 Task: Research Airbnb accommodation in Chaupimarca, Peru from 8th November, 2023 to 19th November, 2023 for 1 adult. Place can be shared room with 1  bedroom having 1 bed and 1 bathroom. Property type can be hotel.
Action: Mouse moved to (476, 244)
Screenshot: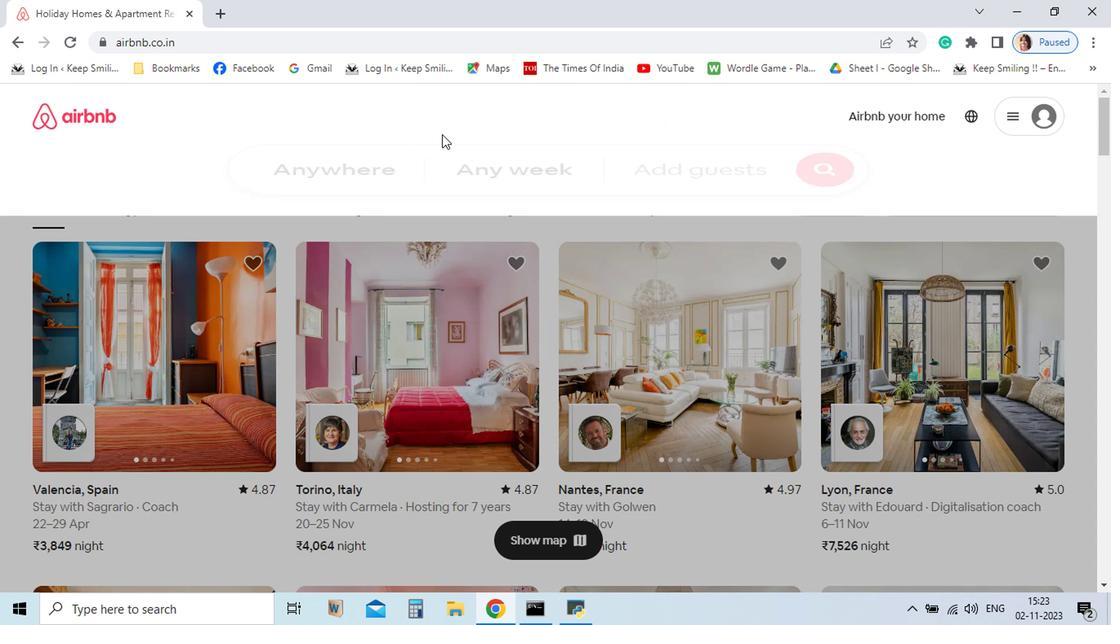 
Action: Mouse pressed left at (476, 244)
Screenshot: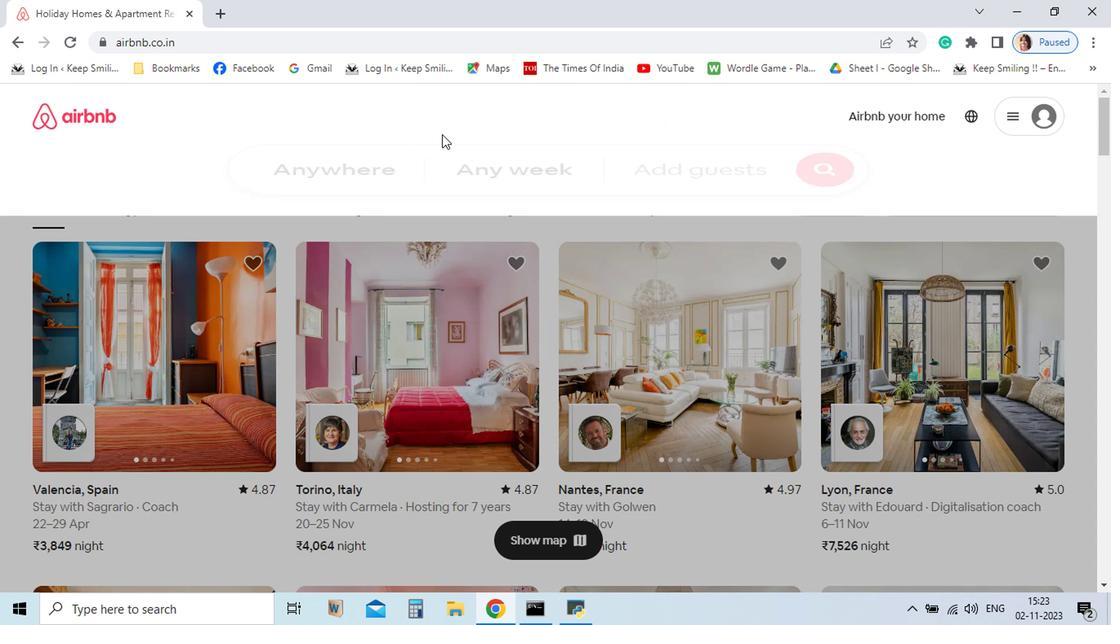 
Action: Mouse moved to (380, 295)
Screenshot: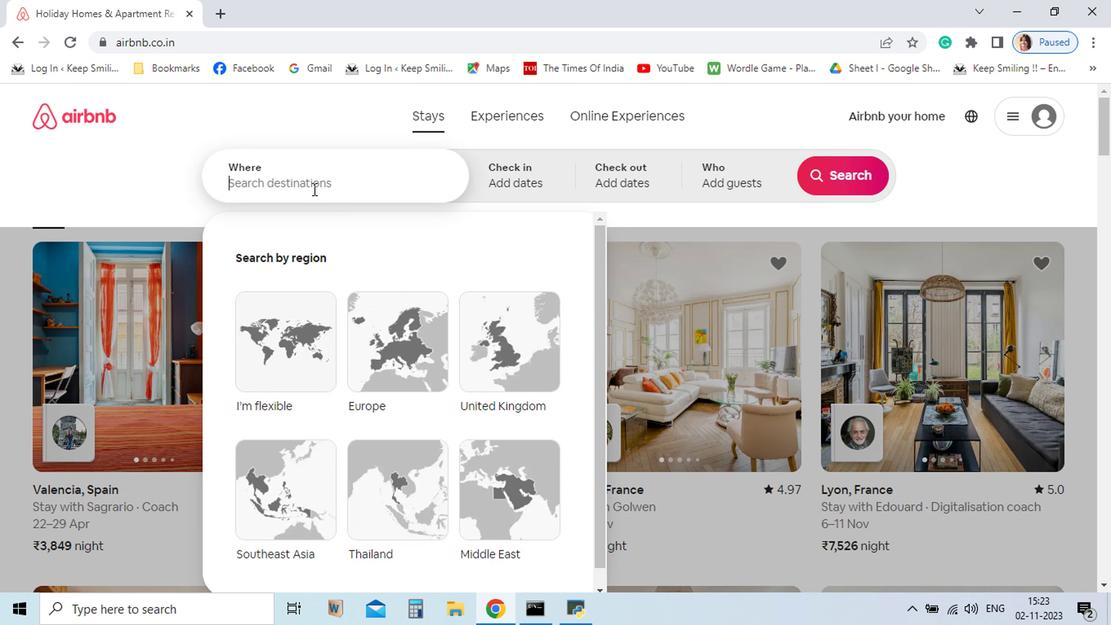 
Action: Mouse pressed left at (380, 295)
Screenshot: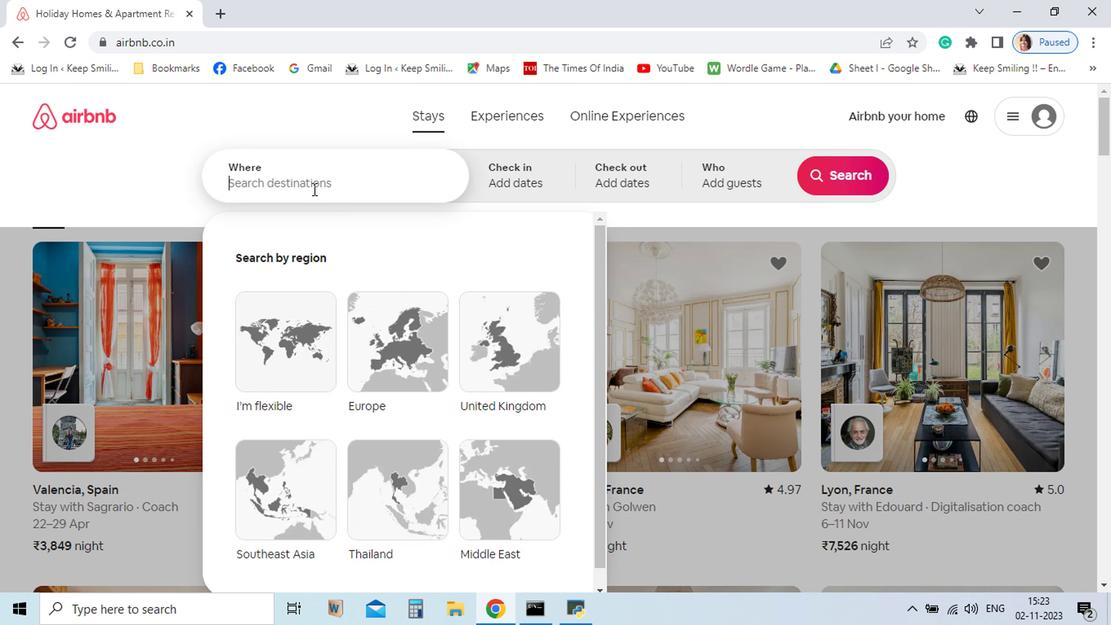 
Action: Mouse moved to (380, 292)
Screenshot: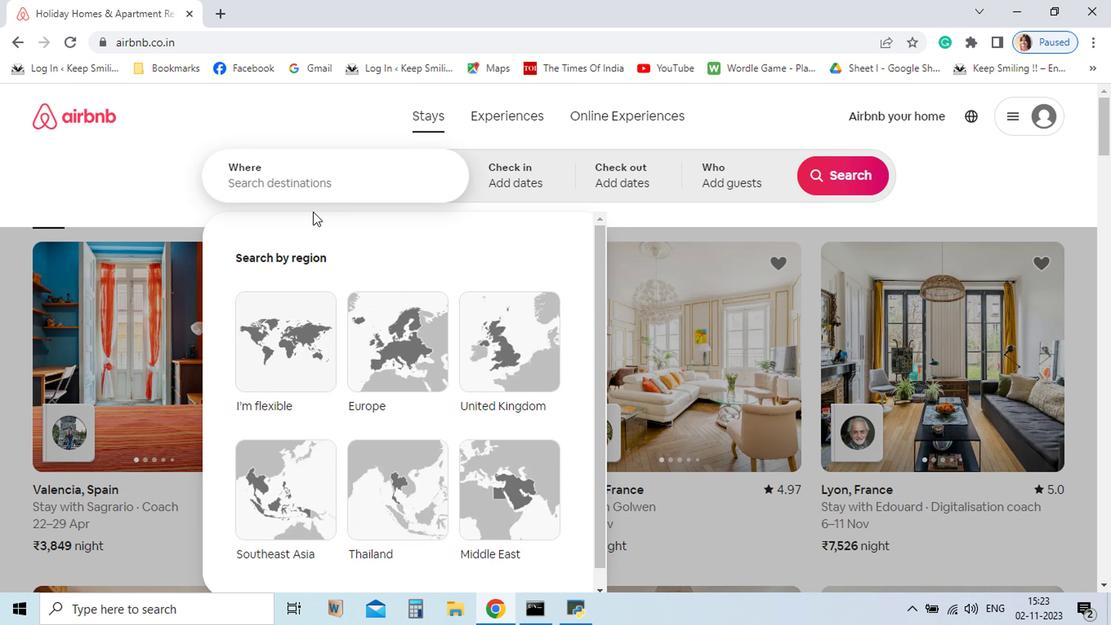 
Action: Mouse pressed left at (380, 292)
Screenshot: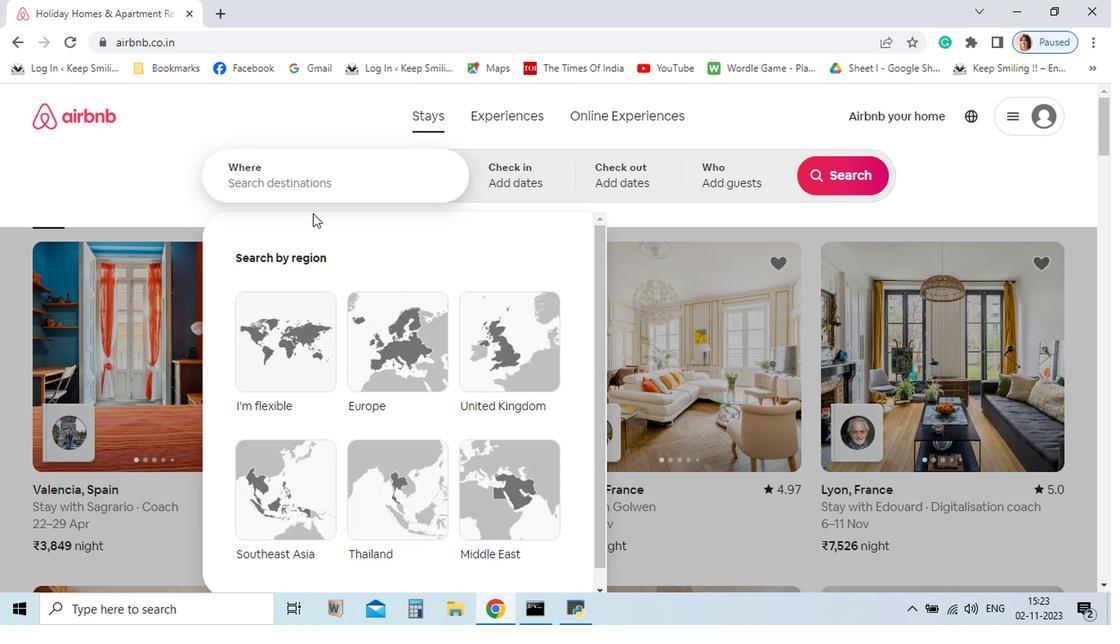 
Action: Mouse moved to (380, 310)
Screenshot: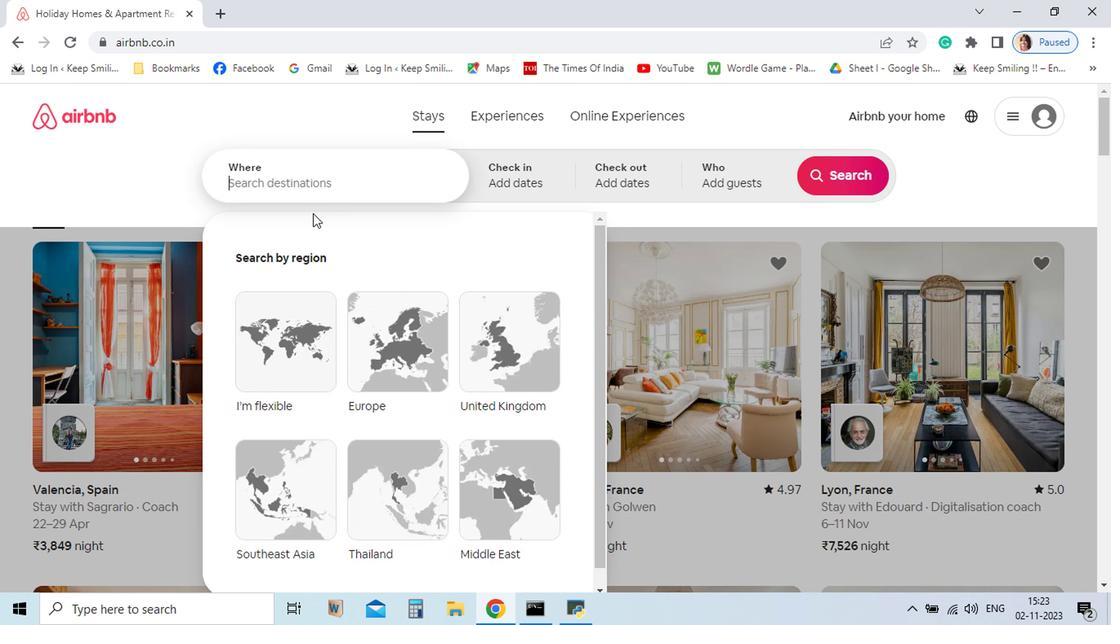
Action: Key pressed <Key.shift>Chaupimarca,<Key.space><Key.shift_r>Peru
Screenshot: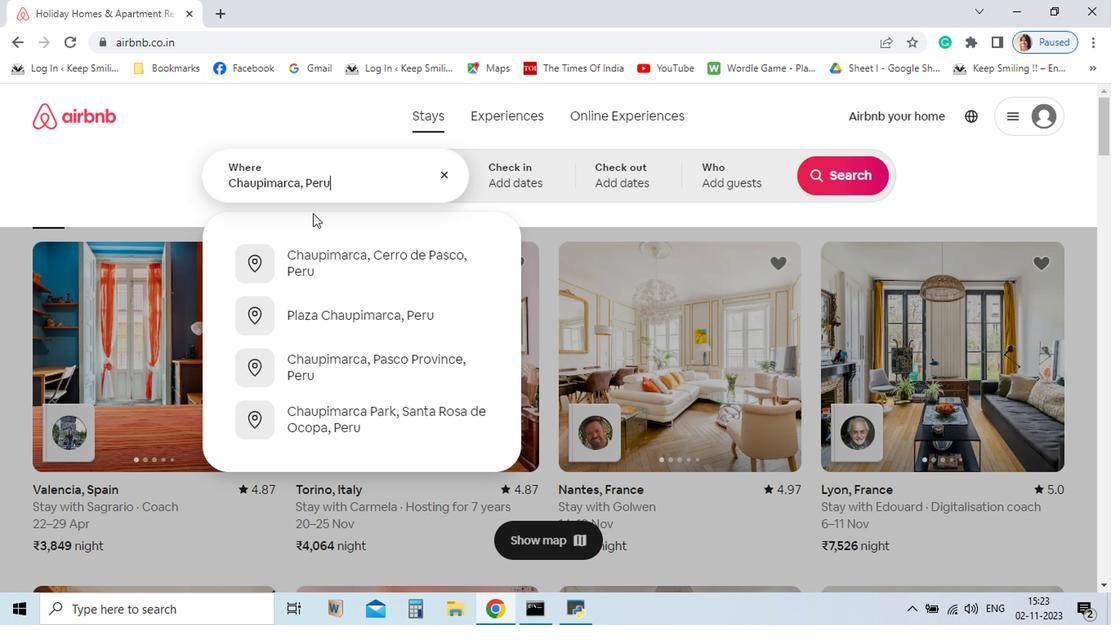 
Action: Mouse moved to (381, 315)
Screenshot: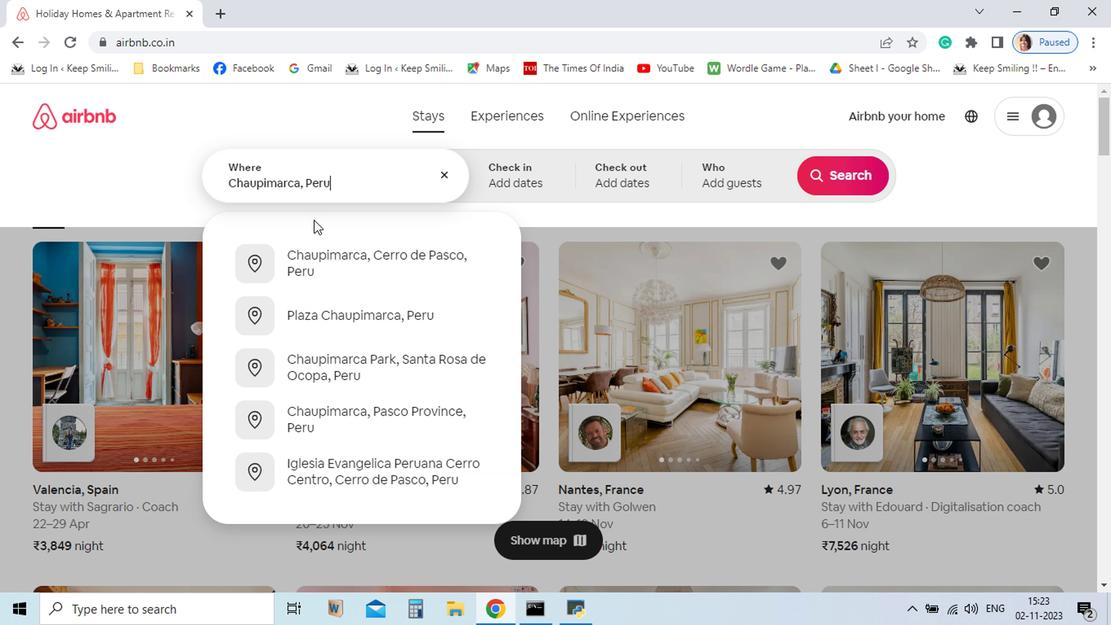 
Action: Key pressed <Key.enter>
Screenshot: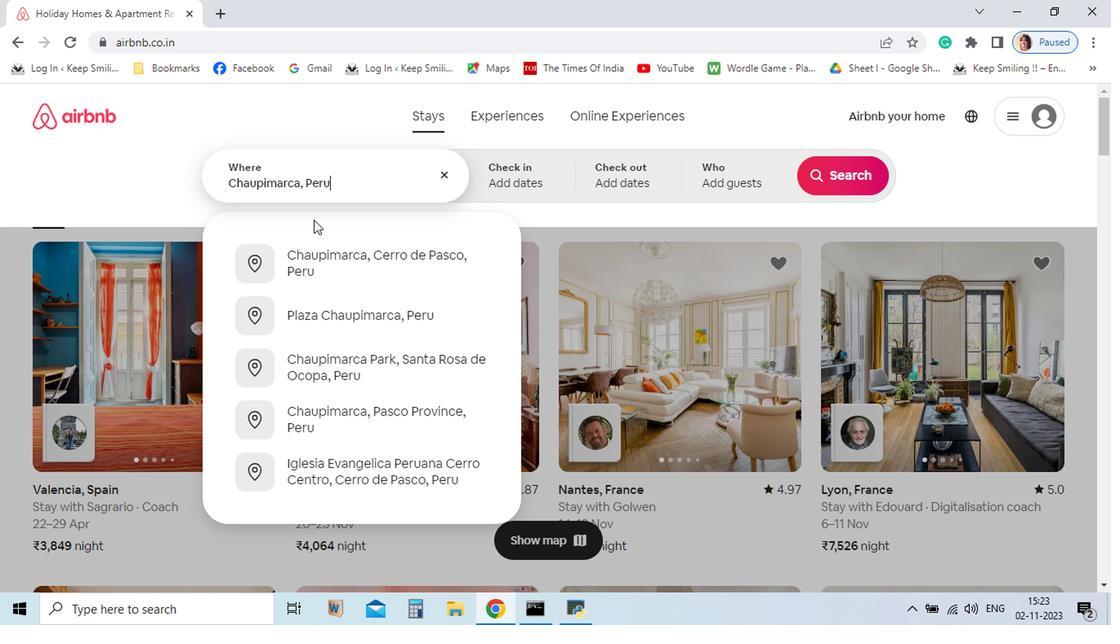 
Action: Mouse moved to (437, 453)
Screenshot: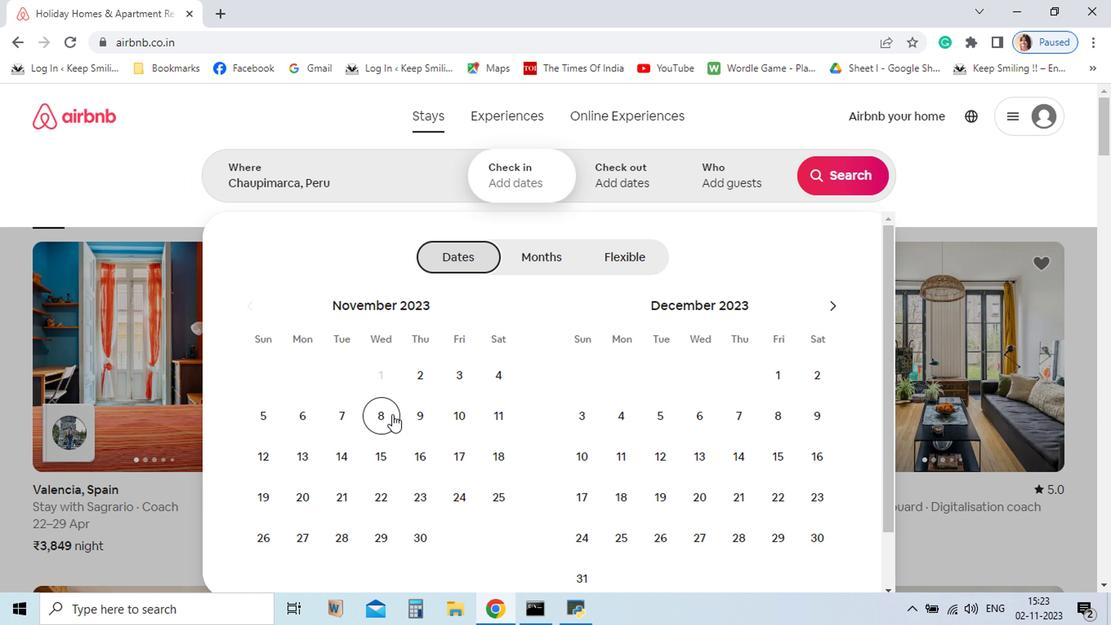 
Action: Mouse pressed left at (437, 453)
Screenshot: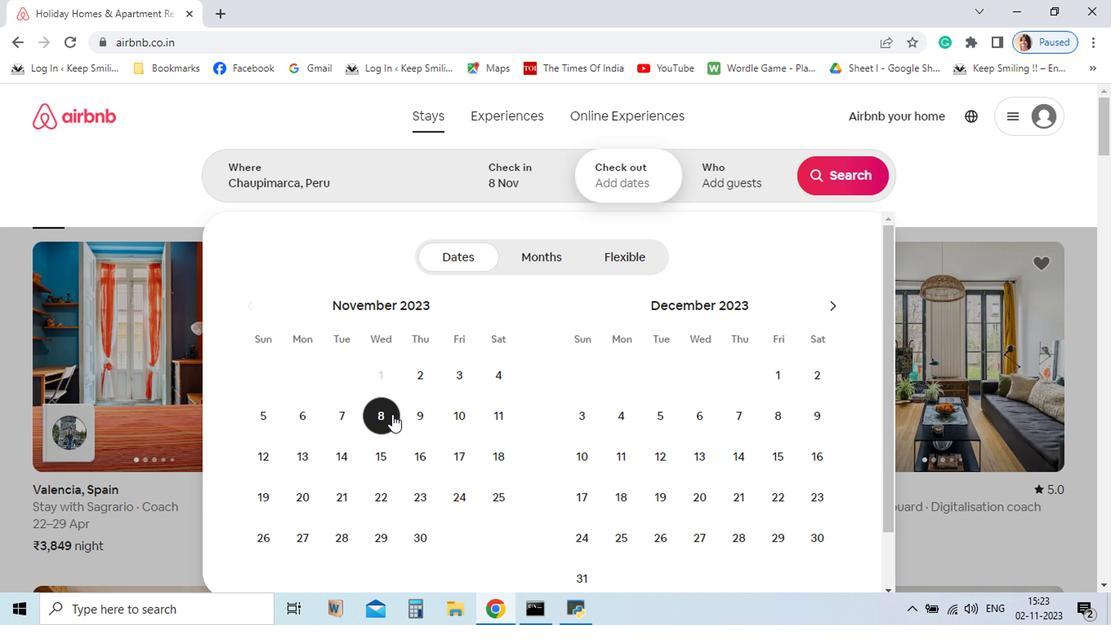 
Action: Mouse moved to (347, 514)
Screenshot: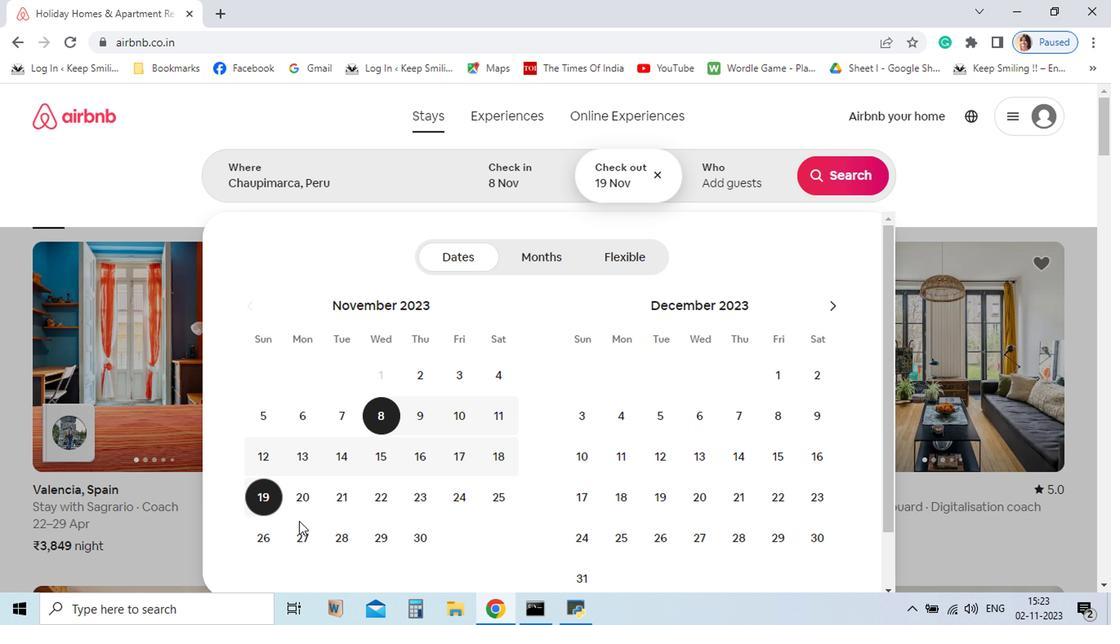 
Action: Mouse pressed left at (347, 514)
Screenshot: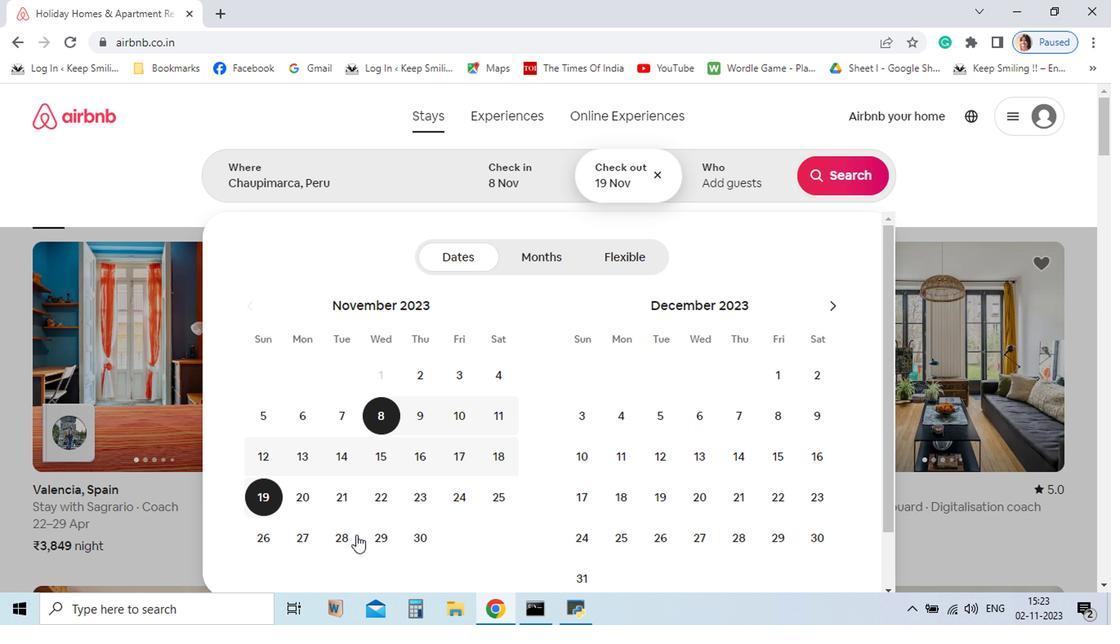 
Action: Mouse moved to (688, 291)
Screenshot: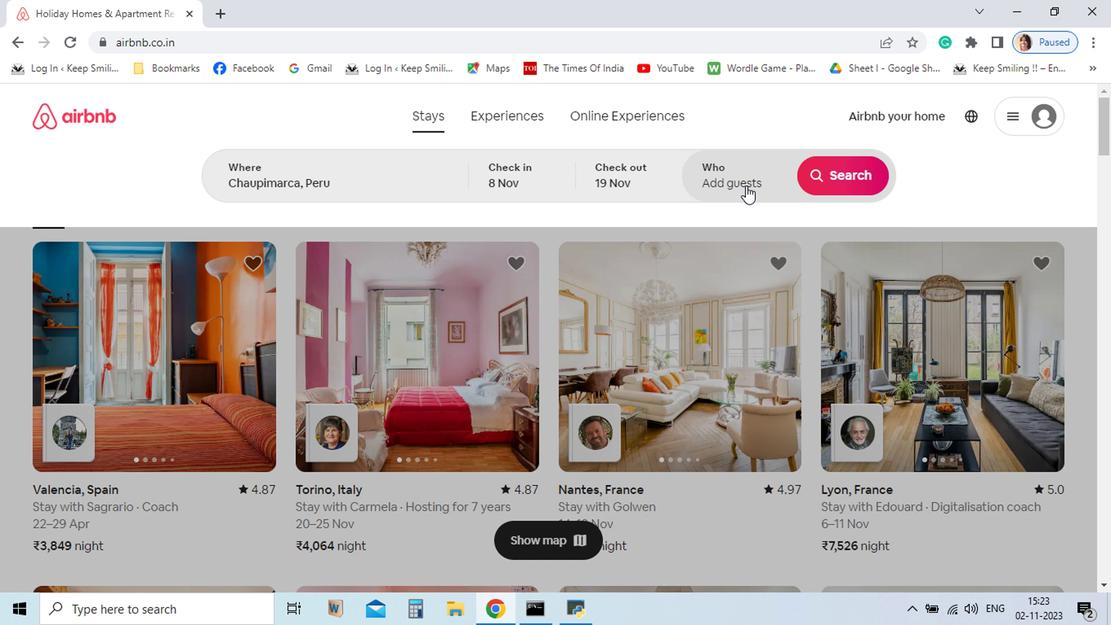 
Action: Mouse pressed left at (688, 291)
Screenshot: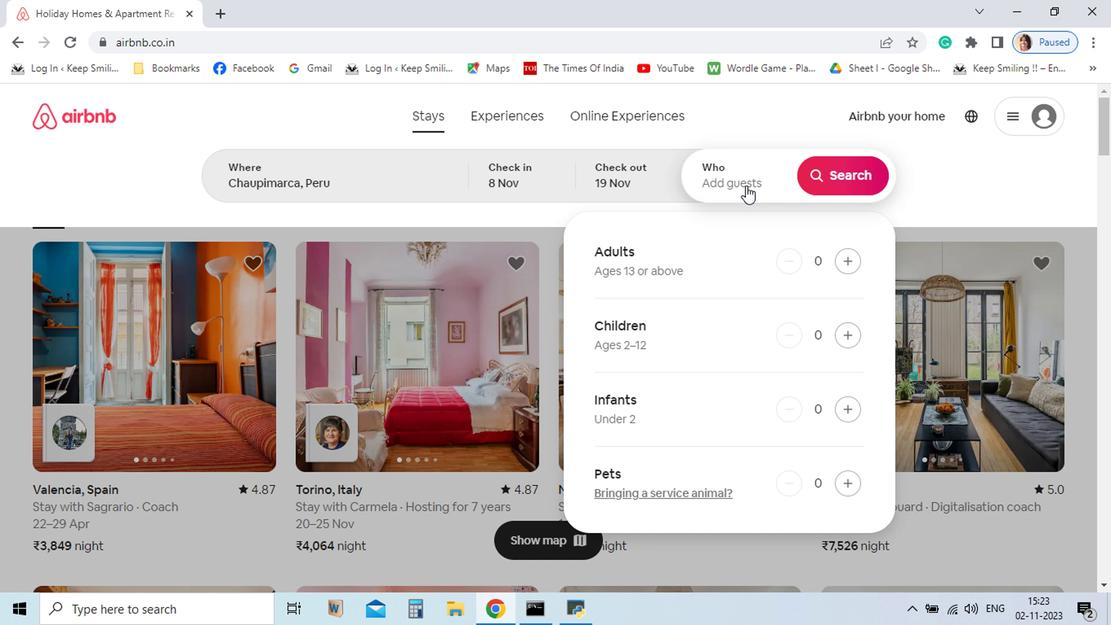 
Action: Mouse moved to (760, 340)
Screenshot: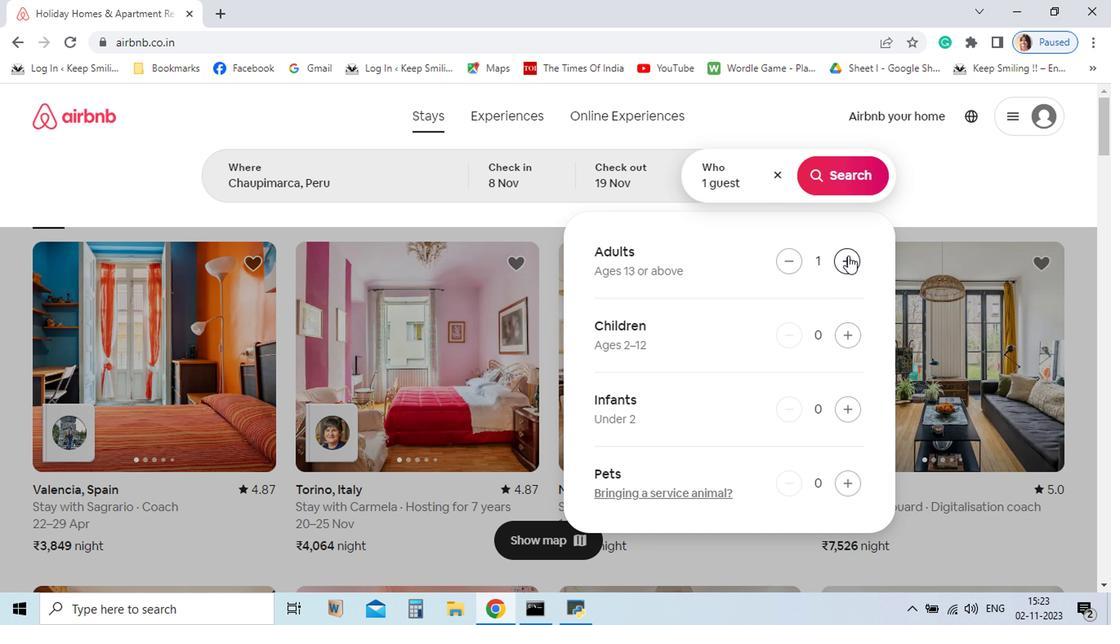 
Action: Mouse pressed left at (760, 340)
Screenshot: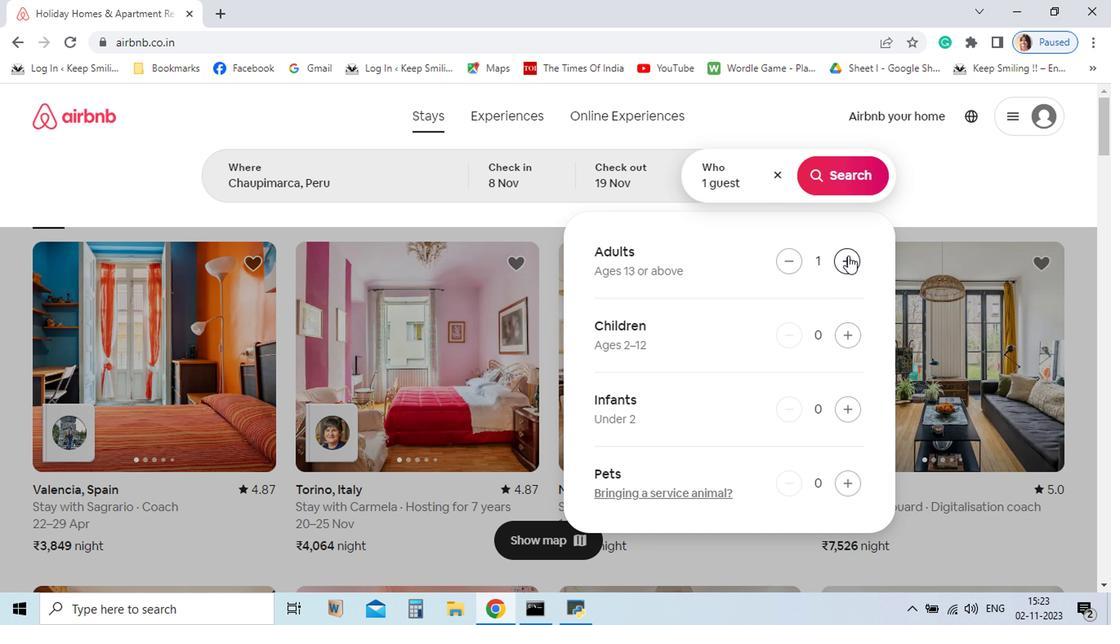 
Action: Mouse moved to (750, 281)
Screenshot: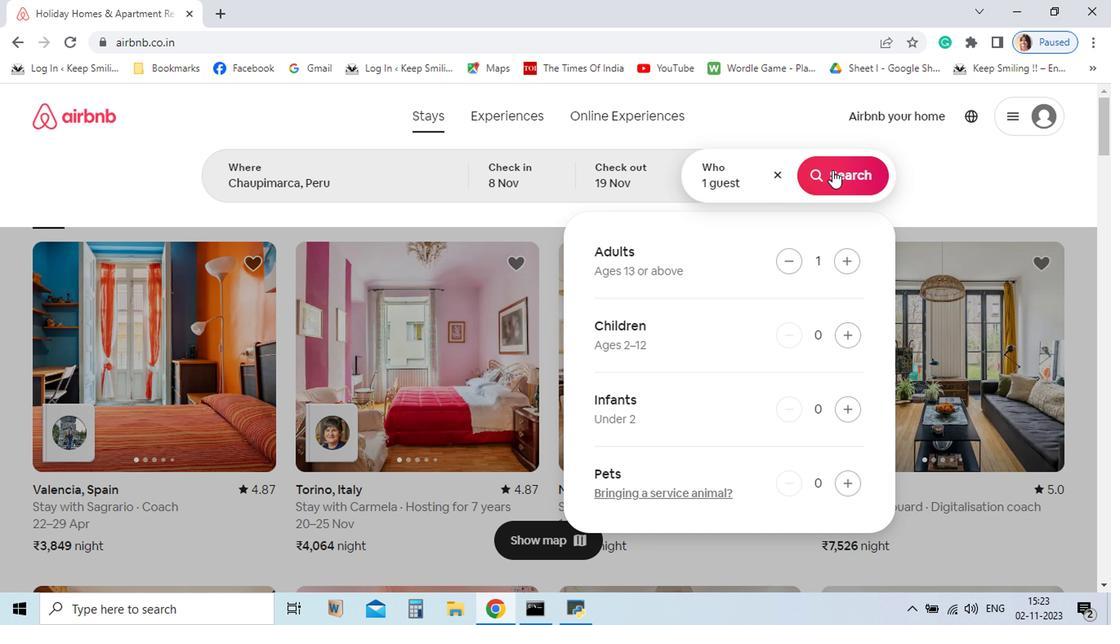 
Action: Mouse pressed left at (750, 281)
Screenshot: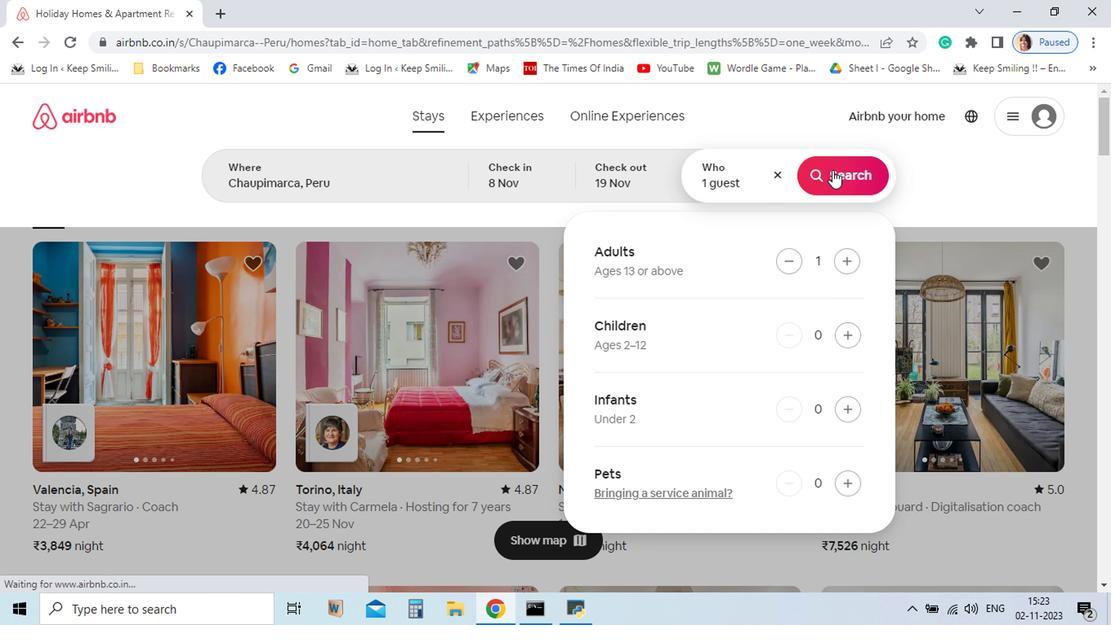 
Action: Mouse moved to (748, 280)
Screenshot: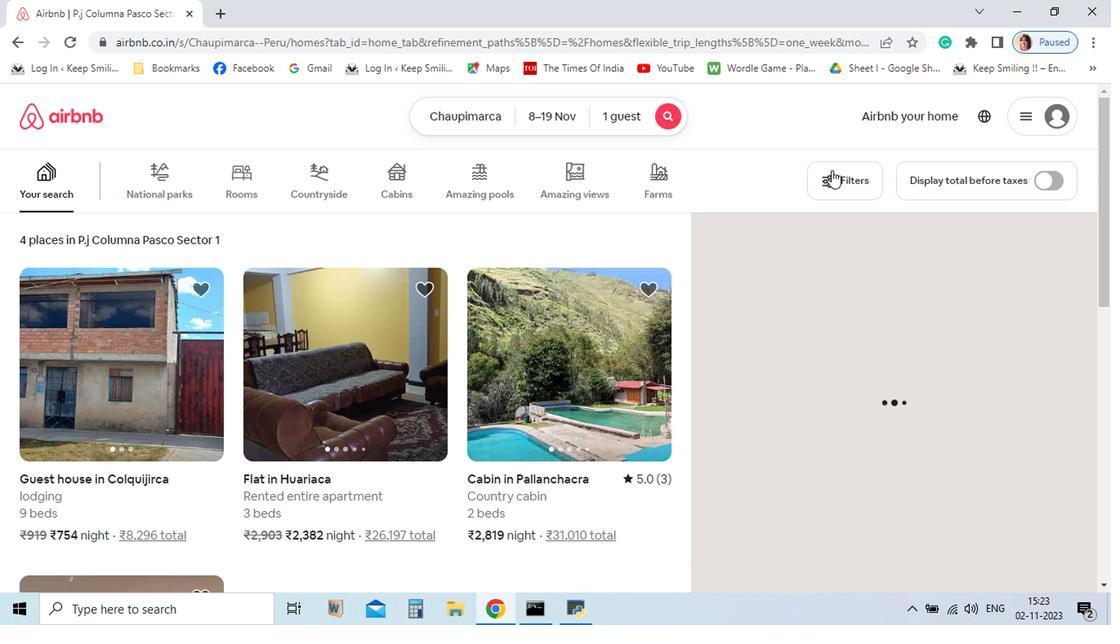 
Action: Mouse pressed left at (748, 280)
Screenshot: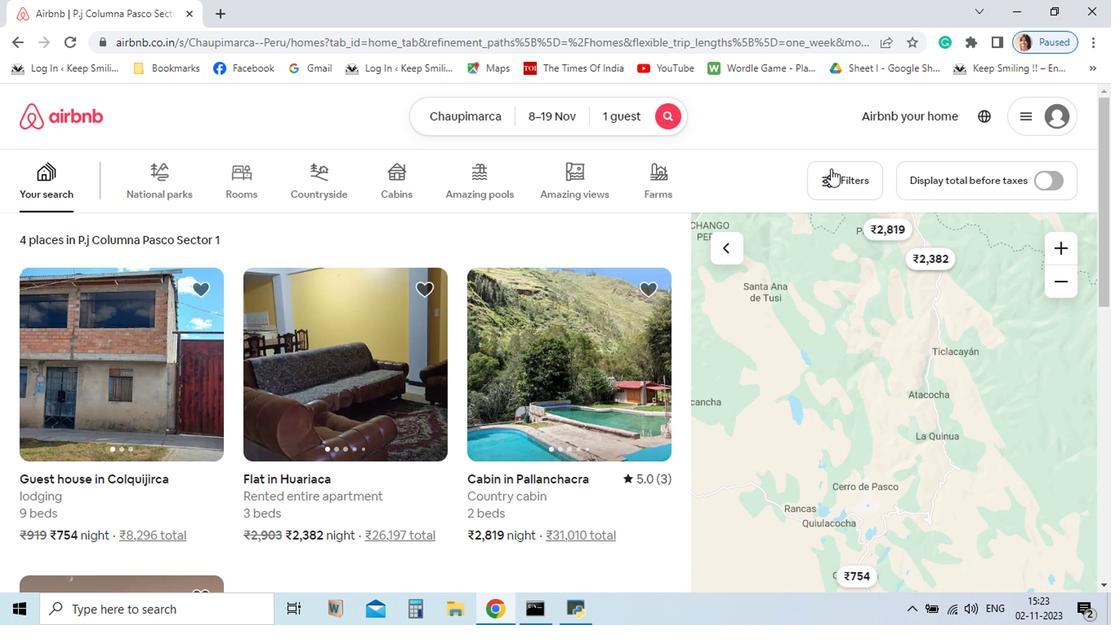 
Action: Mouse moved to (775, 311)
Screenshot: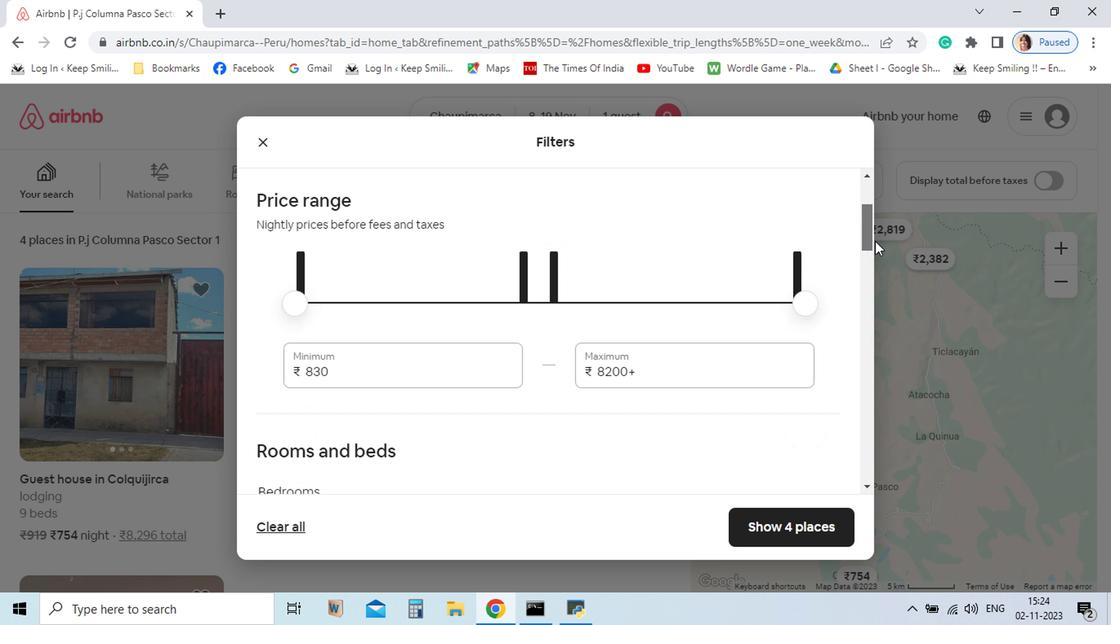 
Action: Mouse pressed left at (775, 311)
Screenshot: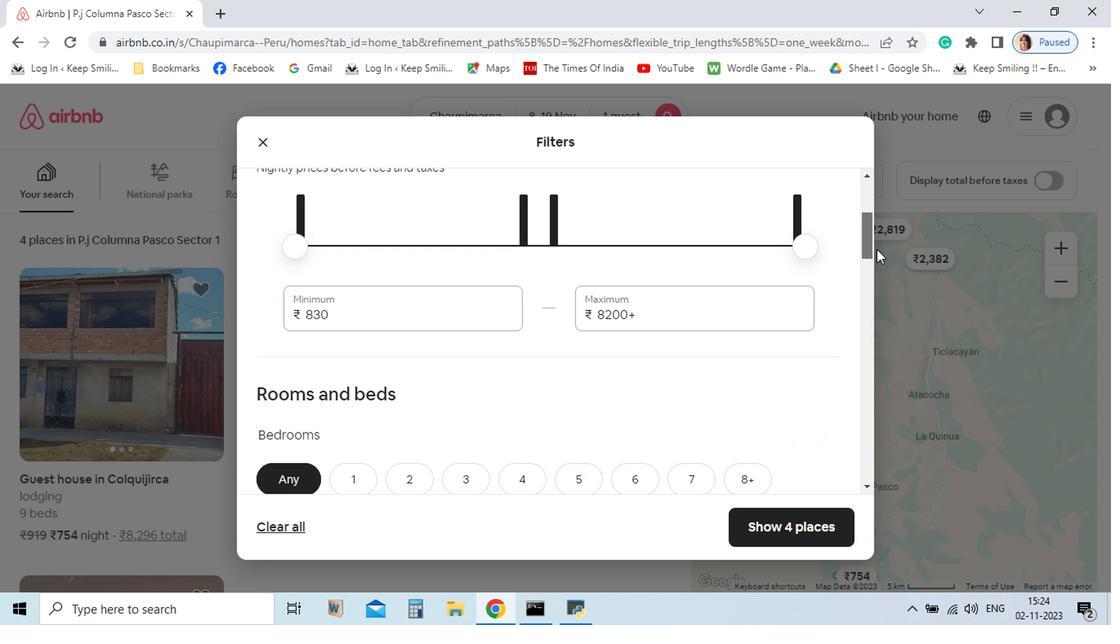 
Action: Mouse moved to (409, 398)
Screenshot: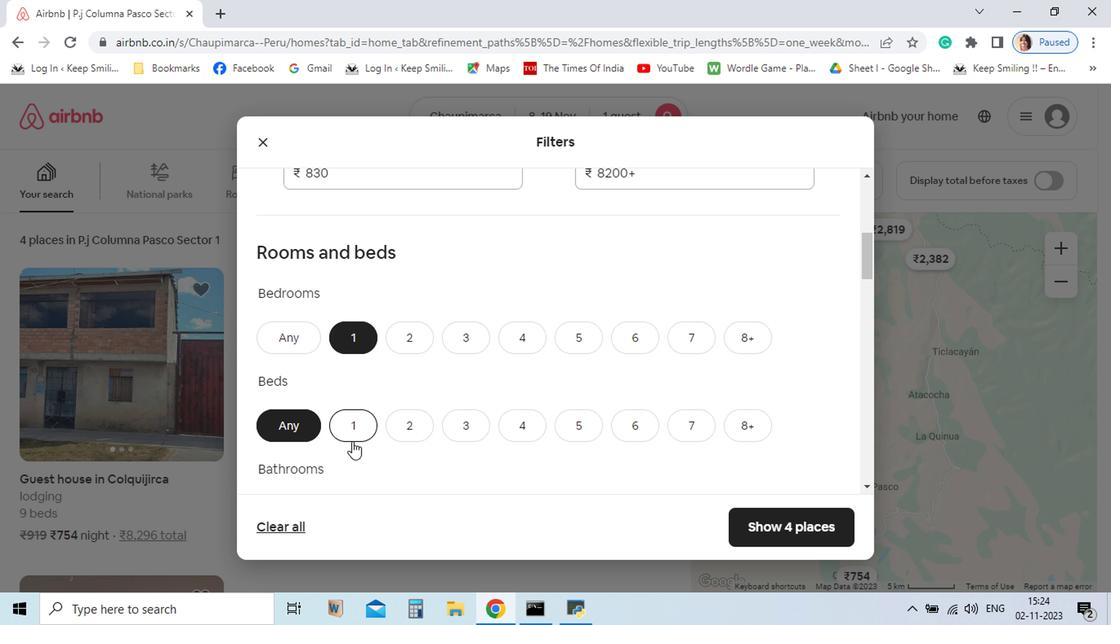 
Action: Mouse pressed left at (409, 398)
Screenshot: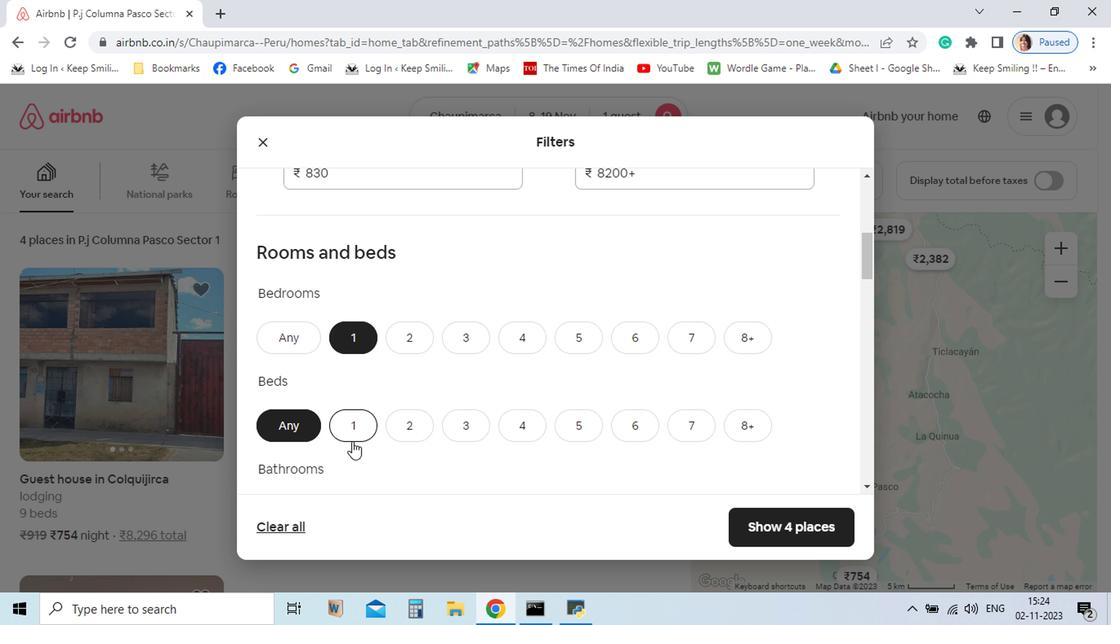 
Action: Mouse moved to (408, 467)
Screenshot: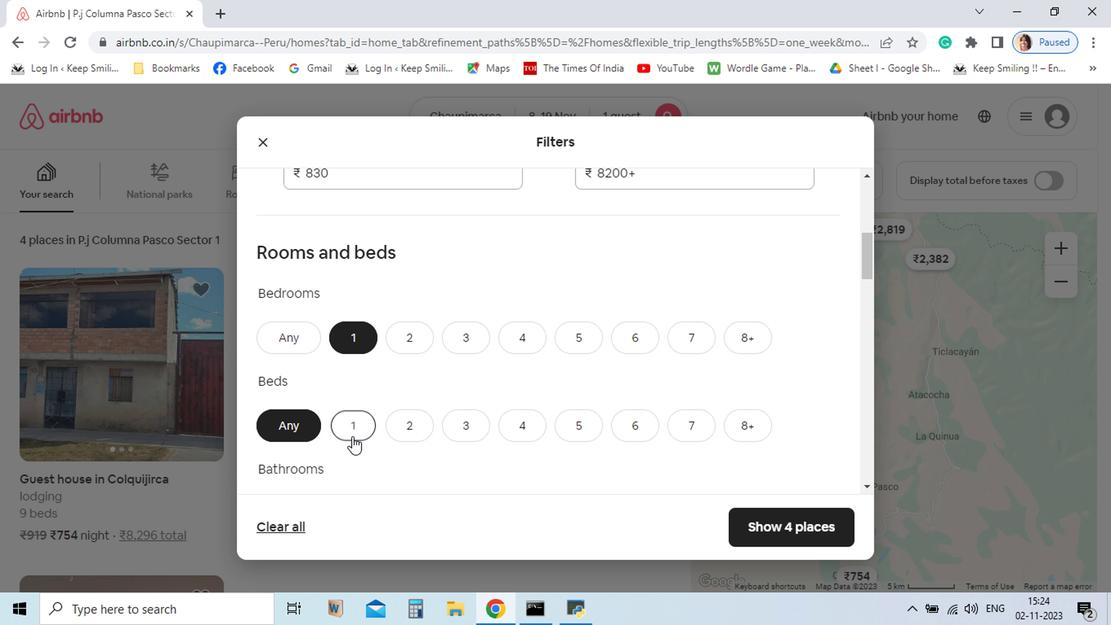 
Action: Mouse pressed left at (408, 467)
Screenshot: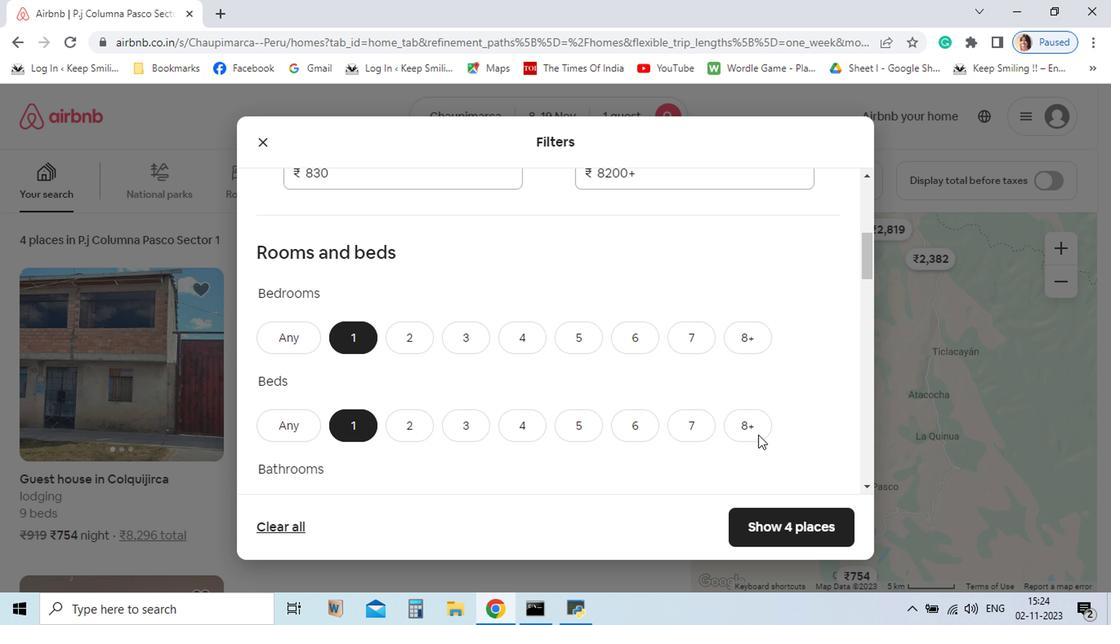 
Action: Mouse moved to (772, 353)
Screenshot: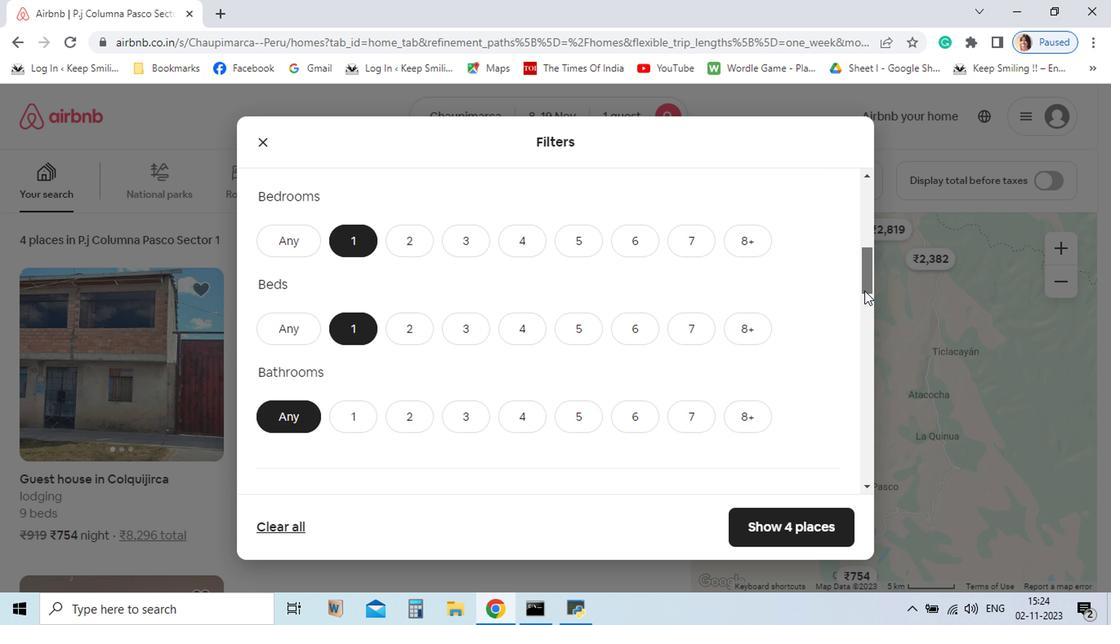 
Action: Mouse pressed left at (772, 353)
Screenshot: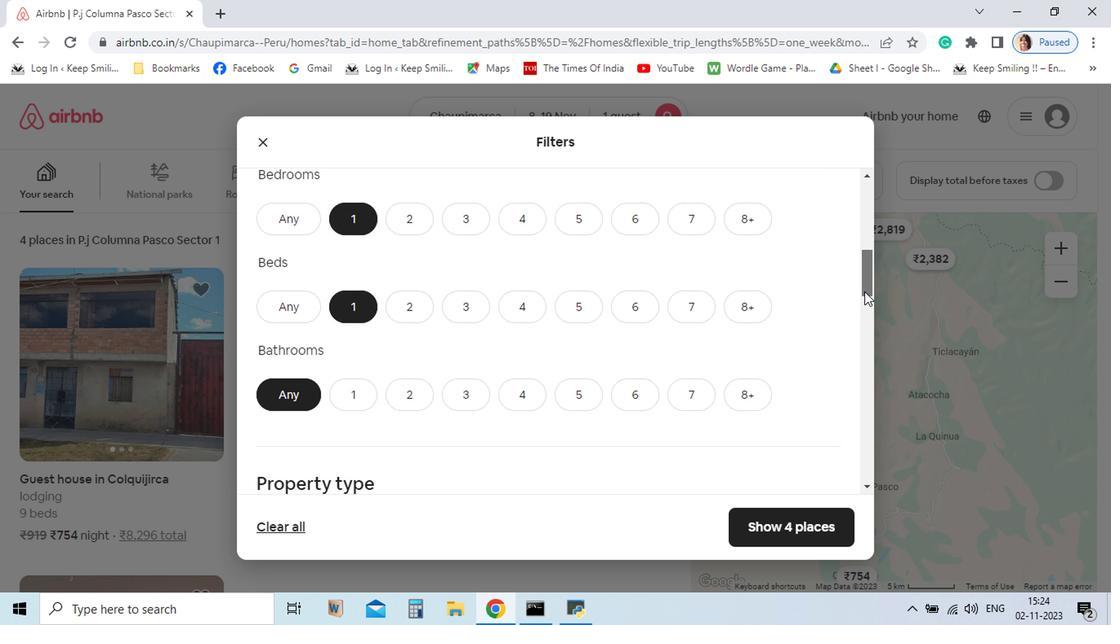 
Action: Mouse moved to (410, 435)
Screenshot: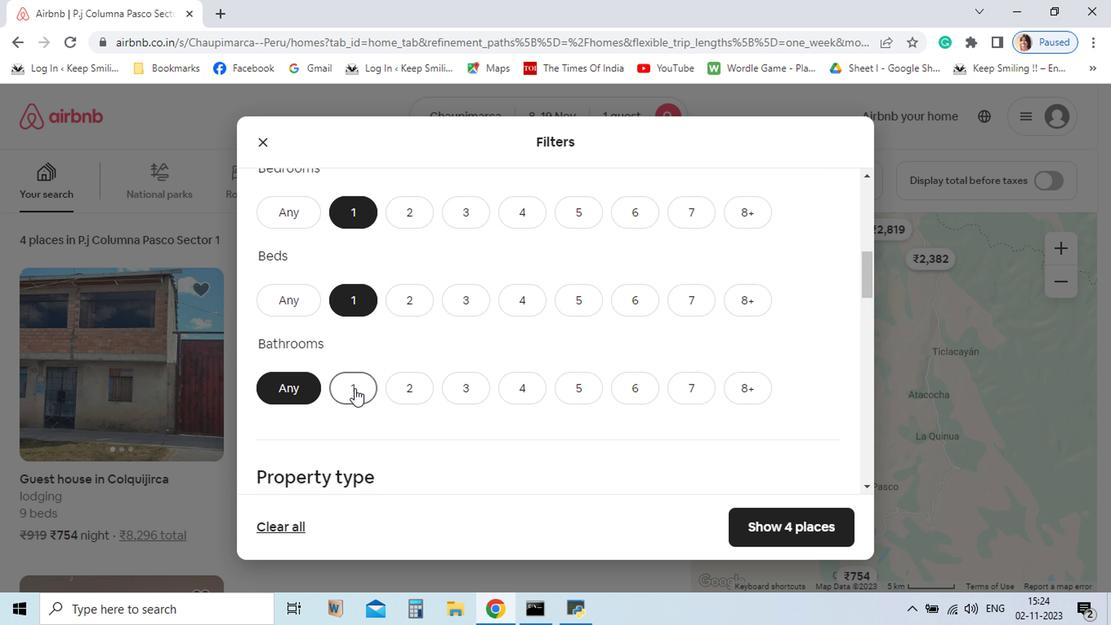 
Action: Mouse pressed left at (410, 435)
Screenshot: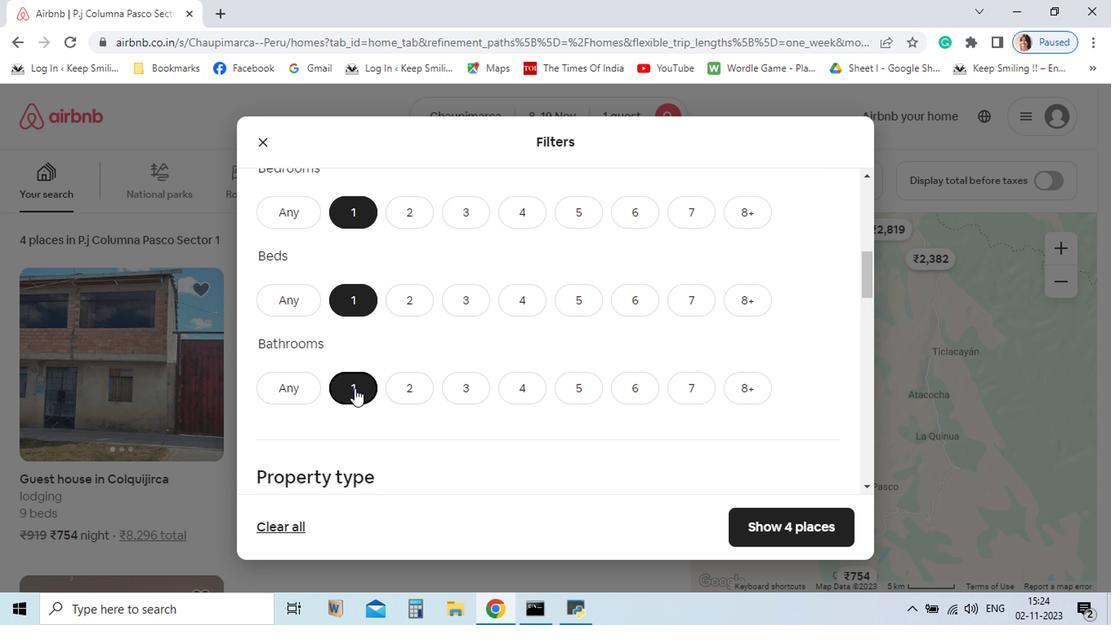 
Action: Mouse moved to (774, 358)
Screenshot: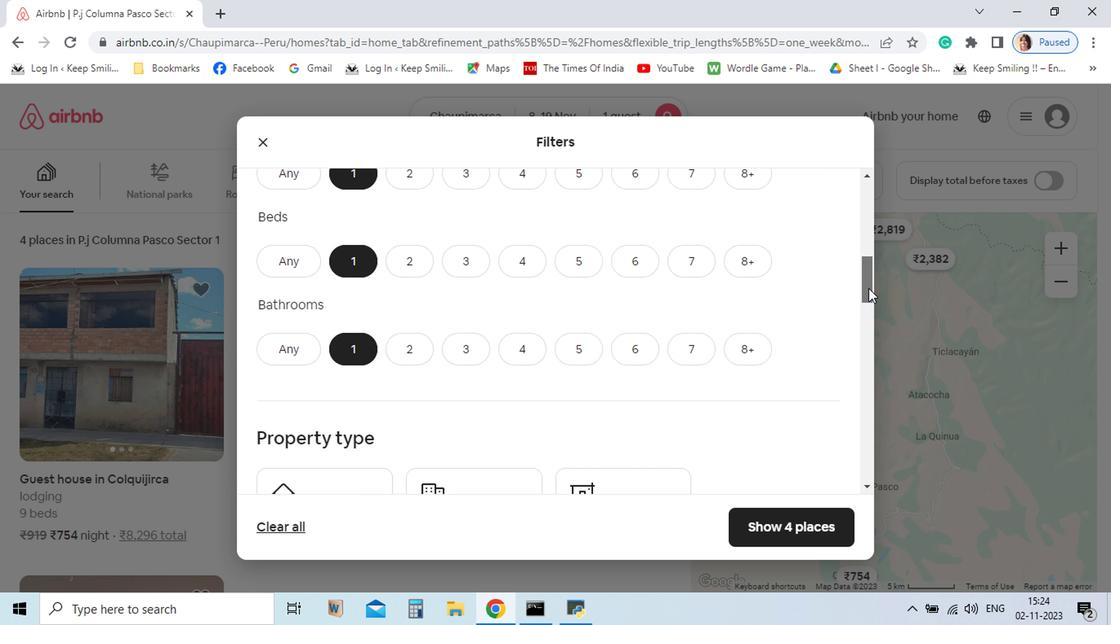 
Action: Mouse pressed left at (774, 358)
Screenshot: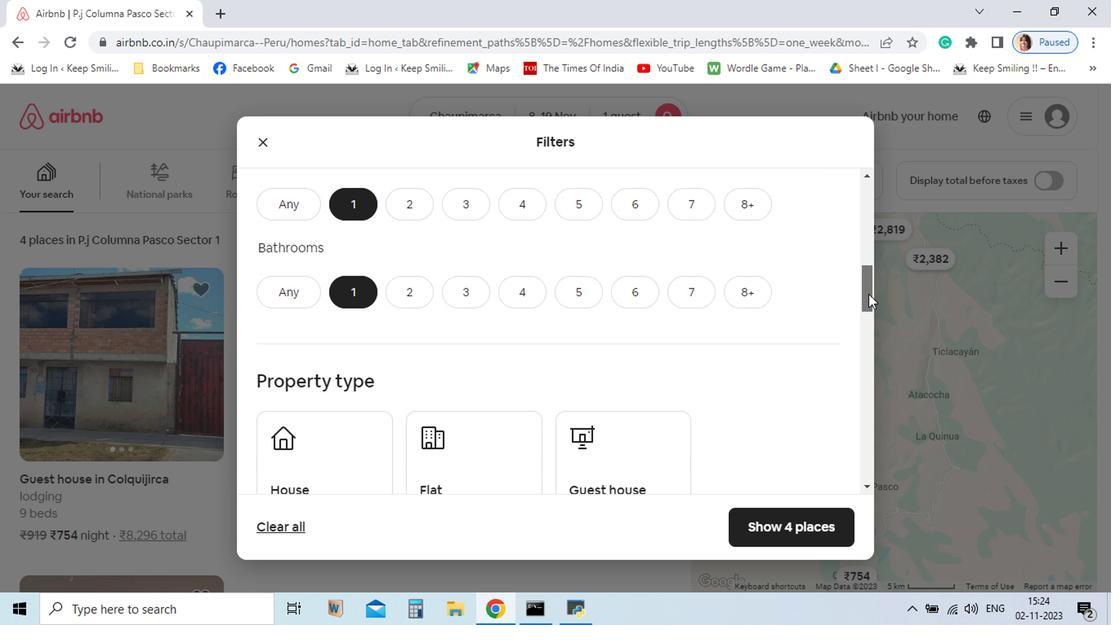 
Action: Mouse moved to (703, 528)
Screenshot: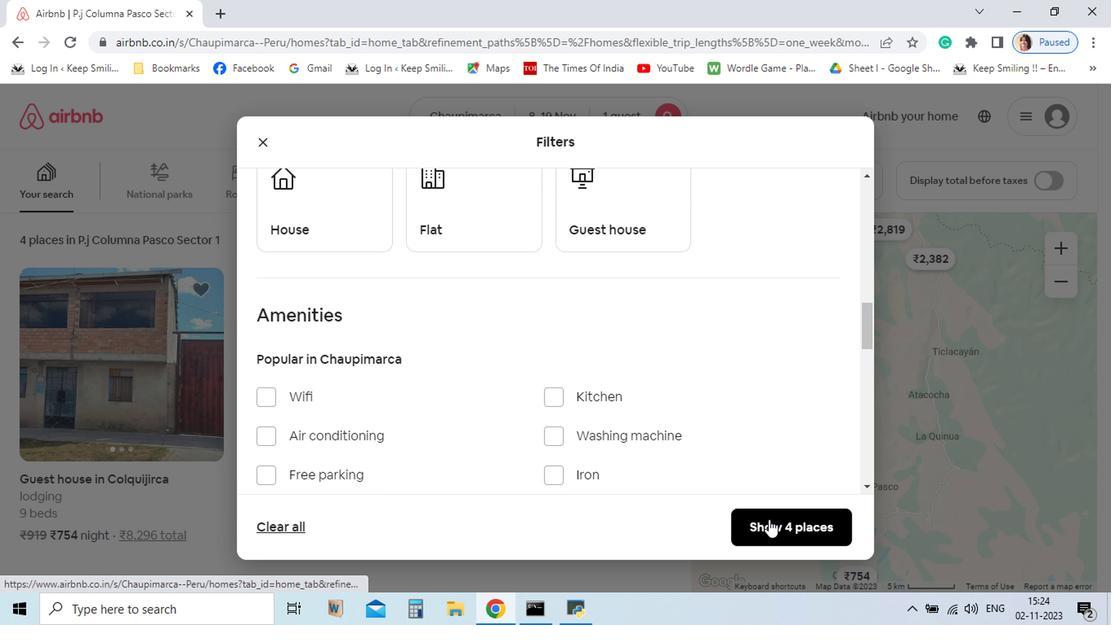 
Action: Mouse pressed left at (703, 528)
Screenshot: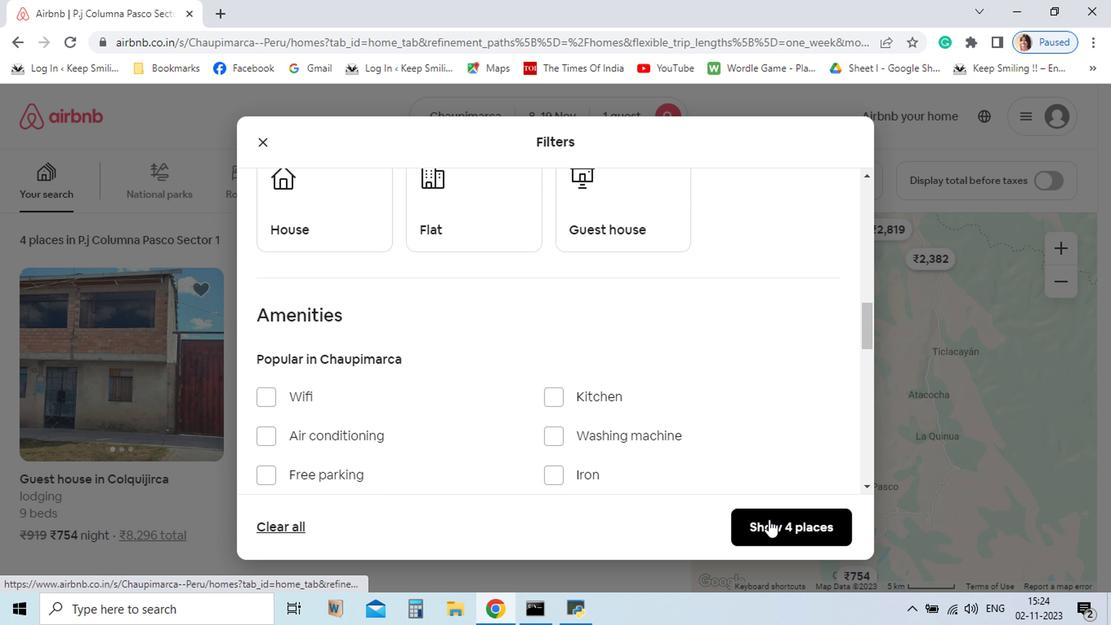 
Action: Mouse moved to (585, 527)
Screenshot: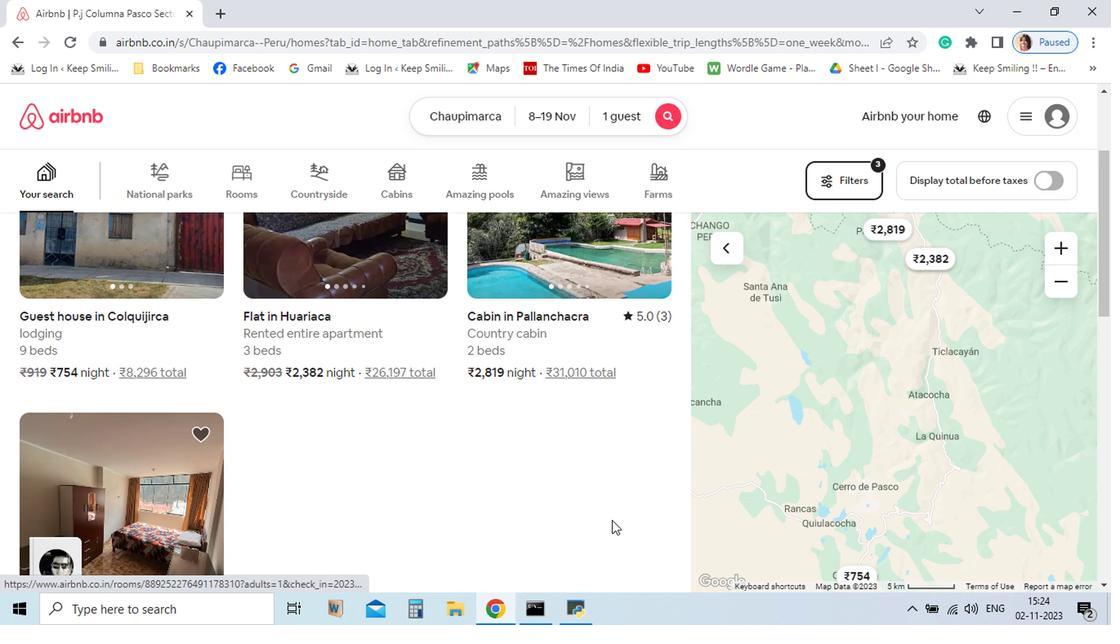
Action: Mouse scrolled (585, 527) with delta (0, 0)
Screenshot: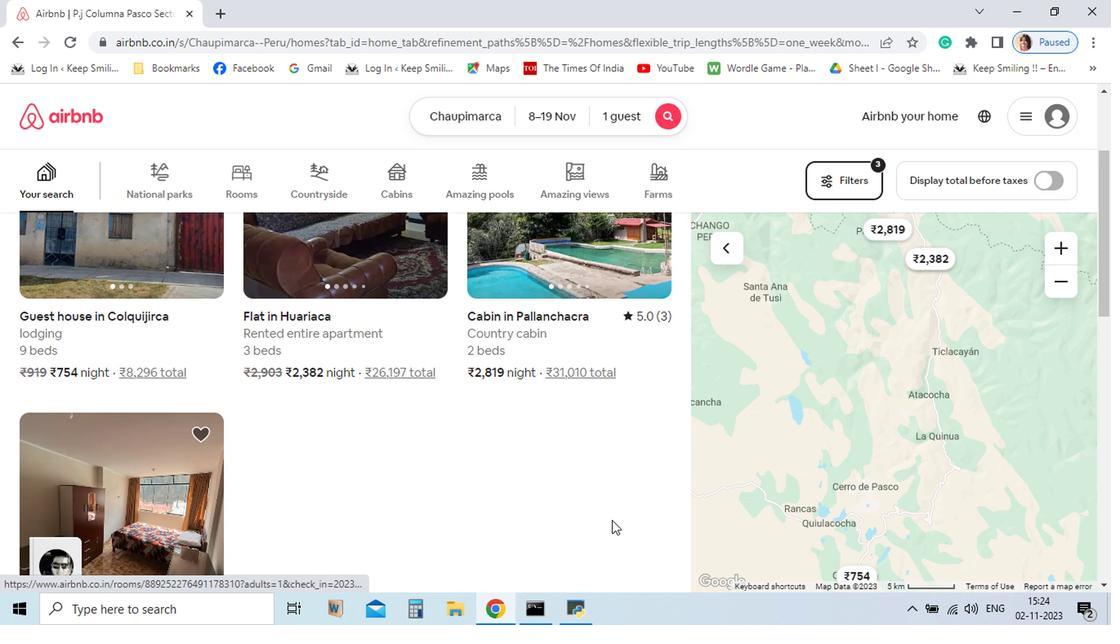 
Action: Mouse moved to (586, 529)
Screenshot: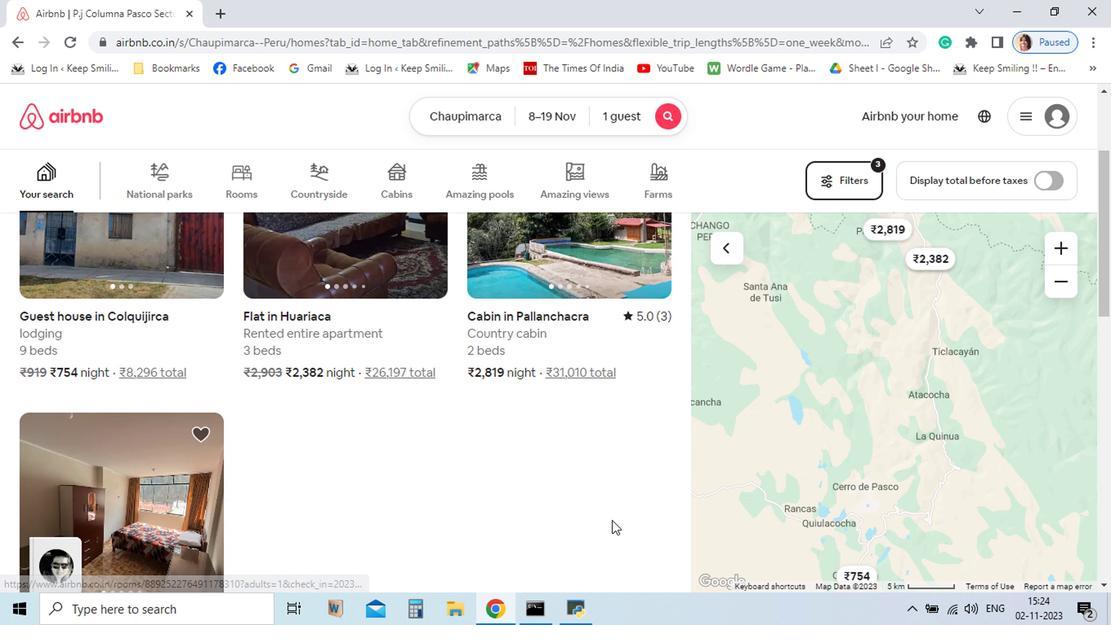 
Action: Mouse scrolled (586, 529) with delta (0, 0)
Screenshot: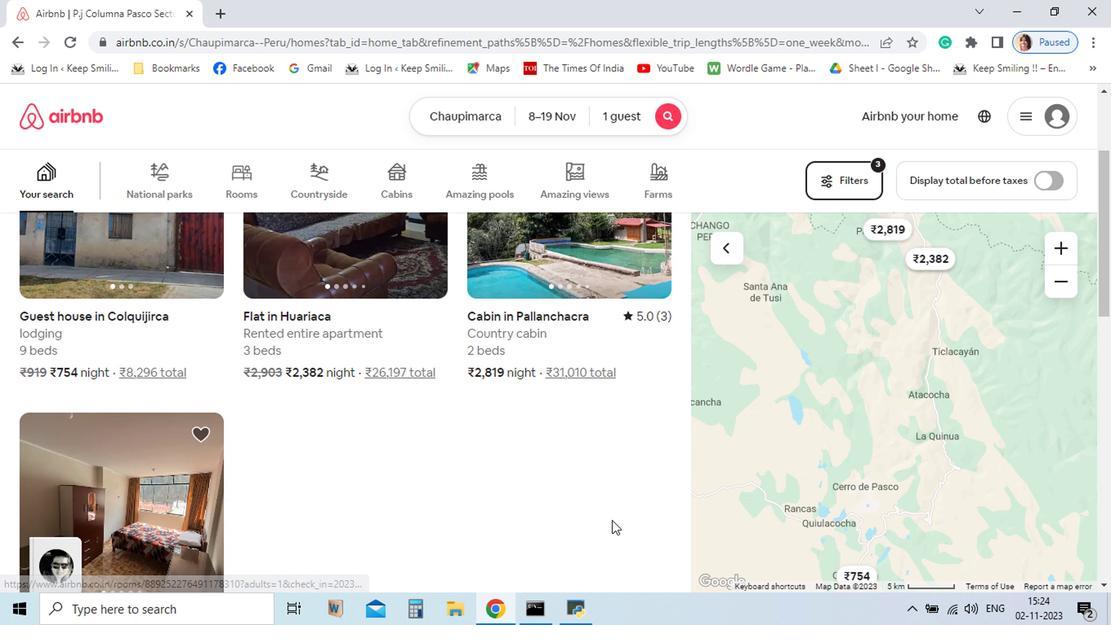 
Action: Mouse moved to (592, 529)
Screenshot: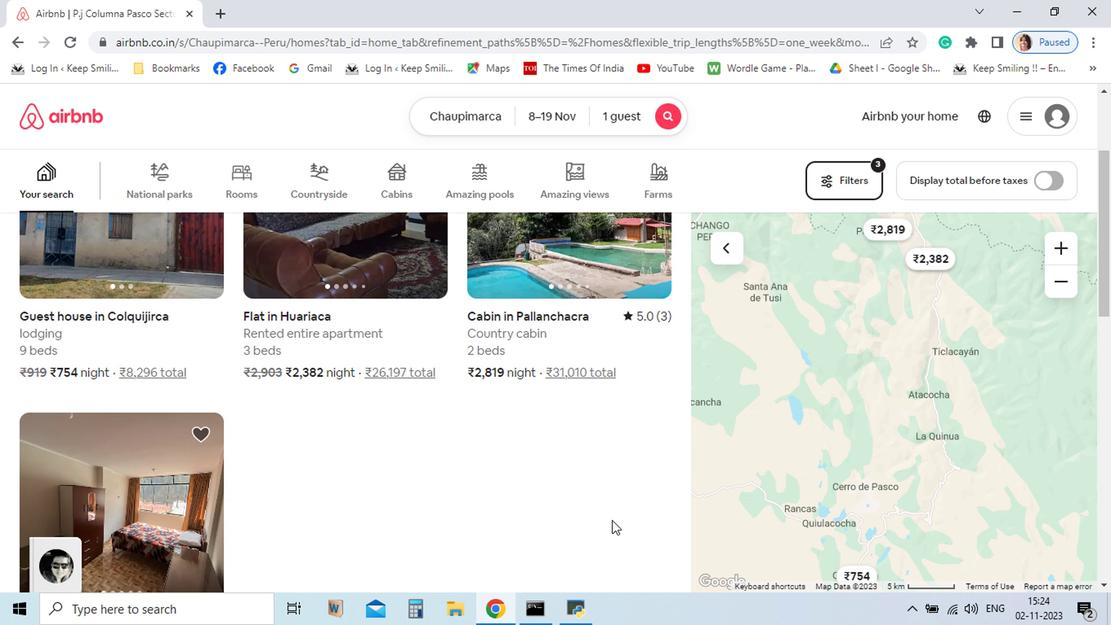 
Action: Mouse scrolled (592, 528) with delta (0, 0)
Screenshot: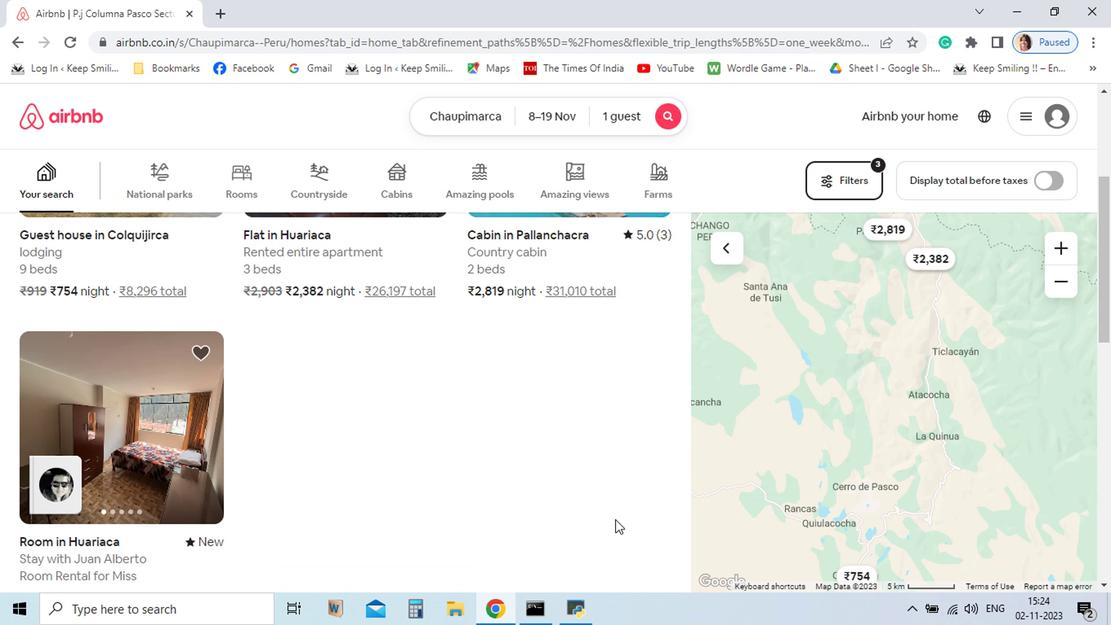 
Action: Mouse moved to (595, 527)
Screenshot: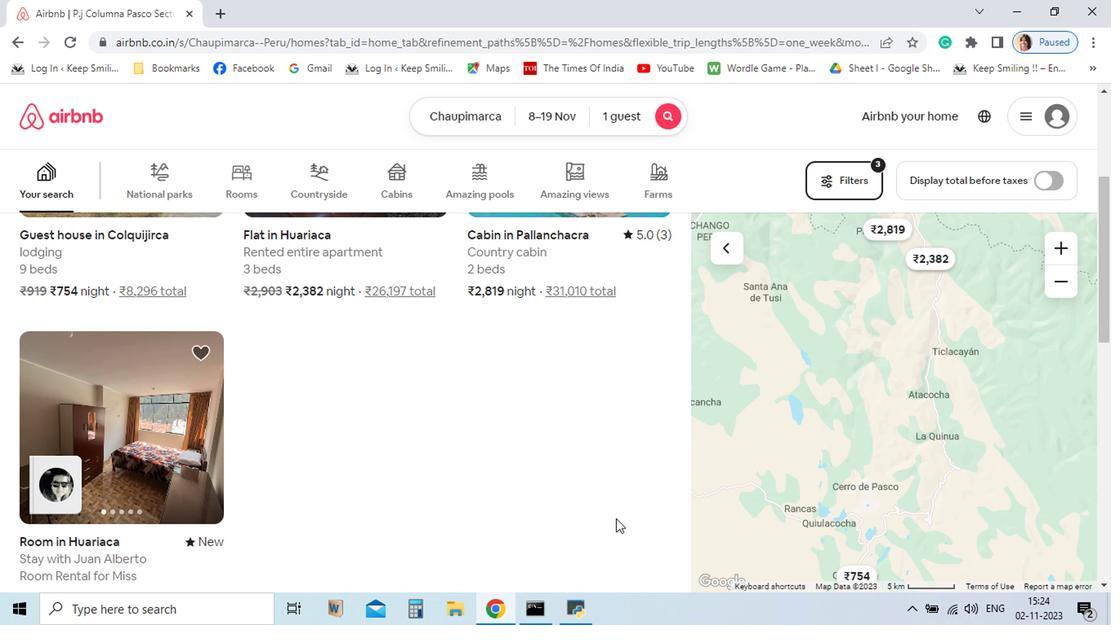 
Action: Mouse scrolled (595, 528) with delta (0, 0)
Screenshot: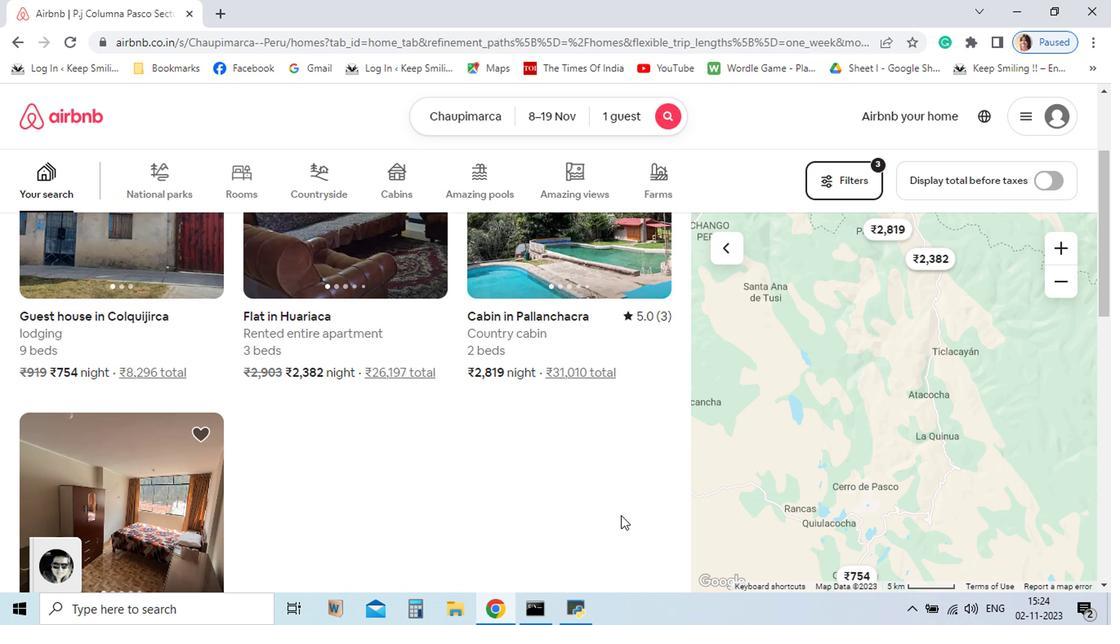 
Action: Mouse moved to (599, 525)
Screenshot: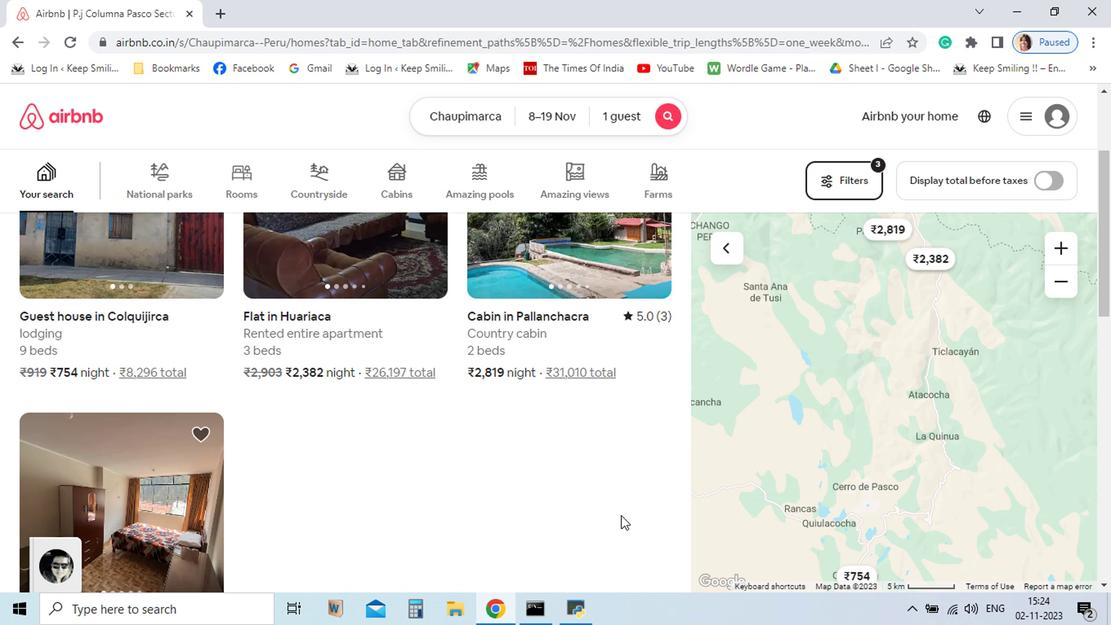 
Action: Mouse scrolled (599, 526) with delta (0, 0)
Screenshot: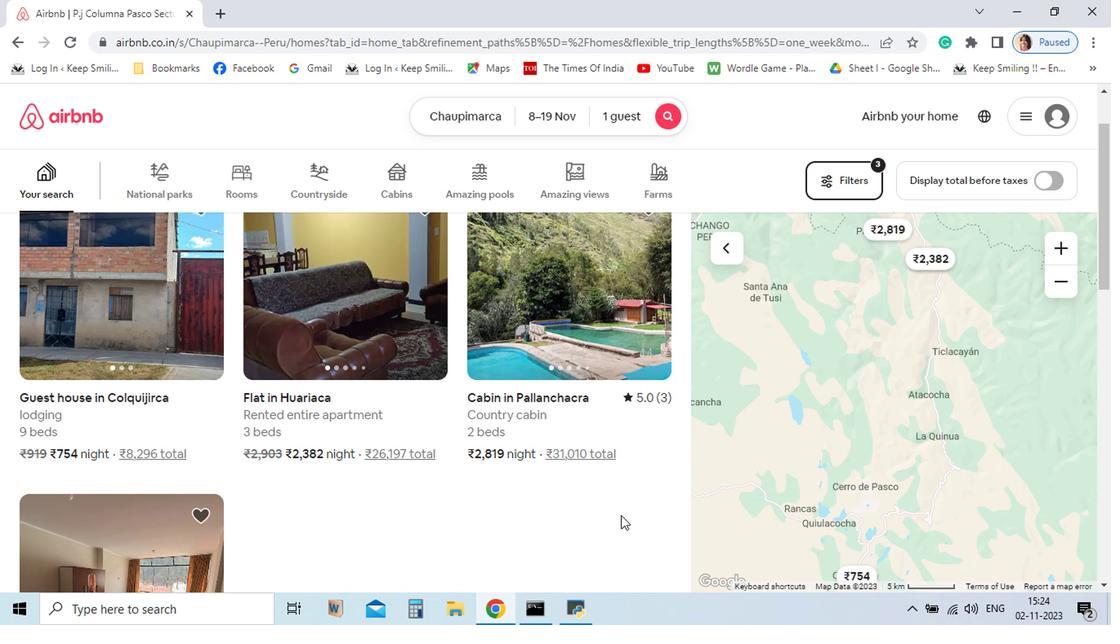 
Action: Mouse moved to (382, 444)
Screenshot: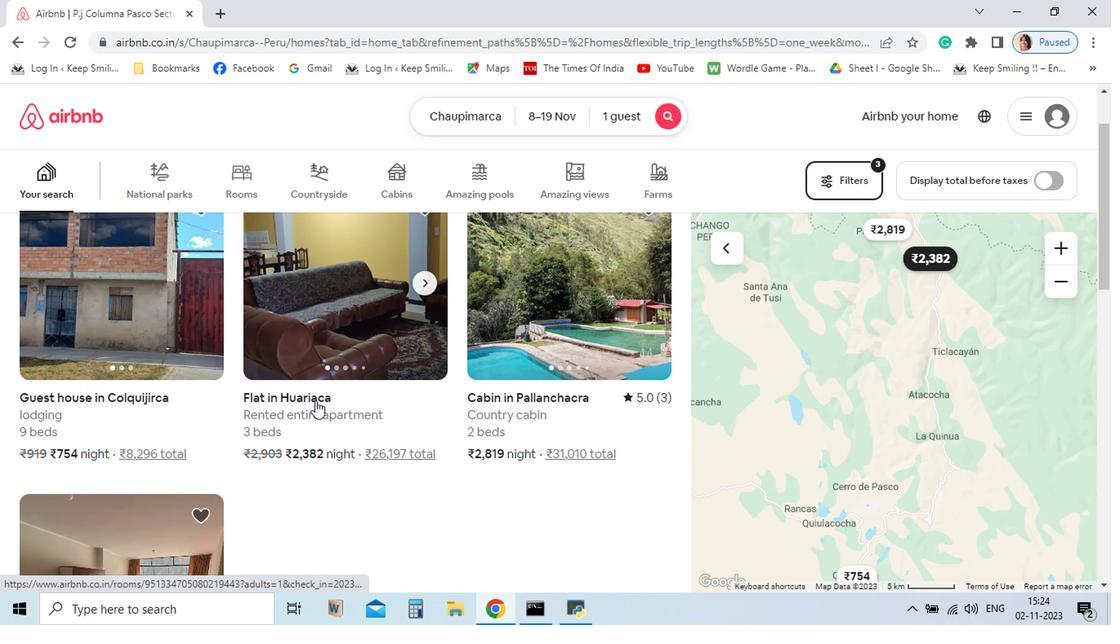 
Action: Mouse pressed left at (382, 444)
Screenshot: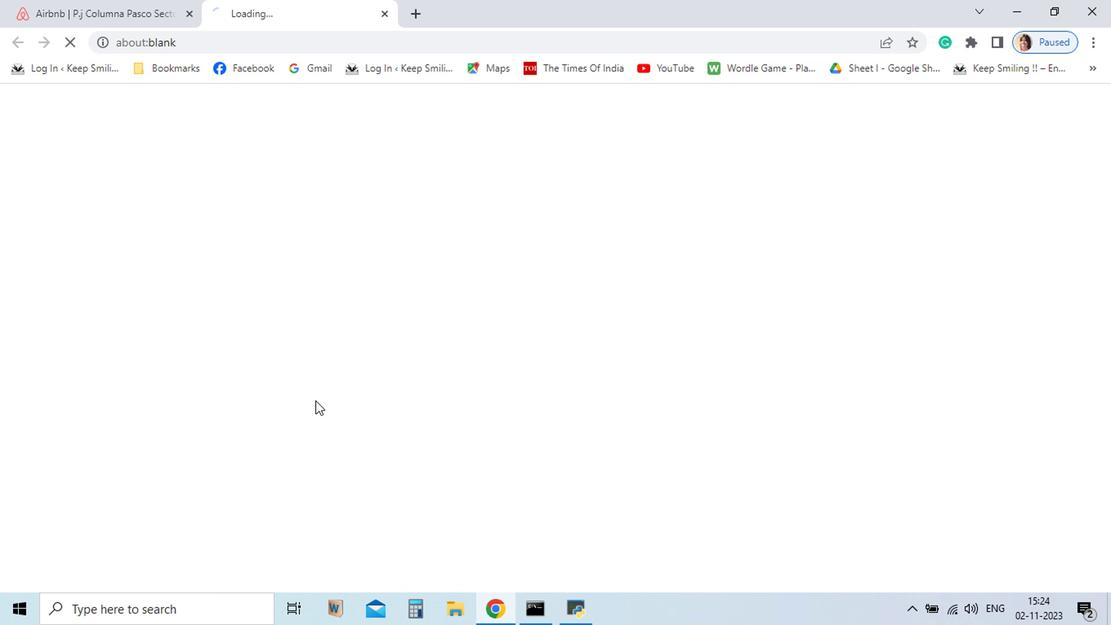 
Action: Mouse moved to (820, 475)
Screenshot: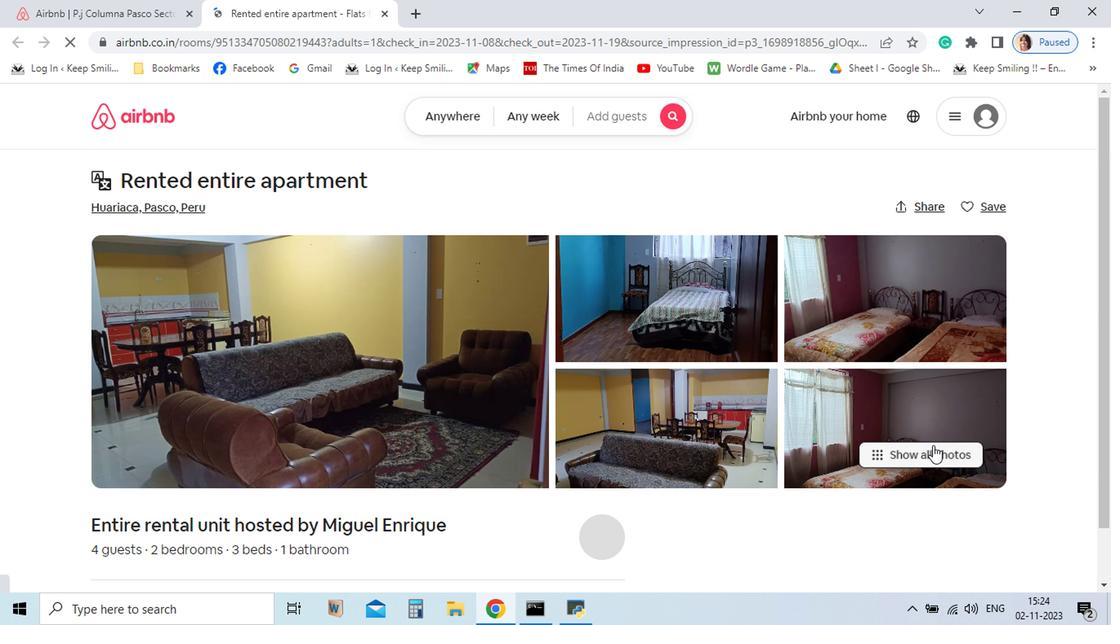 
Action: Mouse pressed left at (820, 475)
Screenshot: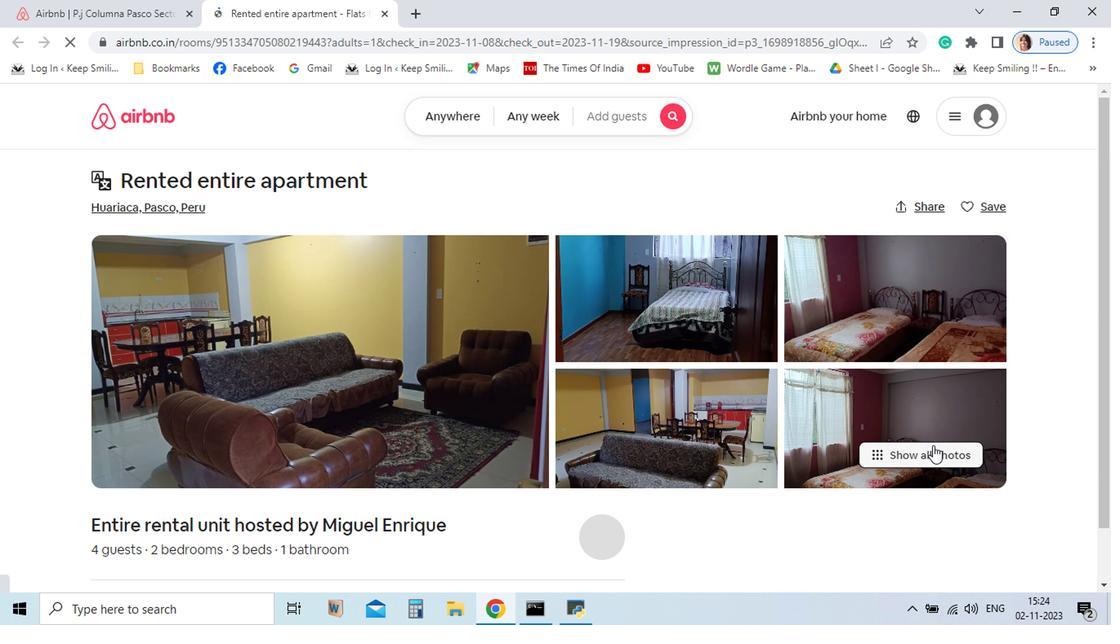 
Action: Mouse scrolled (820, 475) with delta (0, 0)
Screenshot: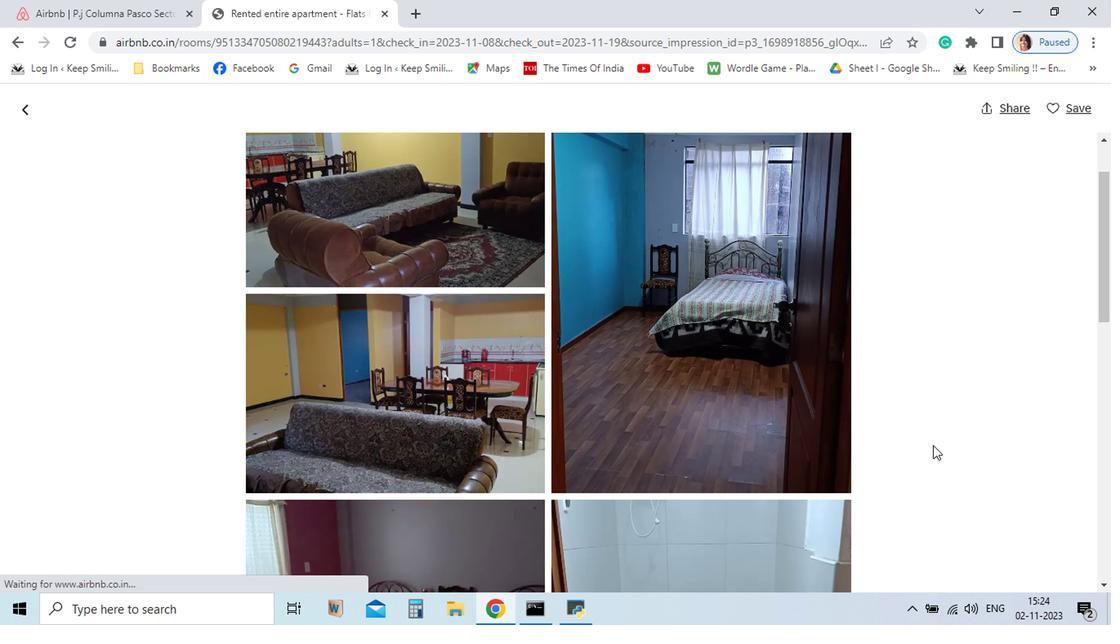 
Action: Mouse scrolled (820, 475) with delta (0, 0)
Screenshot: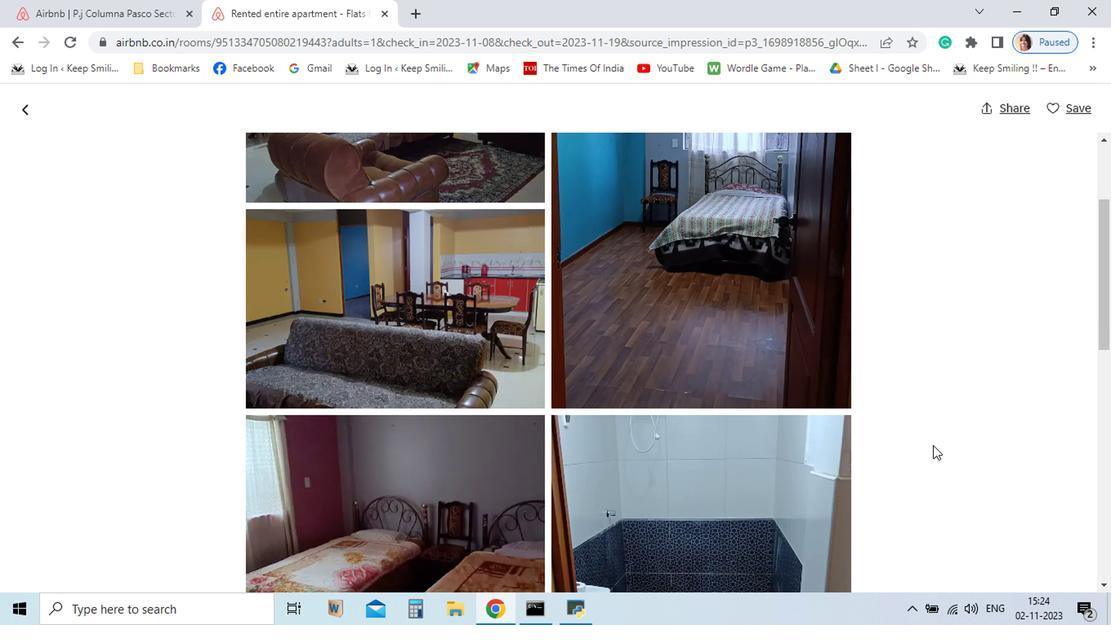 
Action: Mouse scrolled (820, 475) with delta (0, 0)
Screenshot: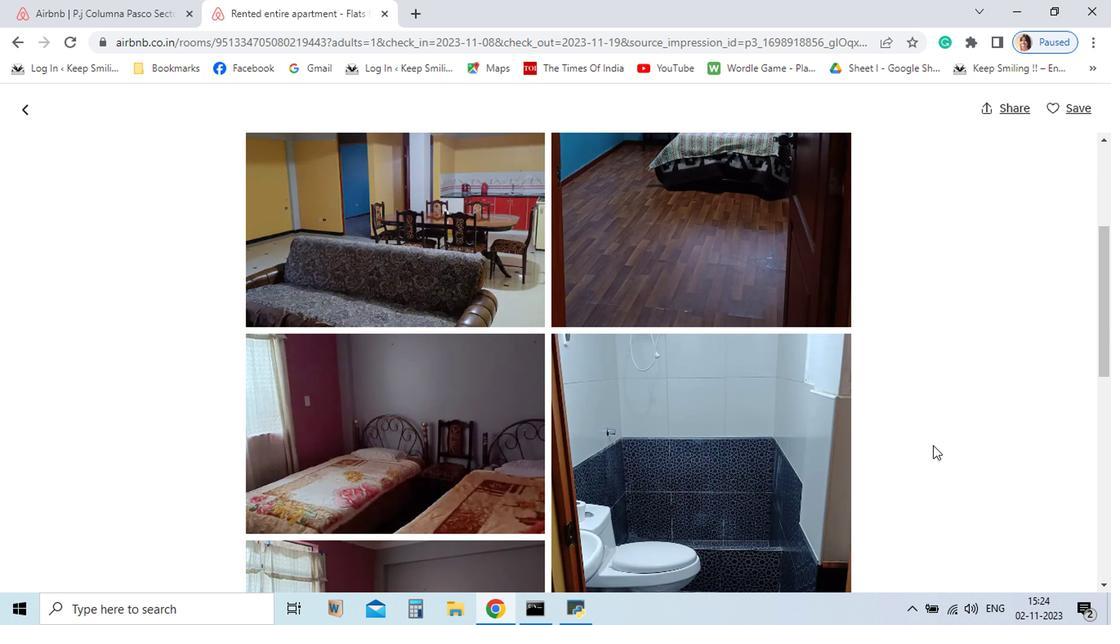 
Action: Mouse scrolled (820, 475) with delta (0, 0)
Screenshot: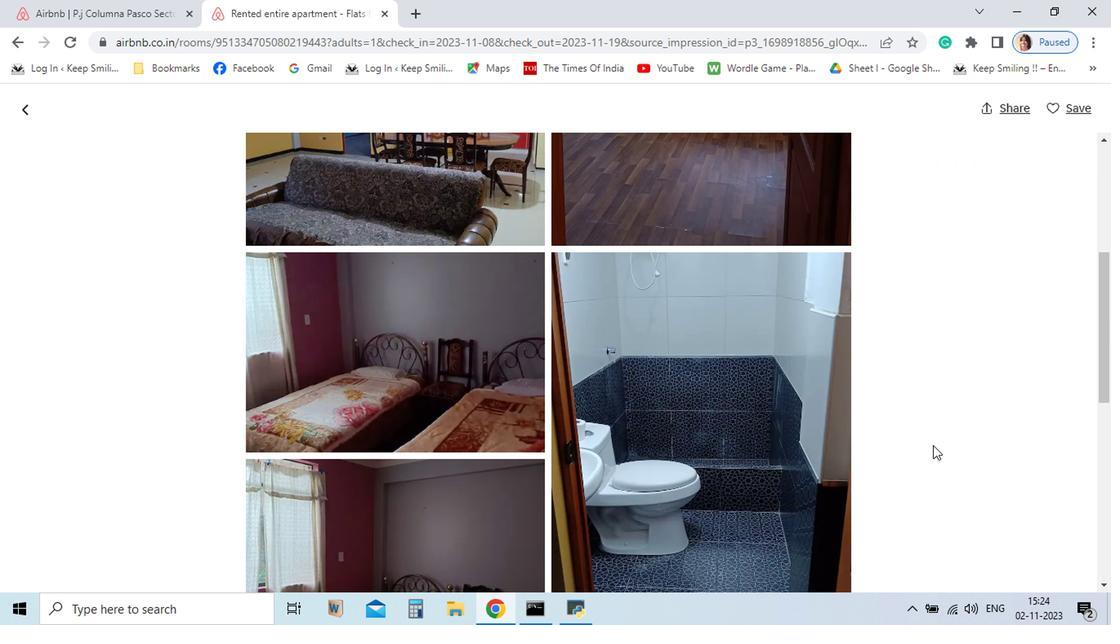 
Action: Mouse scrolled (820, 475) with delta (0, 0)
Screenshot: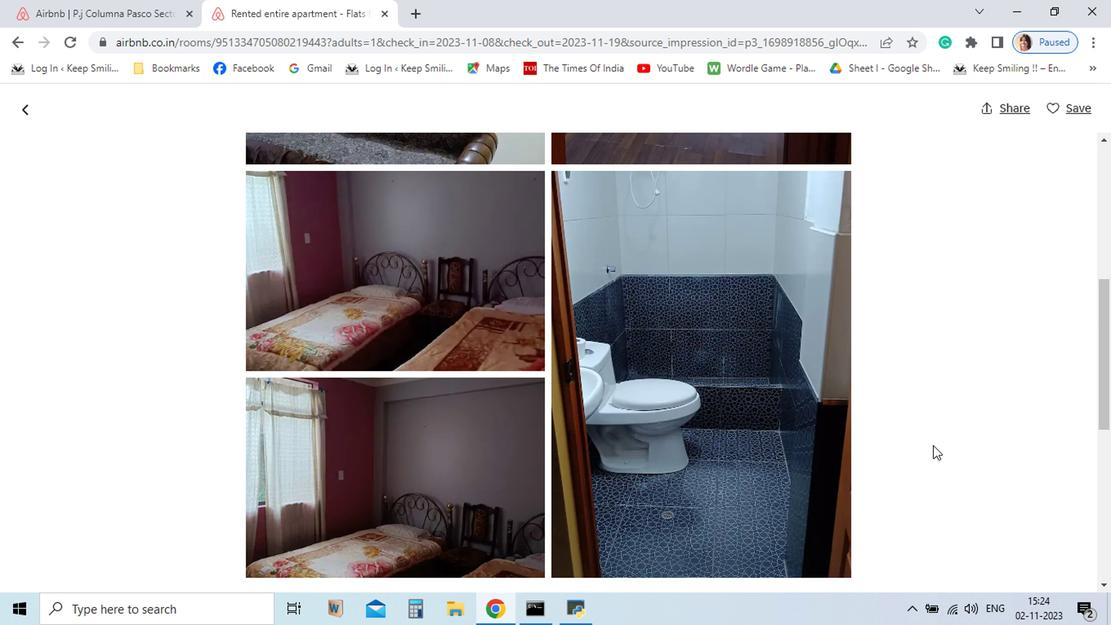 
Action: Mouse scrolled (820, 475) with delta (0, 0)
Screenshot: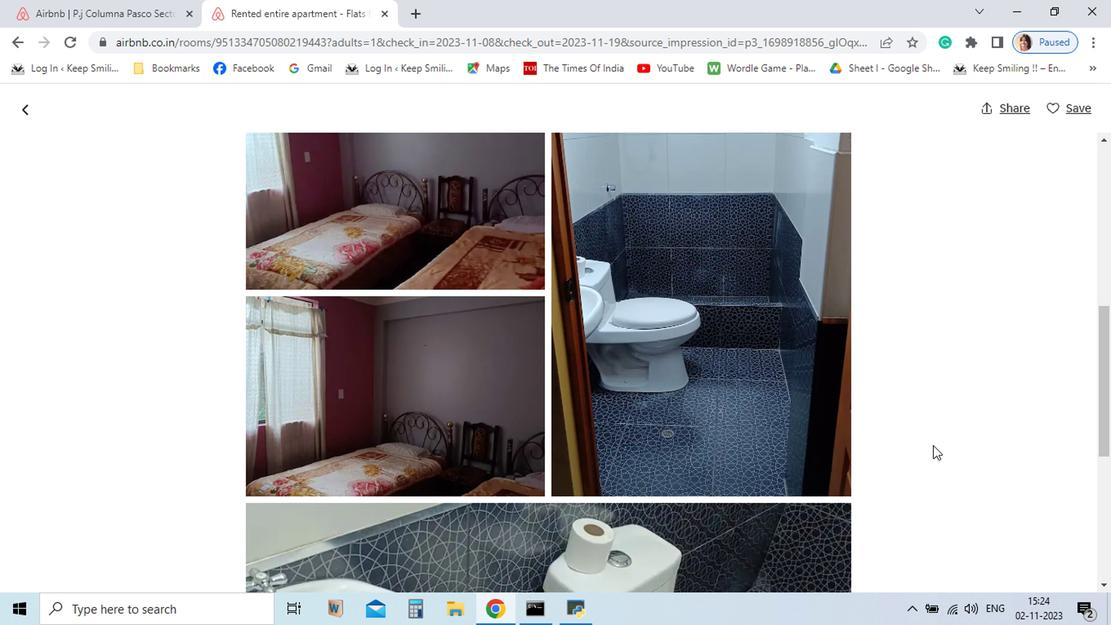 
Action: Mouse moved to (820, 475)
Screenshot: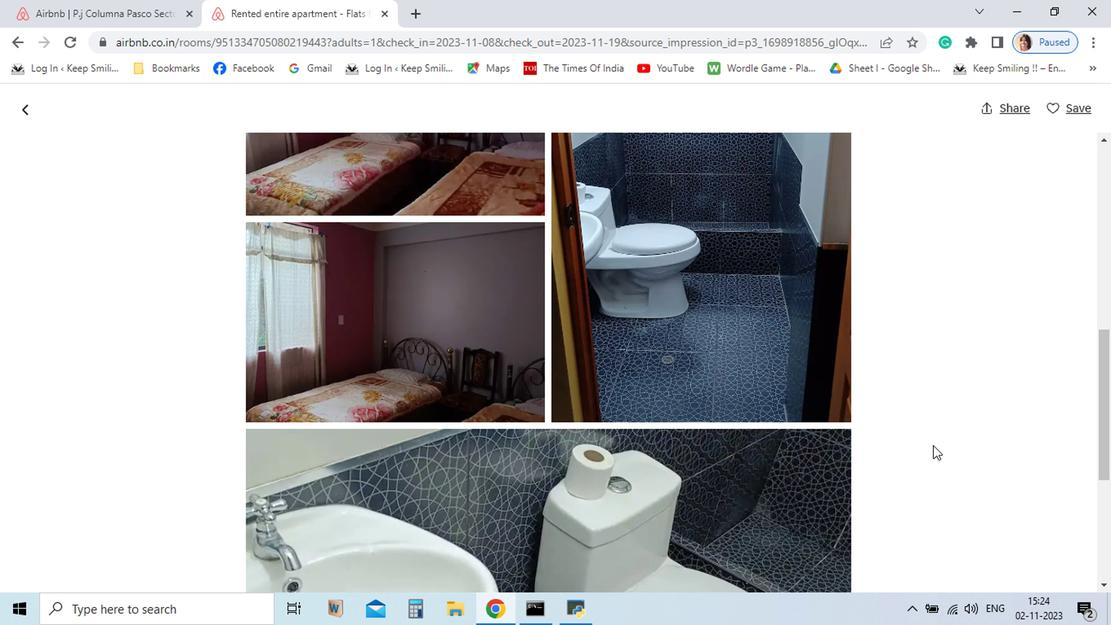 
Action: Mouse scrolled (820, 475) with delta (0, 0)
Screenshot: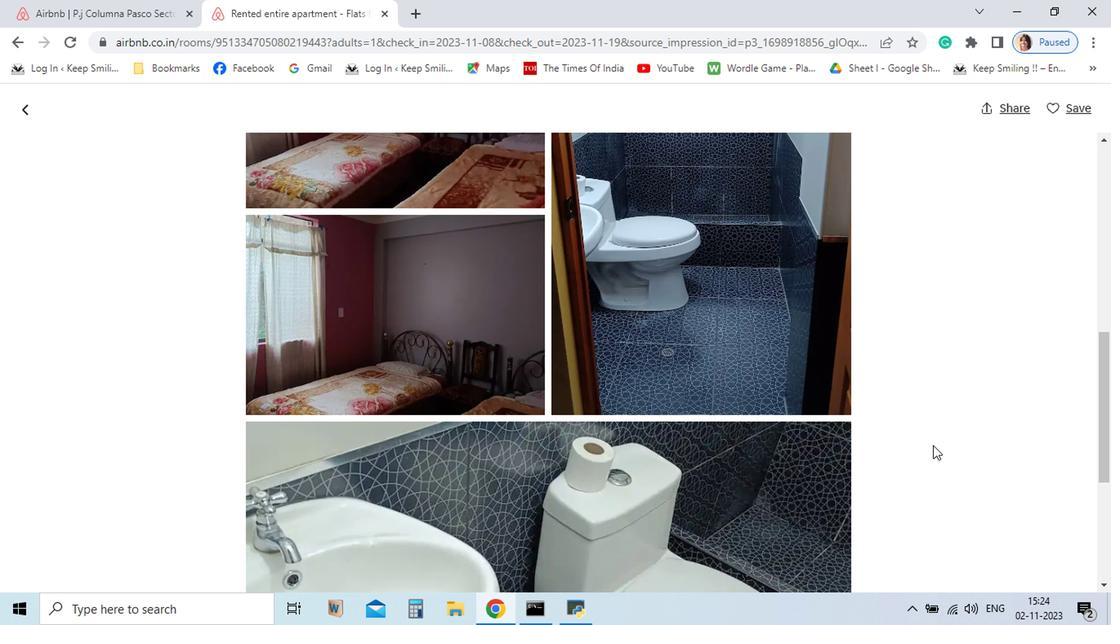 
Action: Mouse scrolled (820, 475) with delta (0, 0)
Screenshot: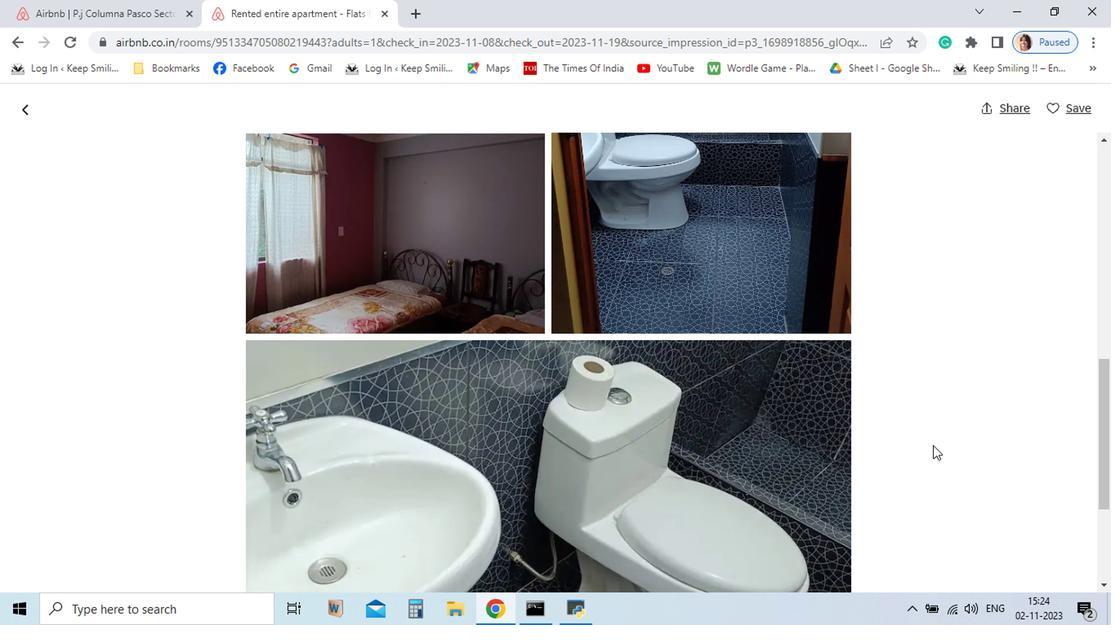 
Action: Mouse scrolled (820, 475) with delta (0, 0)
Screenshot: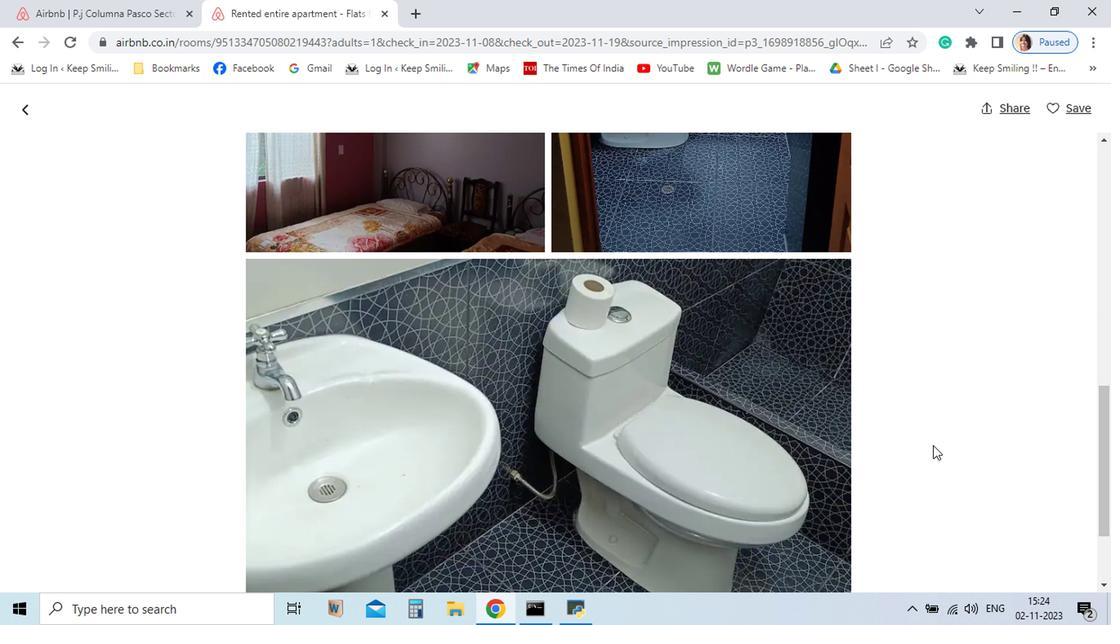 
Action: Mouse scrolled (820, 475) with delta (0, 0)
Screenshot: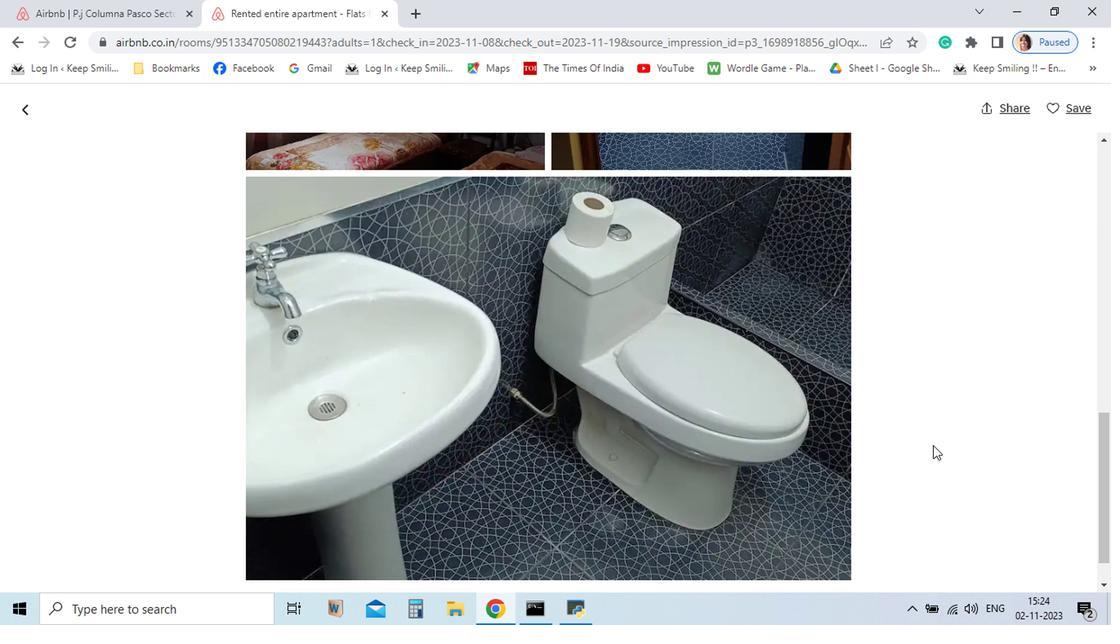 
Action: Mouse scrolled (820, 475) with delta (0, 0)
Screenshot: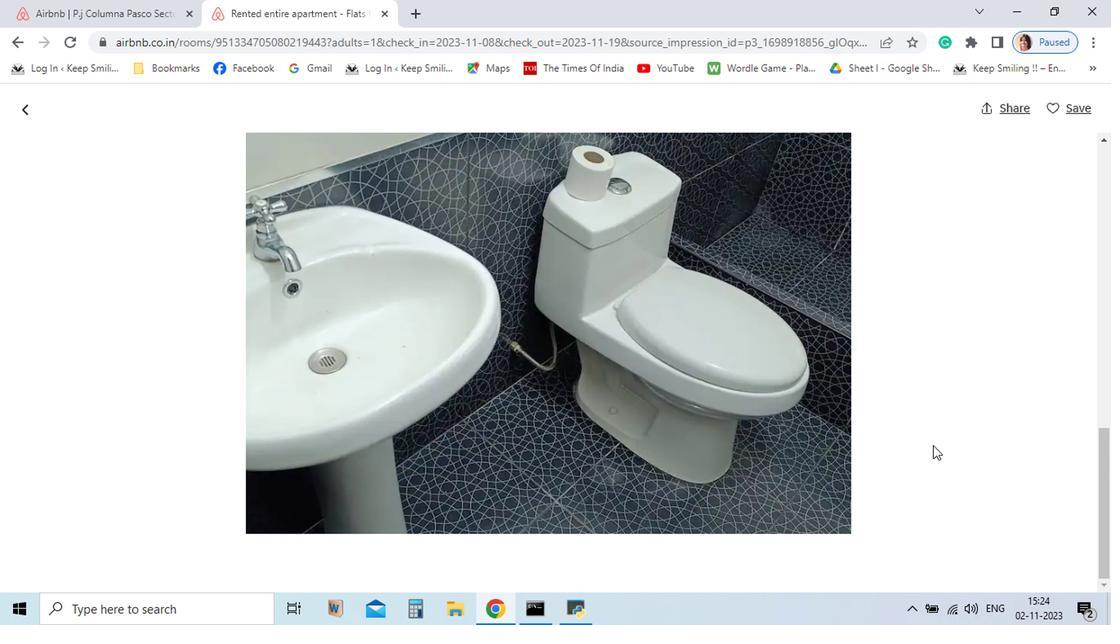 
Action: Mouse scrolled (820, 475) with delta (0, 0)
Screenshot: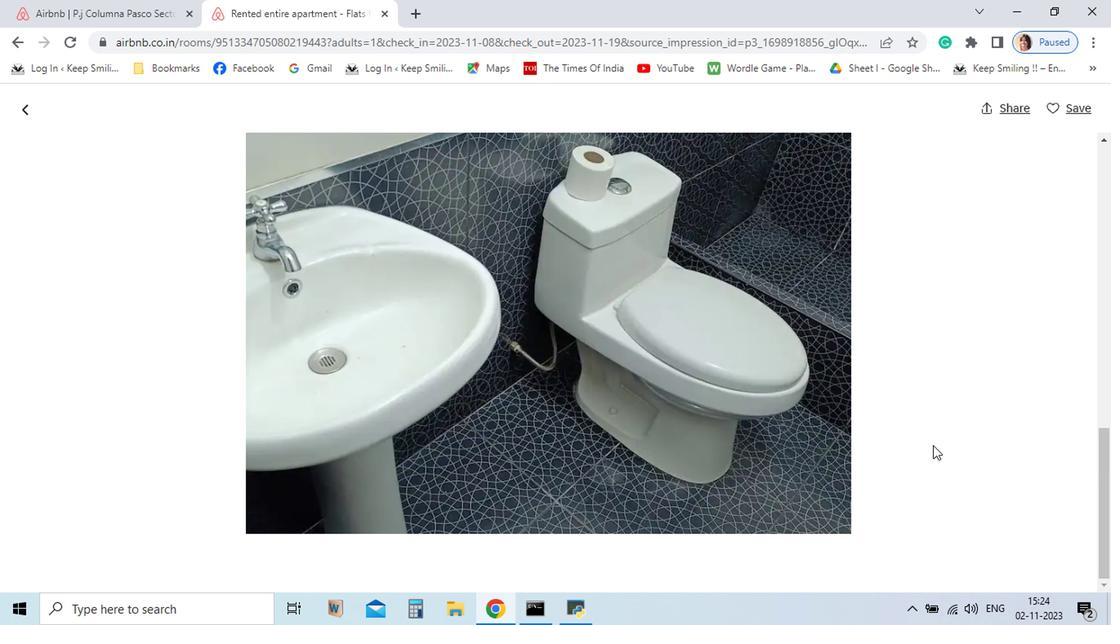
Action: Mouse moved to (175, 239)
Screenshot: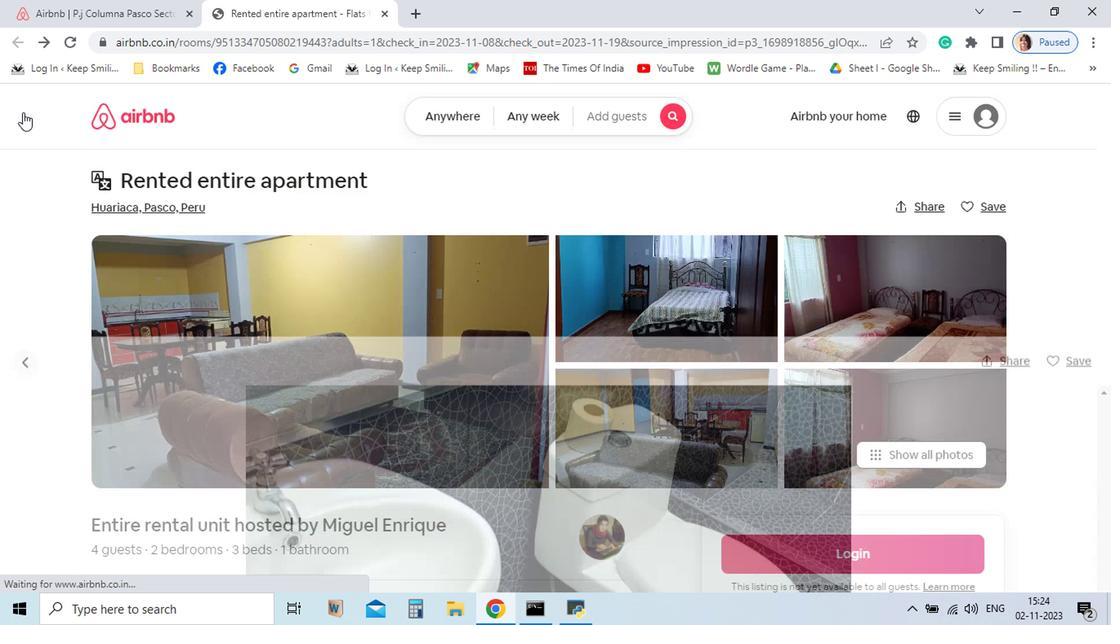 
Action: Mouse pressed left at (175, 239)
Screenshot: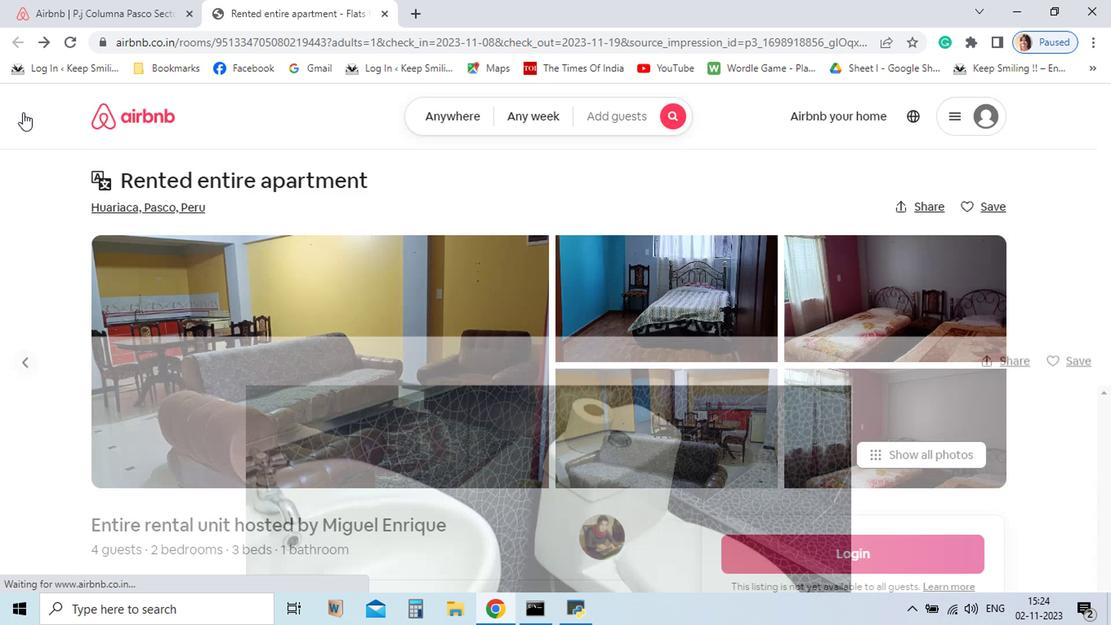 
Action: Mouse moved to (889, 522)
Screenshot: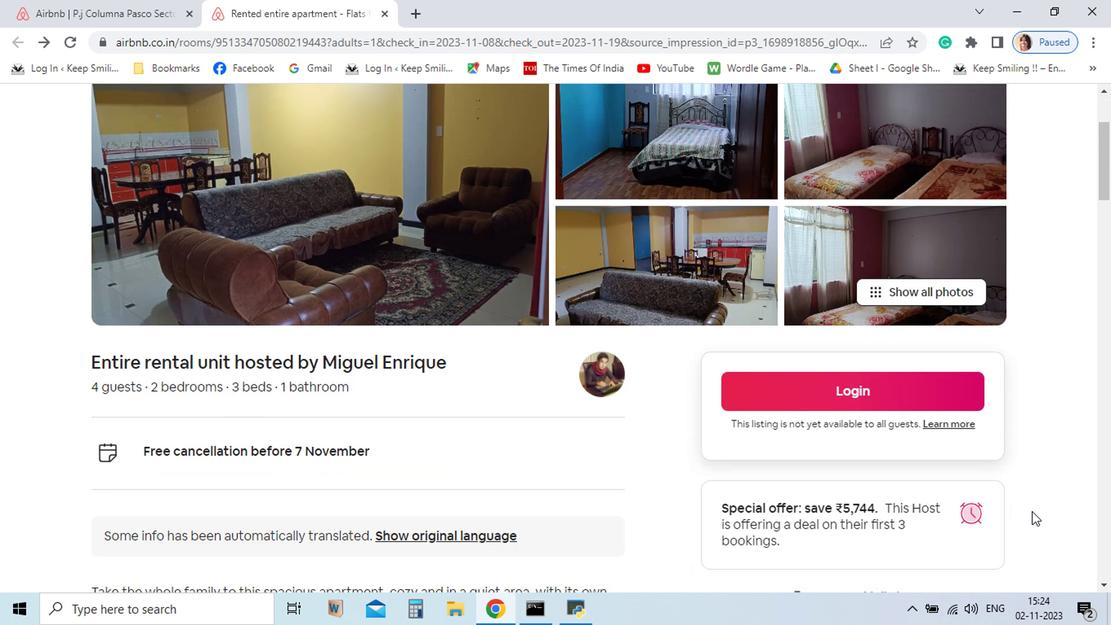 
Action: Mouse scrolled (889, 522) with delta (0, 0)
Screenshot: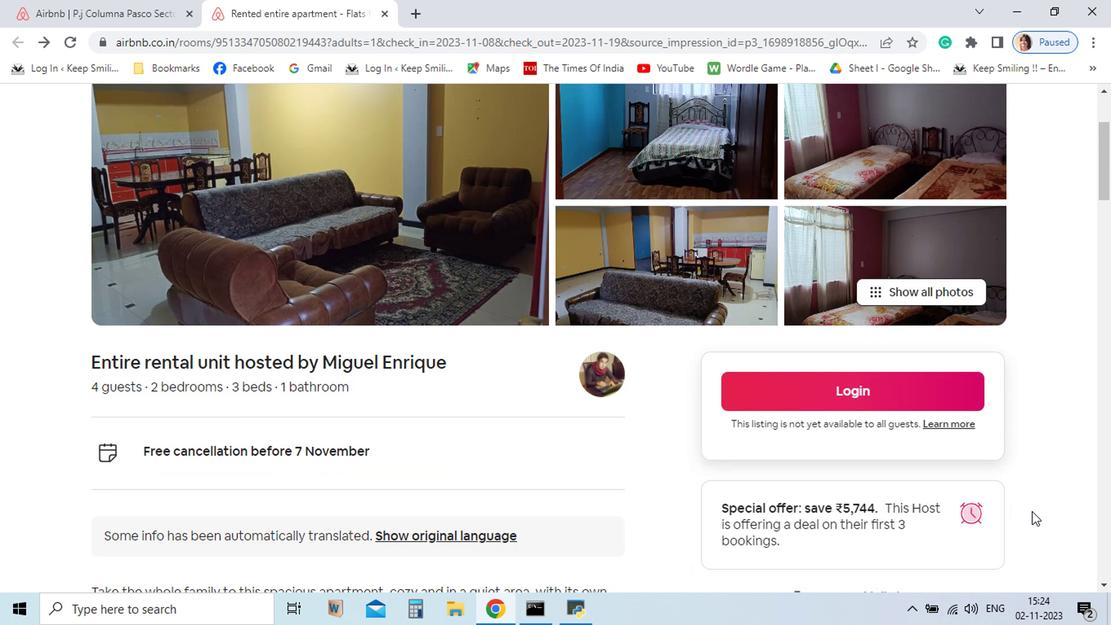 
Action: Mouse moved to (890, 522)
Screenshot: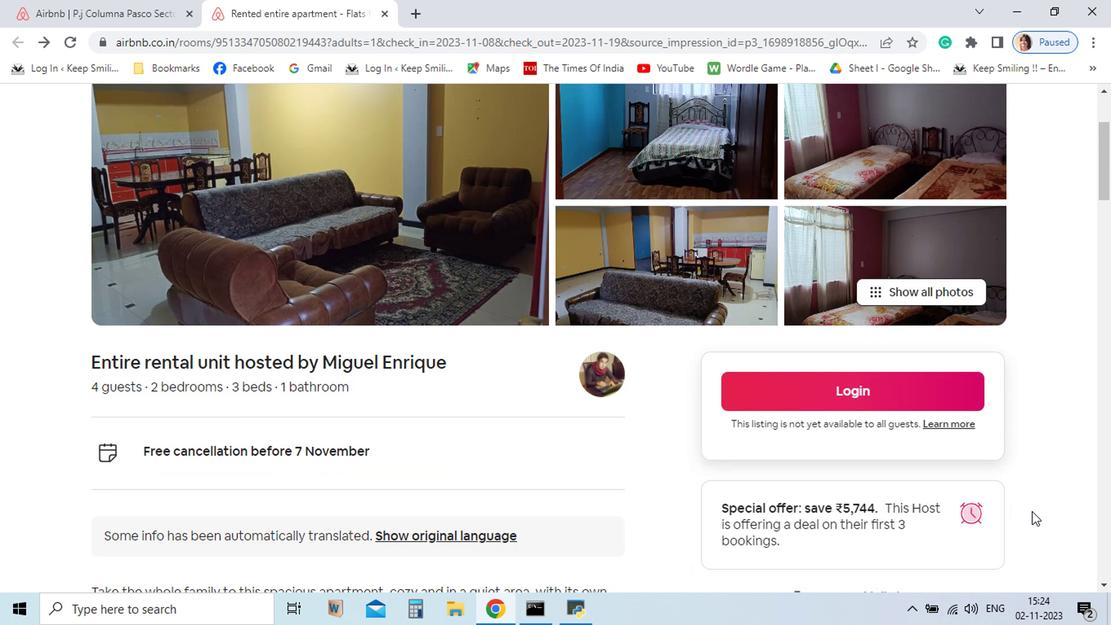 
Action: Mouse scrolled (890, 522) with delta (0, 0)
Screenshot: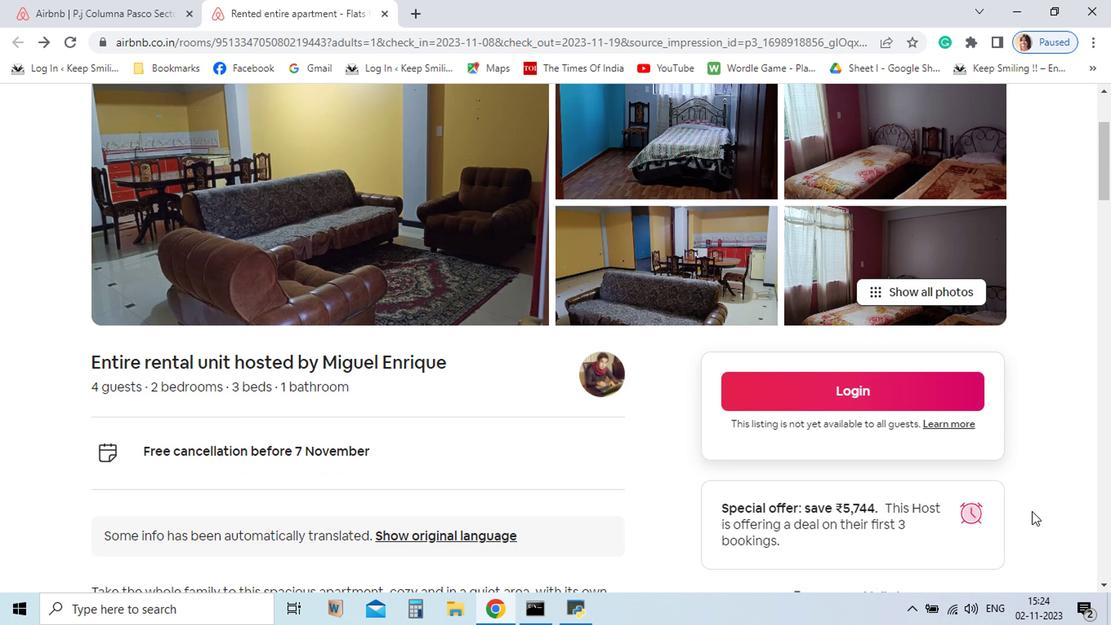 
Action: Mouse scrolled (890, 522) with delta (0, 0)
Screenshot: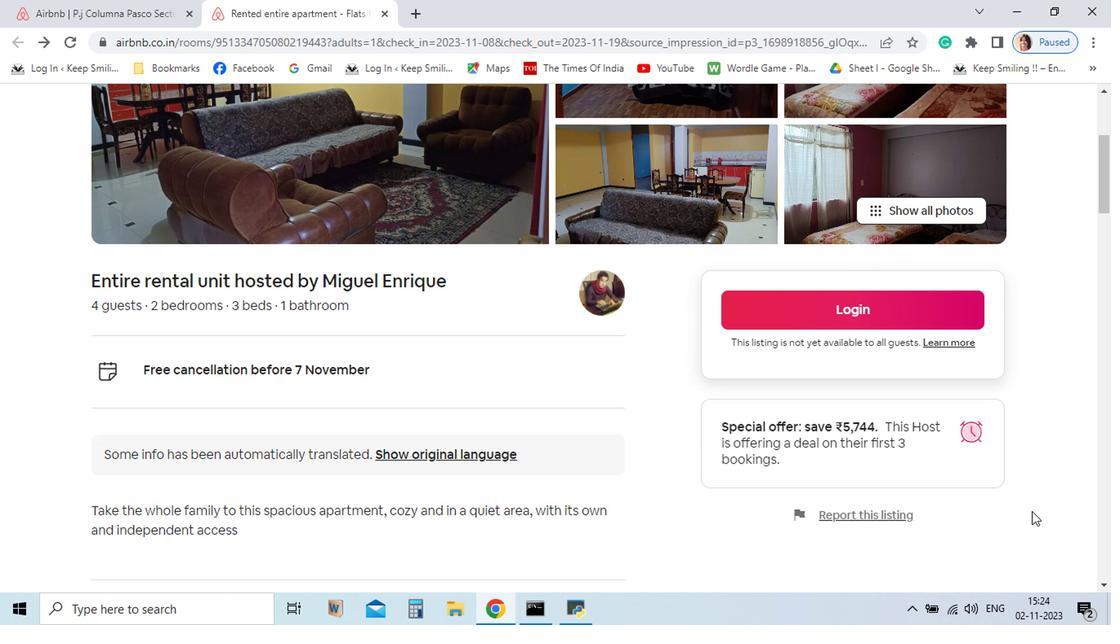 
Action: Mouse scrolled (890, 522) with delta (0, 0)
Screenshot: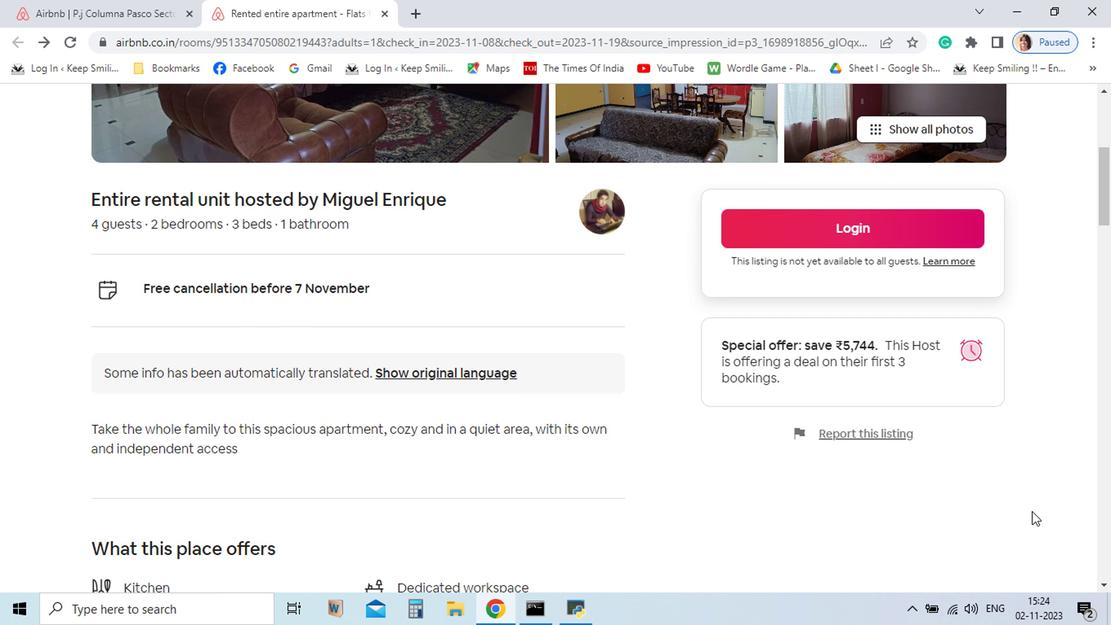 
Action: Mouse moved to (890, 522)
Screenshot: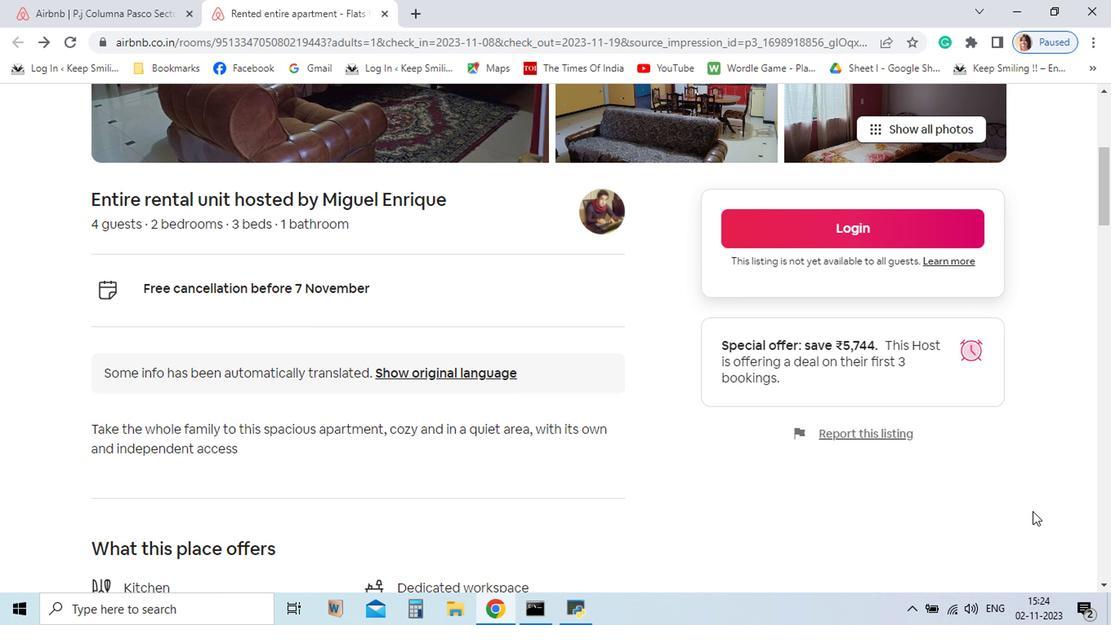 
Action: Mouse scrolled (890, 522) with delta (0, 0)
Screenshot: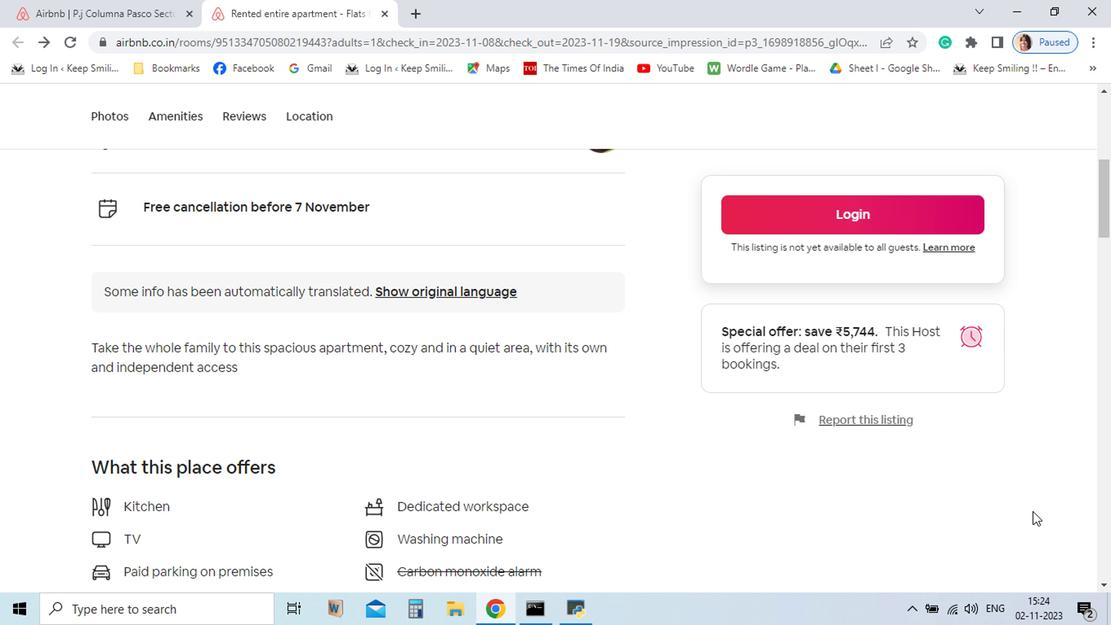 
Action: Mouse scrolled (890, 522) with delta (0, 0)
Screenshot: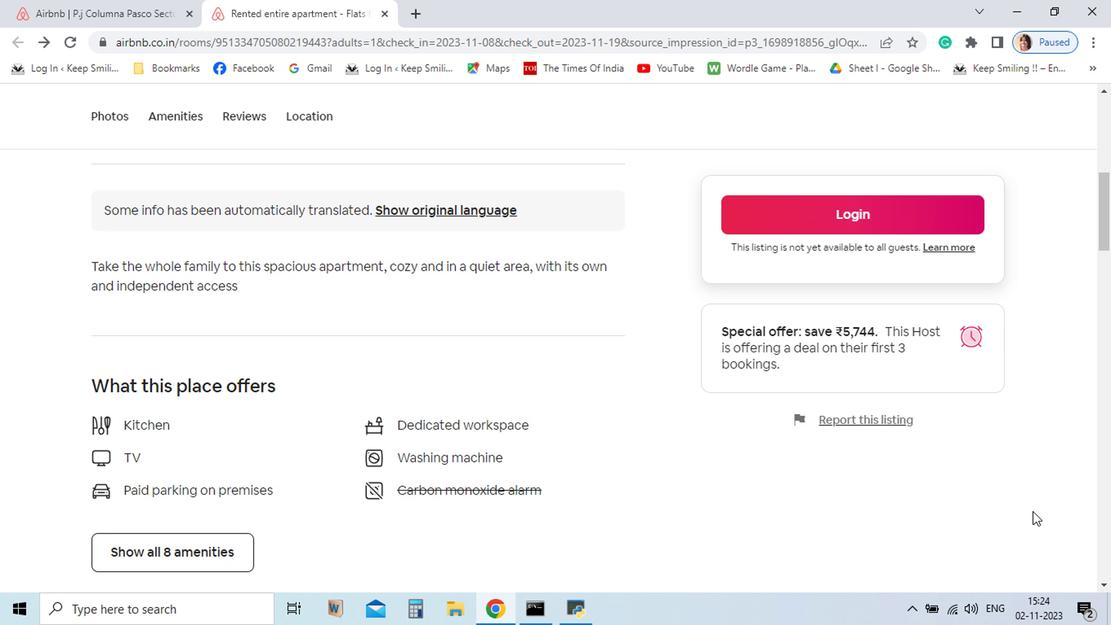
Action: Mouse scrolled (890, 522) with delta (0, 0)
Screenshot: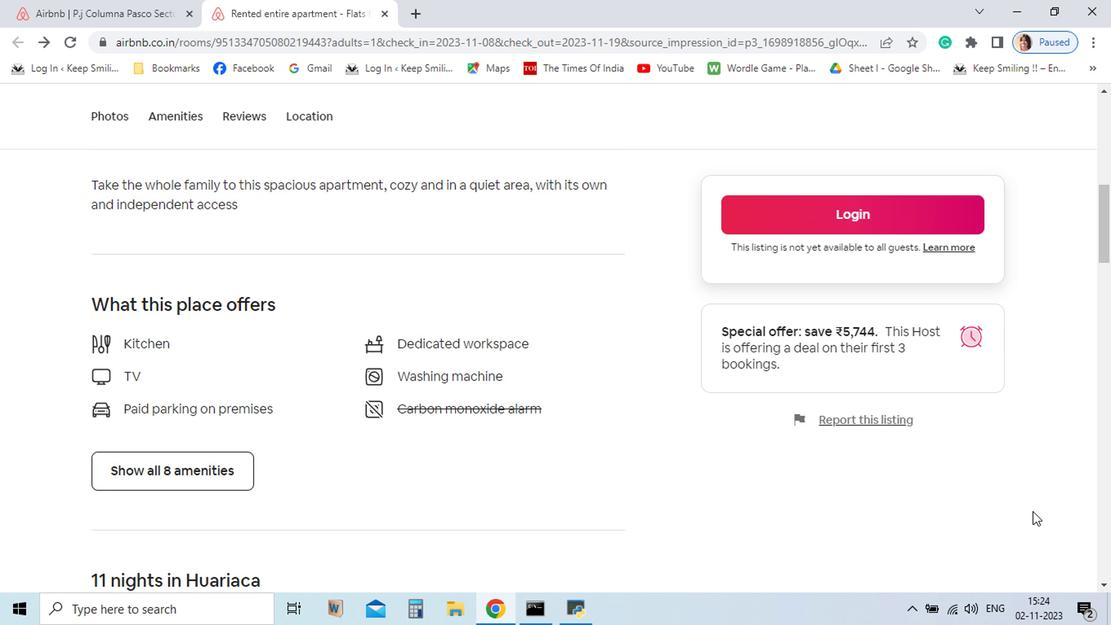 
Action: Mouse moved to (277, 487)
Screenshot: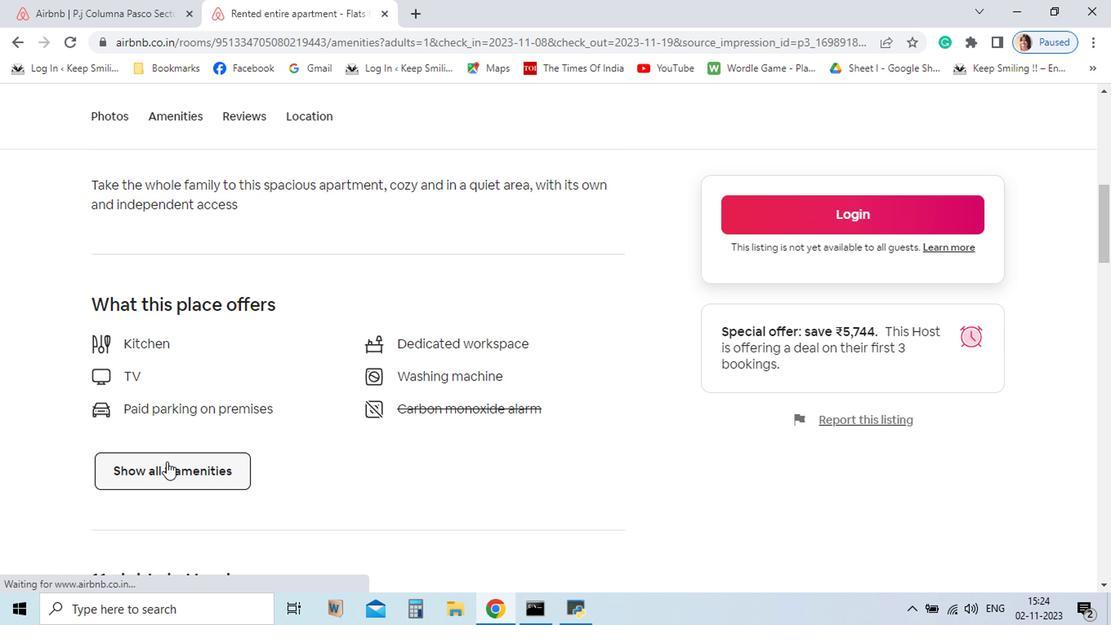 
Action: Mouse pressed left at (277, 487)
Screenshot: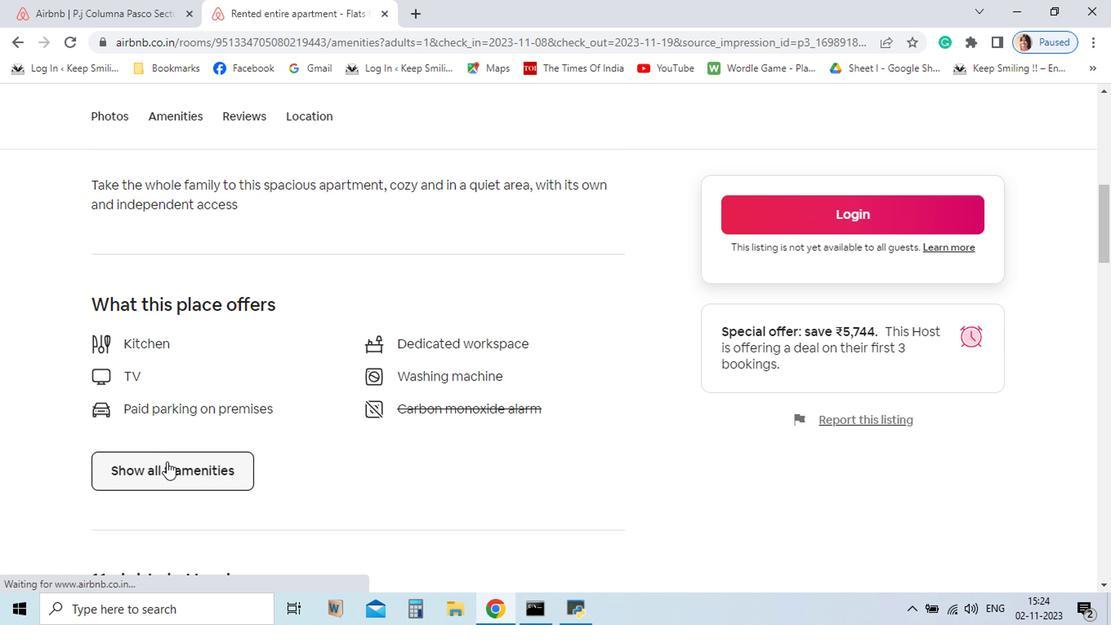 
Action: Mouse moved to (773, 548)
Screenshot: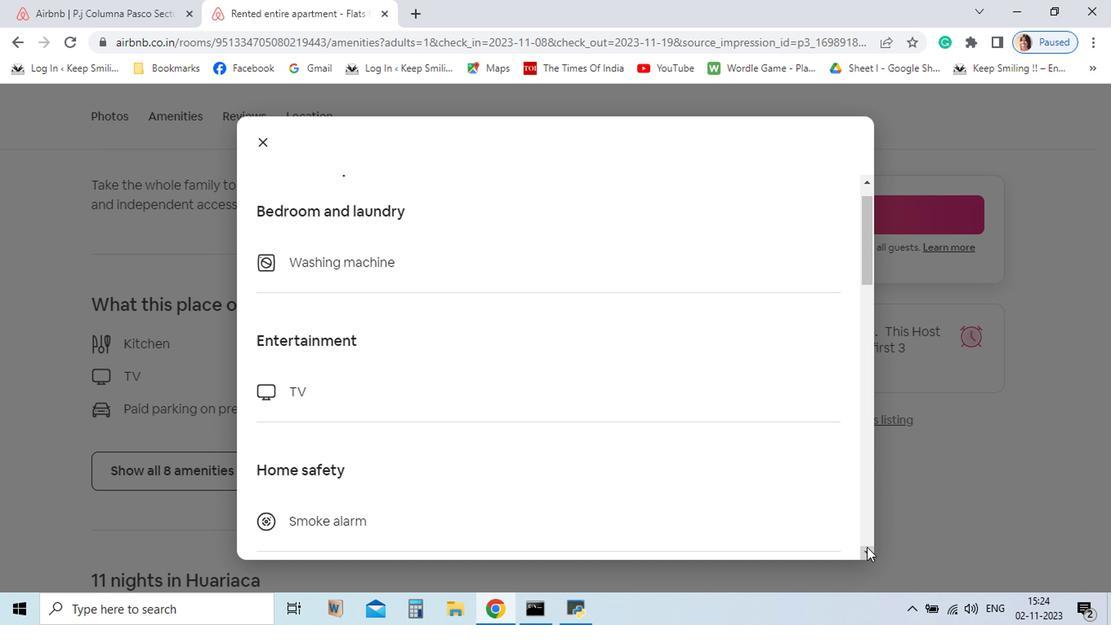 
Action: Mouse pressed left at (773, 548)
Screenshot: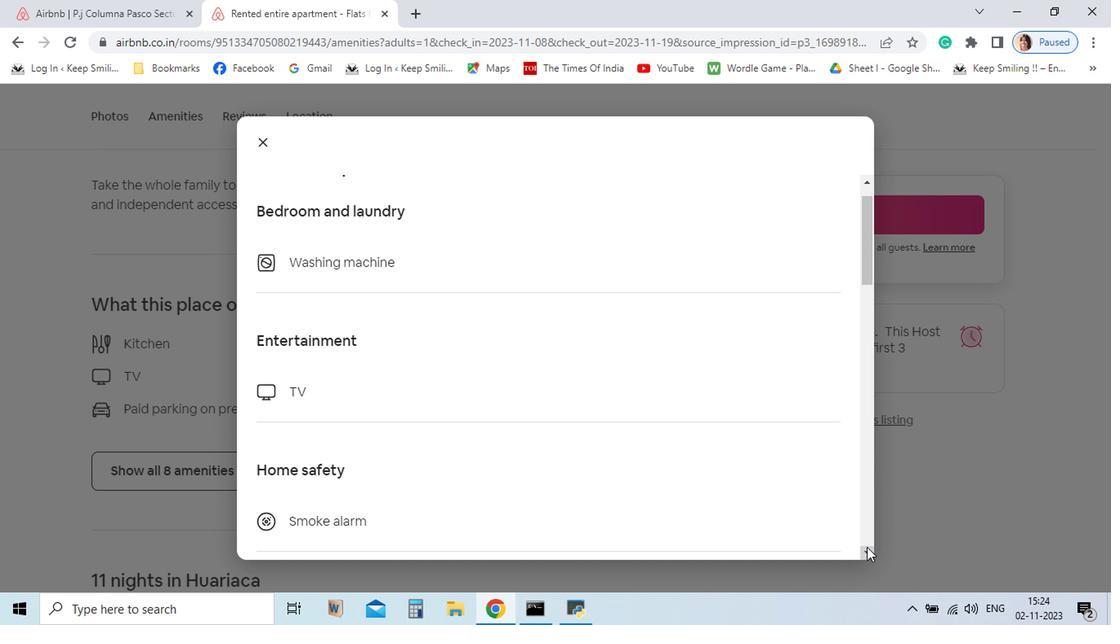 
Action: Mouse pressed left at (773, 548)
Screenshot: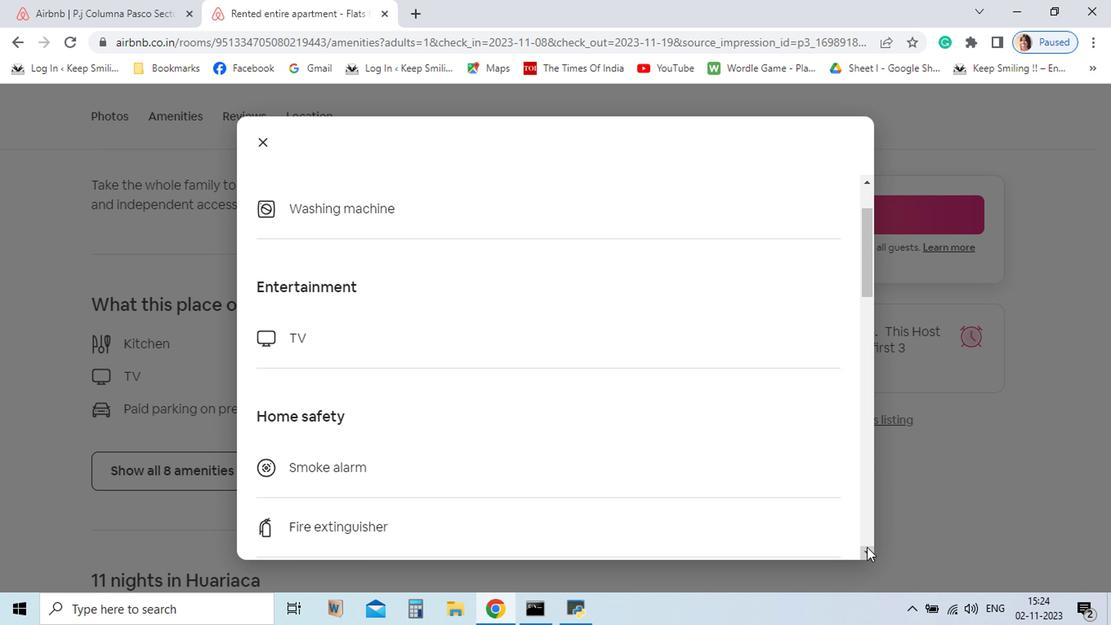 
Action: Mouse pressed left at (773, 548)
Screenshot: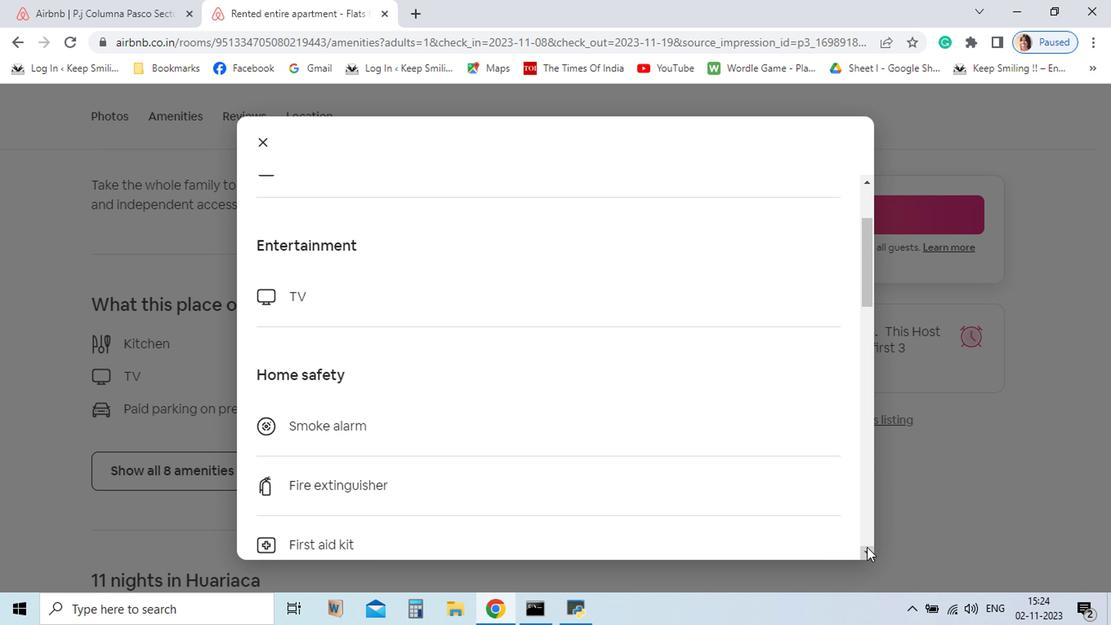 
Action: Mouse pressed left at (773, 548)
Screenshot: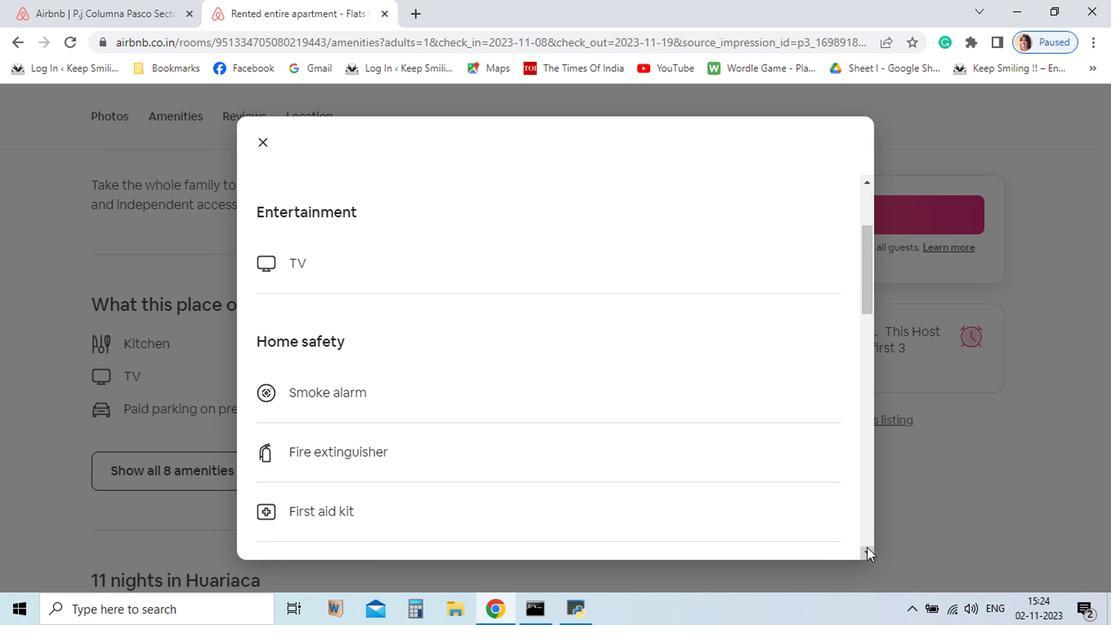 
Action: Mouse pressed left at (773, 548)
Screenshot: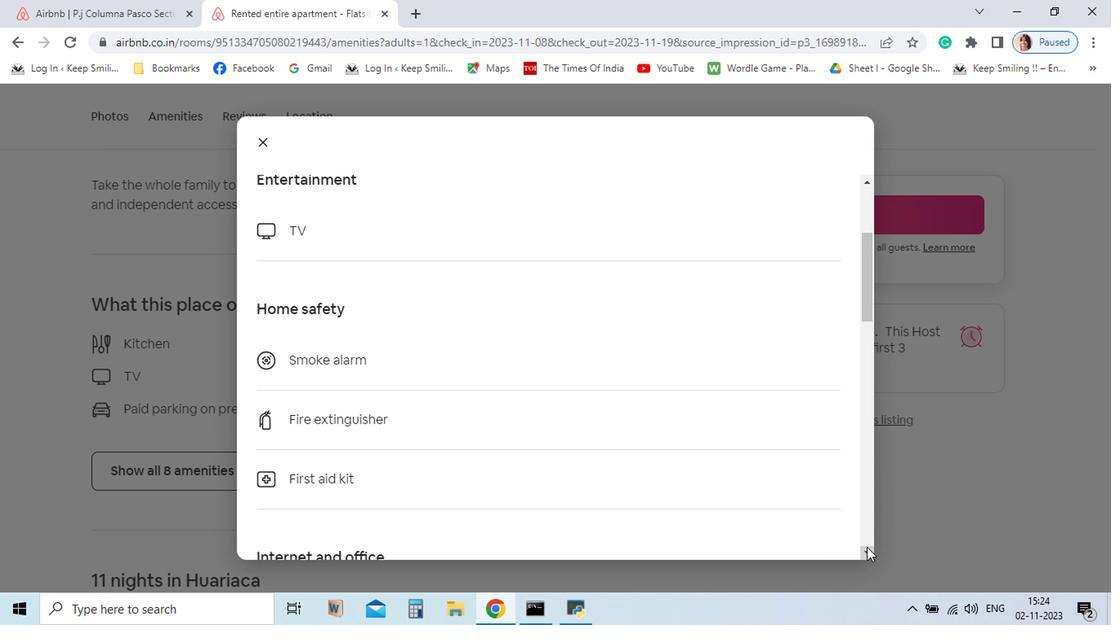 
Action: Mouse pressed left at (773, 548)
Screenshot: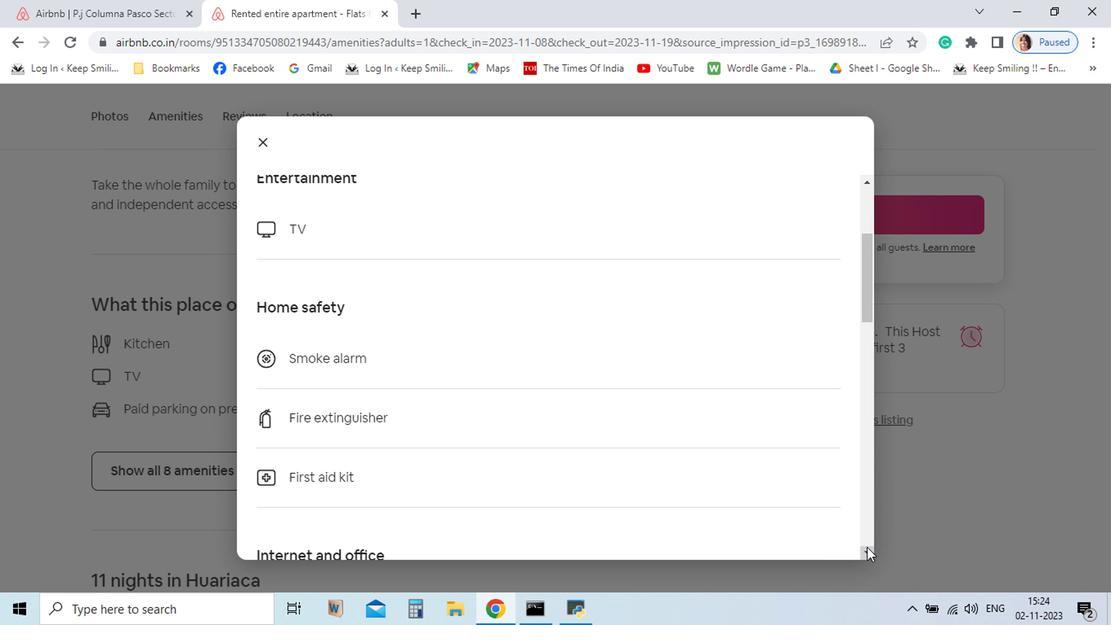 
Action: Mouse pressed left at (773, 548)
Screenshot: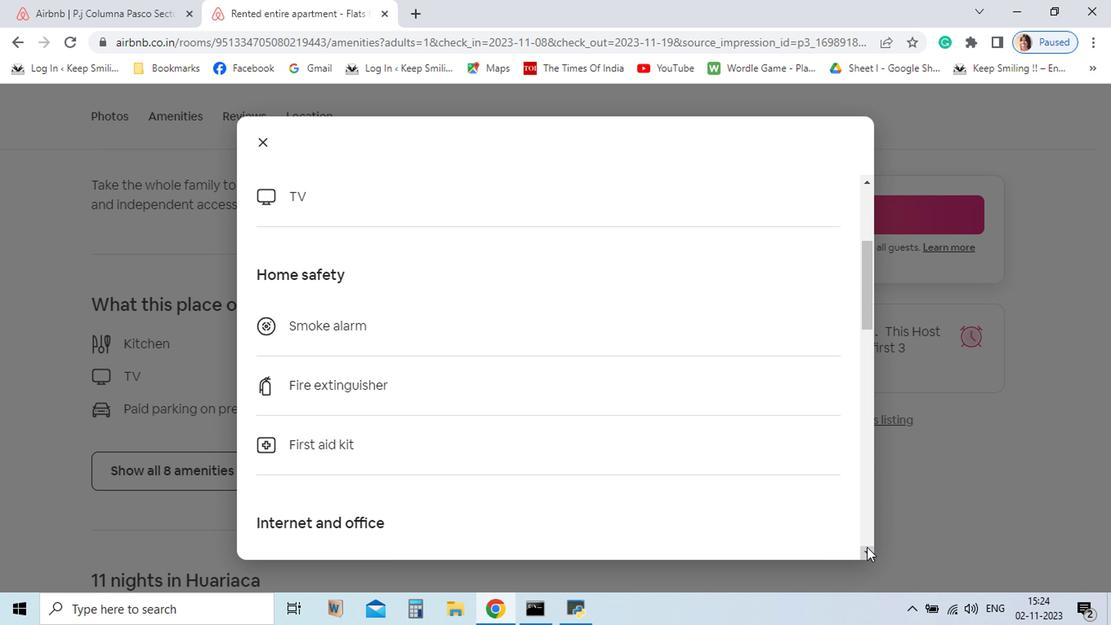 
Action: Mouse pressed left at (773, 548)
Screenshot: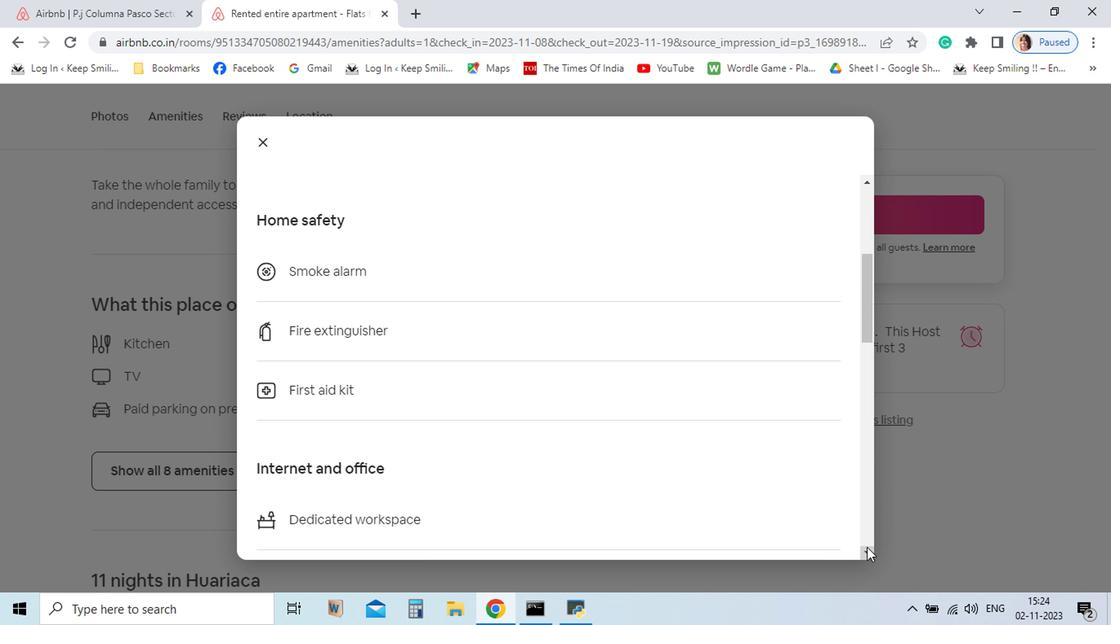 
Action: Mouse pressed left at (773, 548)
Screenshot: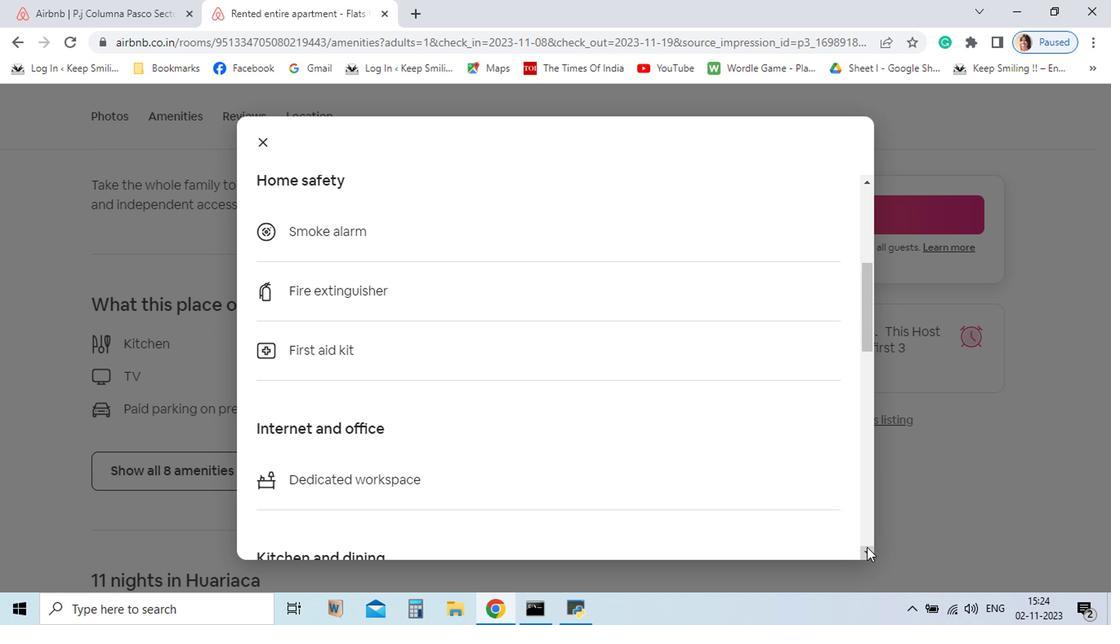 
Action: Mouse pressed left at (773, 548)
Screenshot: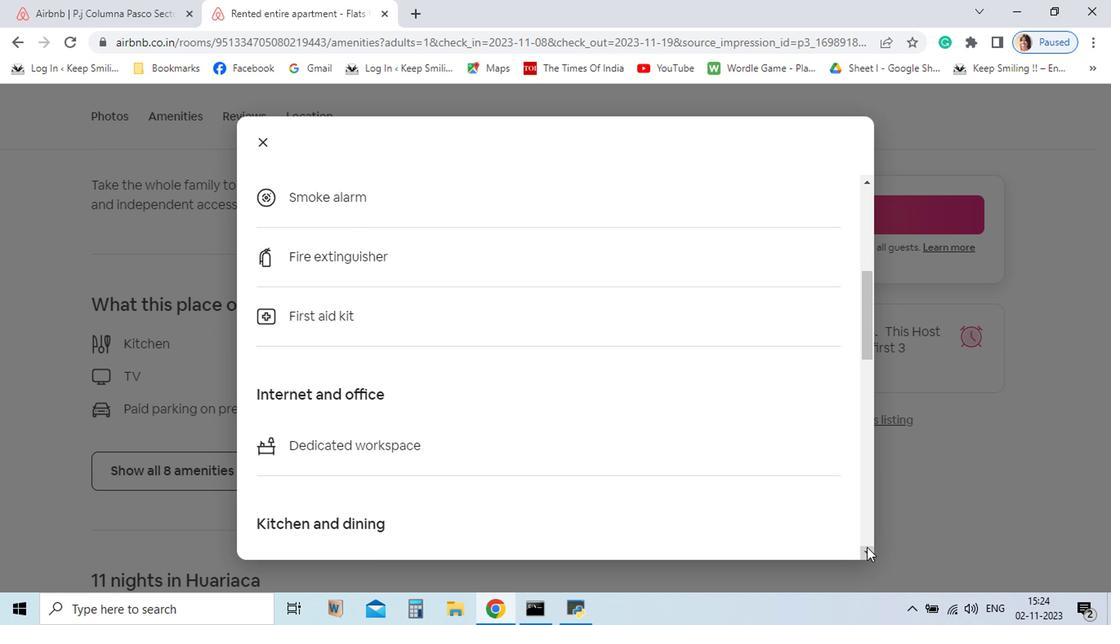 
Action: Mouse pressed left at (773, 548)
Screenshot: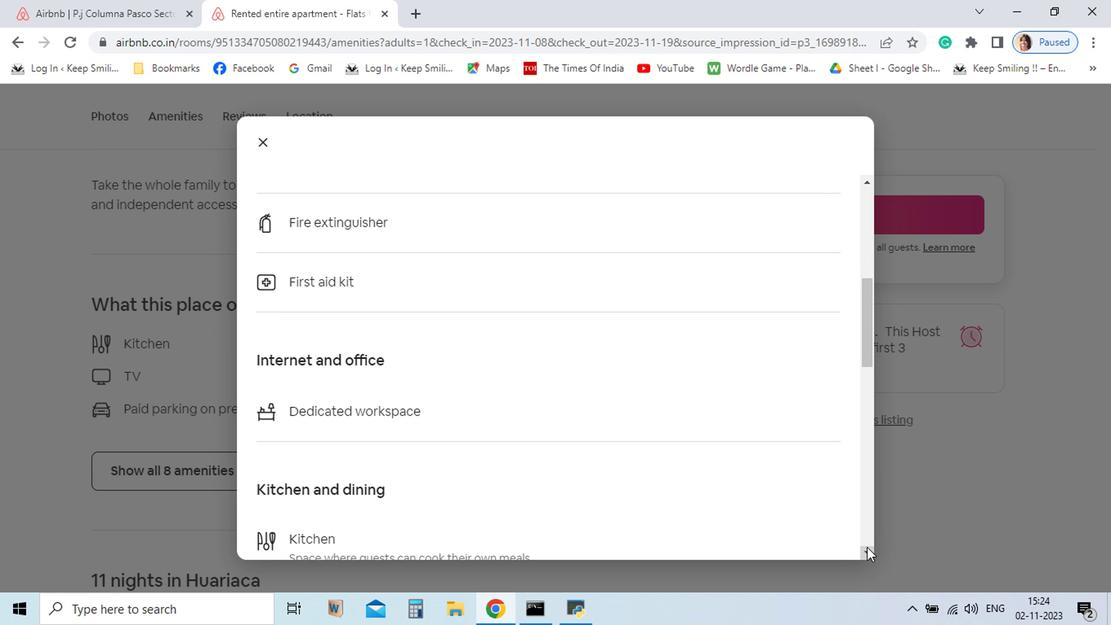 
Action: Mouse pressed left at (773, 548)
Screenshot: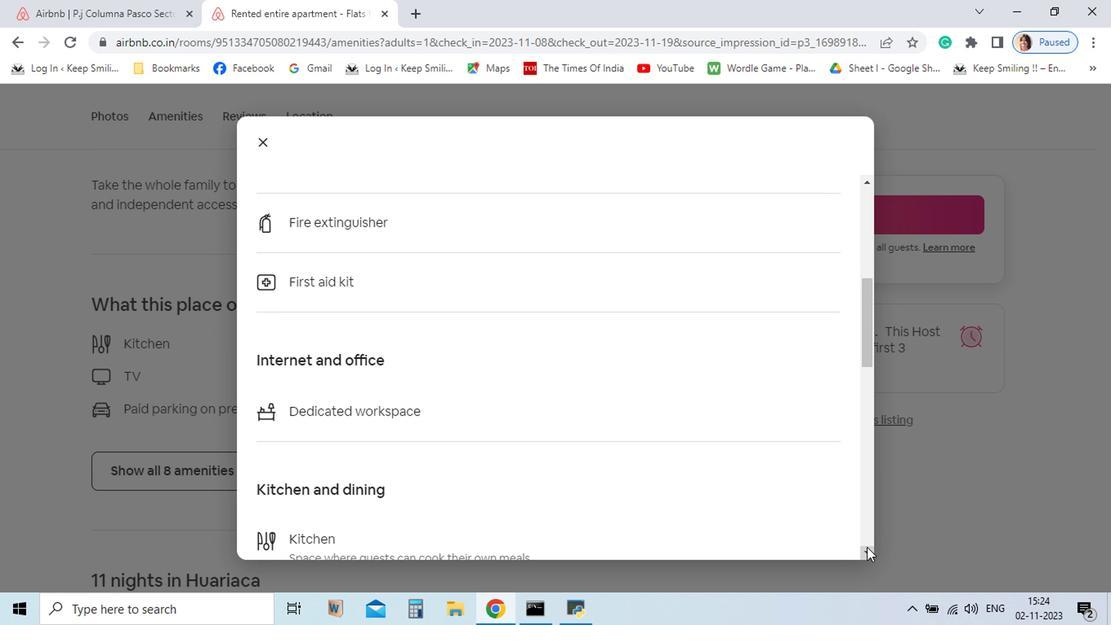 
Action: Mouse pressed left at (773, 548)
Screenshot: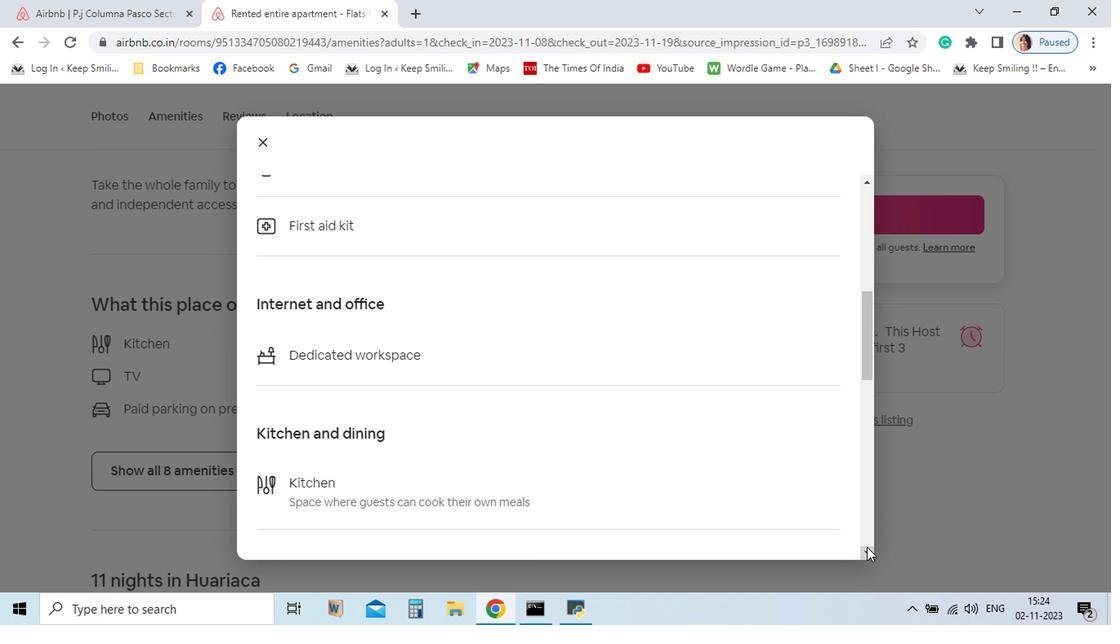 
Action: Mouse pressed left at (773, 548)
Screenshot: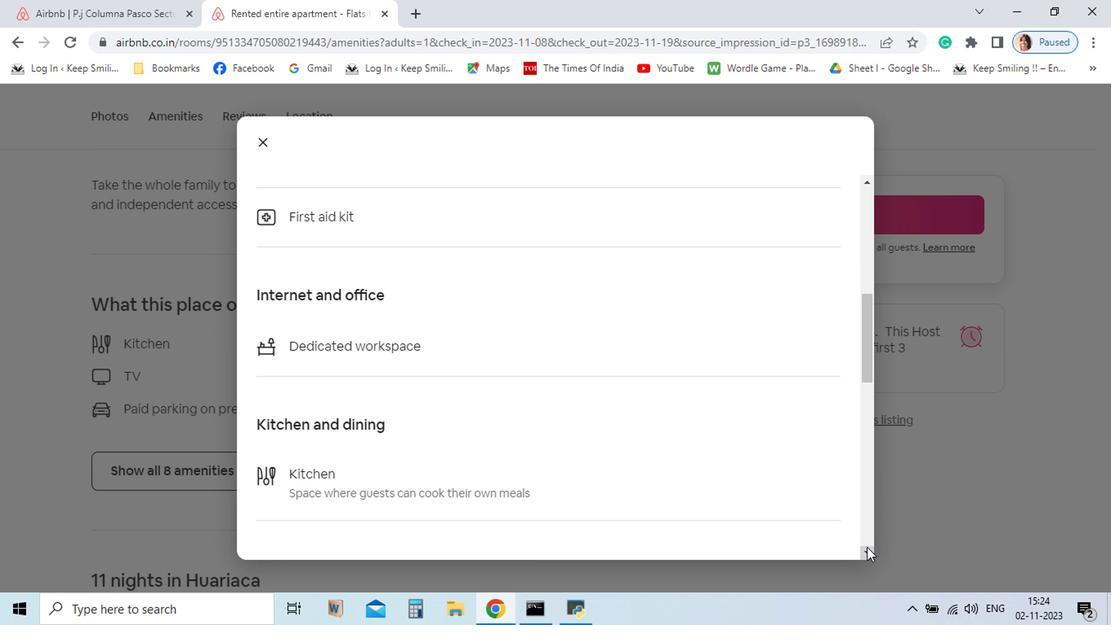 
Action: Mouse pressed left at (773, 548)
Screenshot: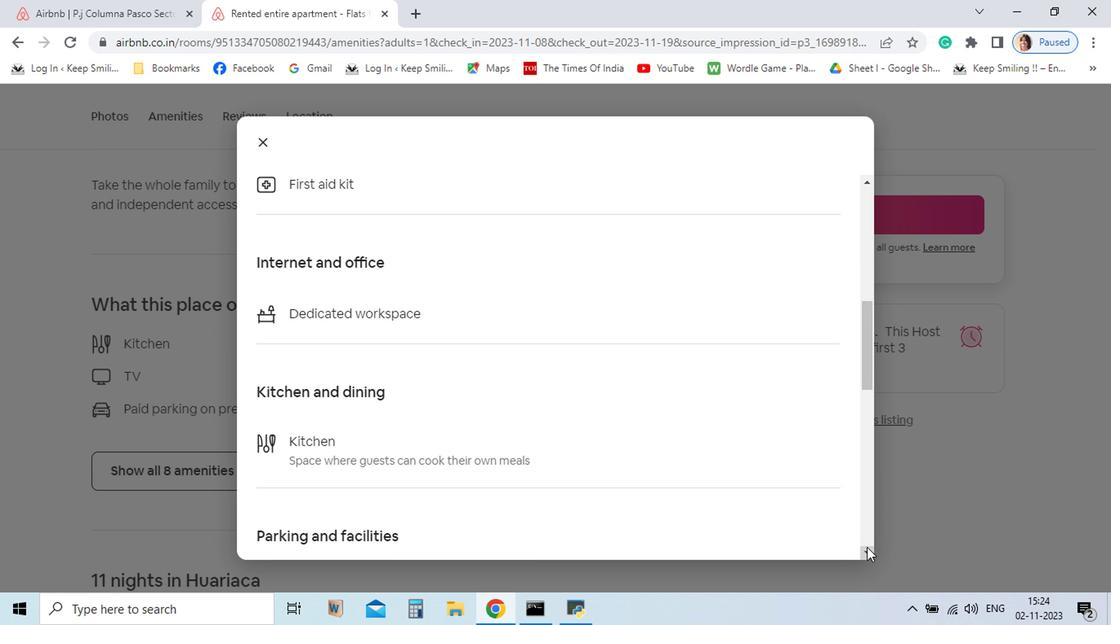 
Action: Mouse pressed left at (773, 548)
Screenshot: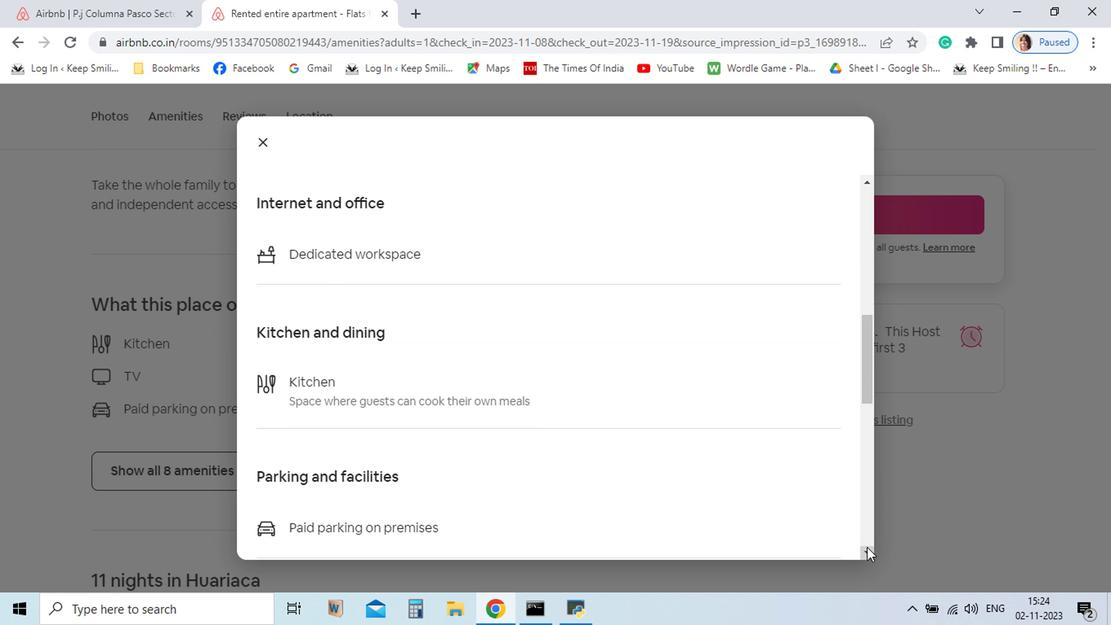 
Action: Mouse pressed left at (773, 548)
Screenshot: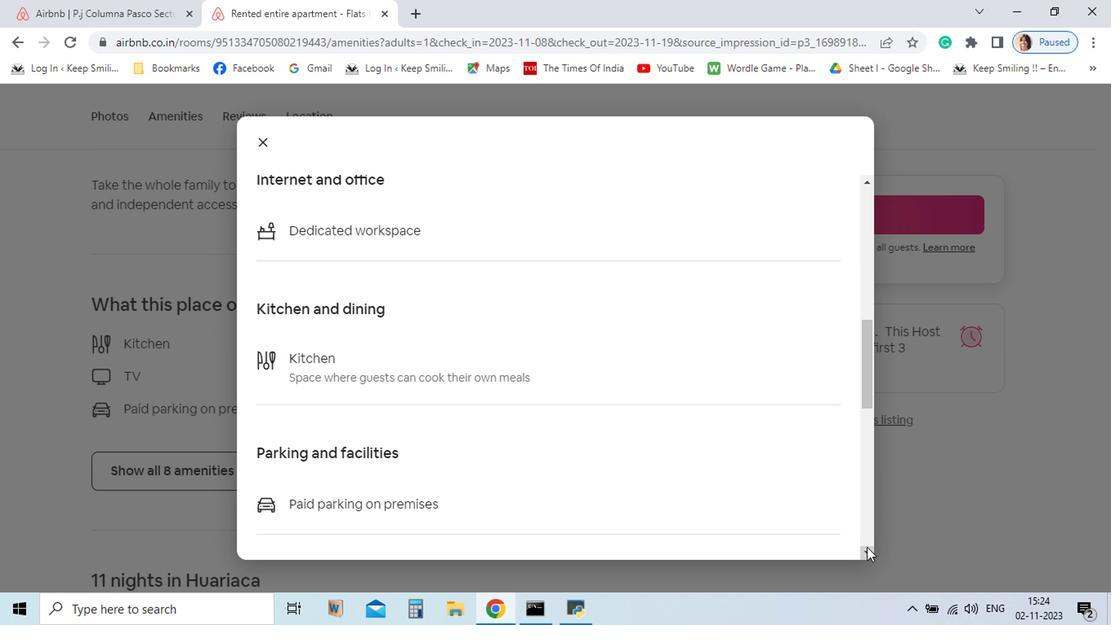 
Action: Mouse pressed left at (773, 548)
Screenshot: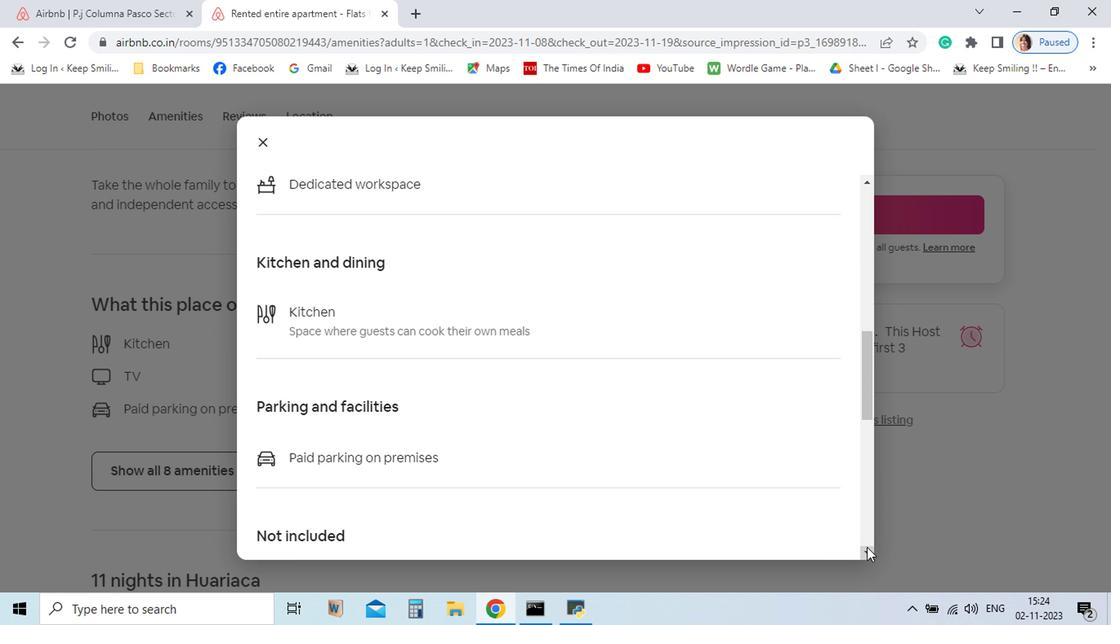 
Action: Mouse pressed left at (773, 548)
Screenshot: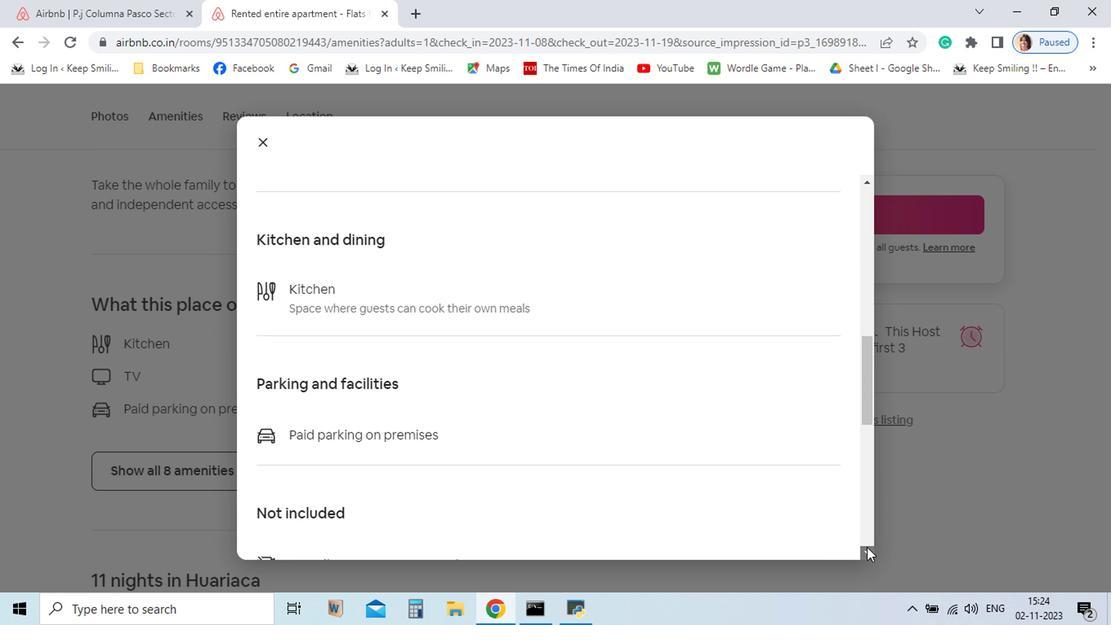 
Action: Mouse pressed left at (773, 548)
Screenshot: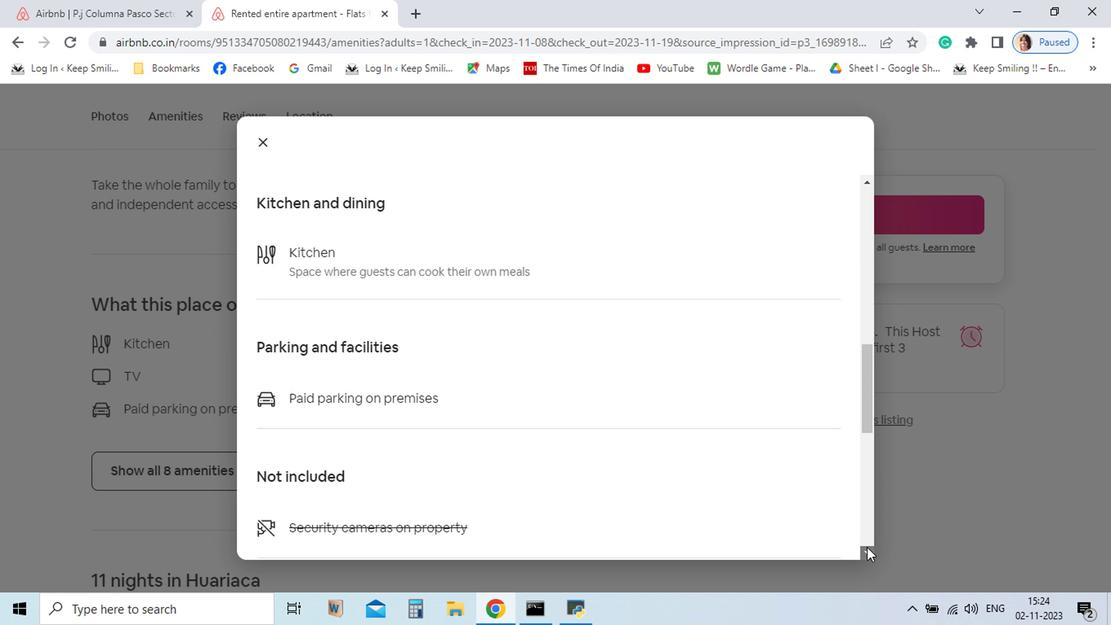 
Action: Mouse pressed left at (773, 548)
Screenshot: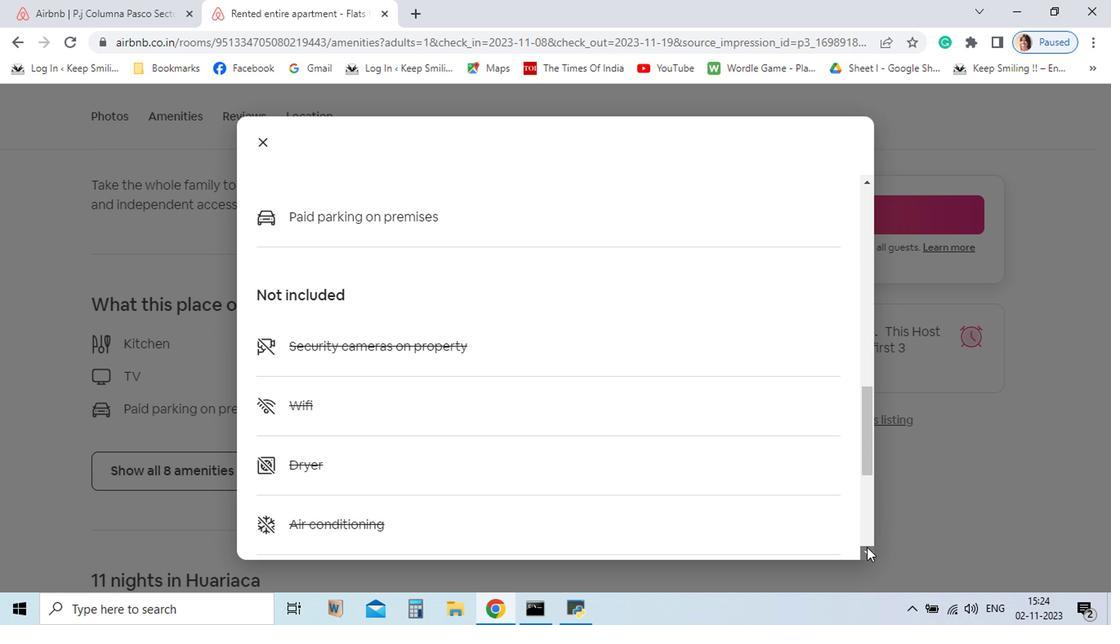 
Action: Mouse pressed left at (773, 548)
Screenshot: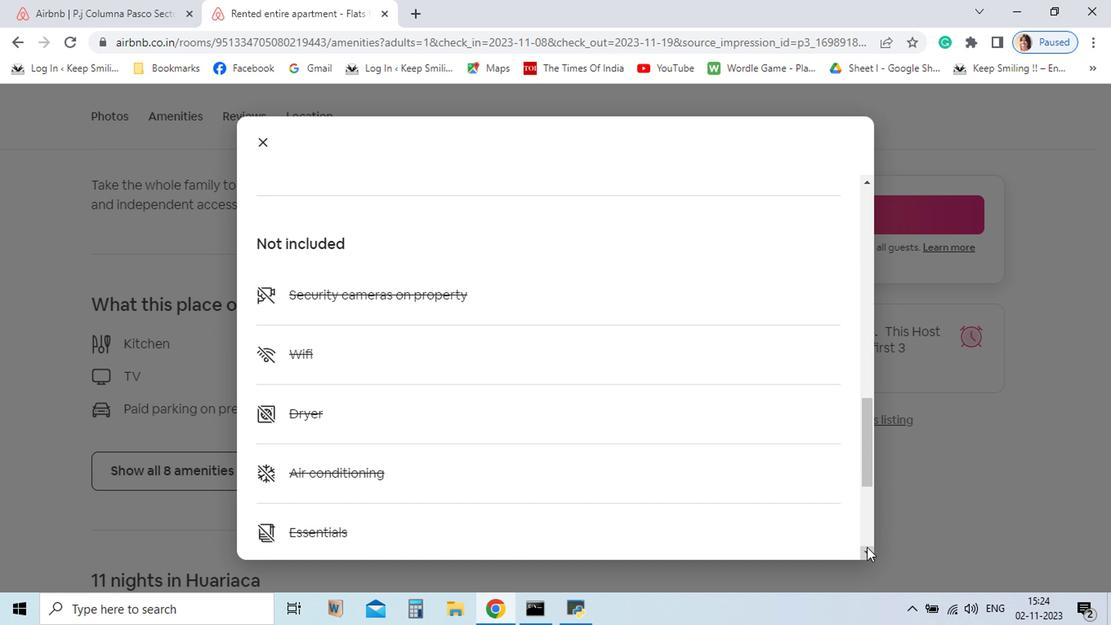 
Action: Mouse pressed left at (773, 548)
Screenshot: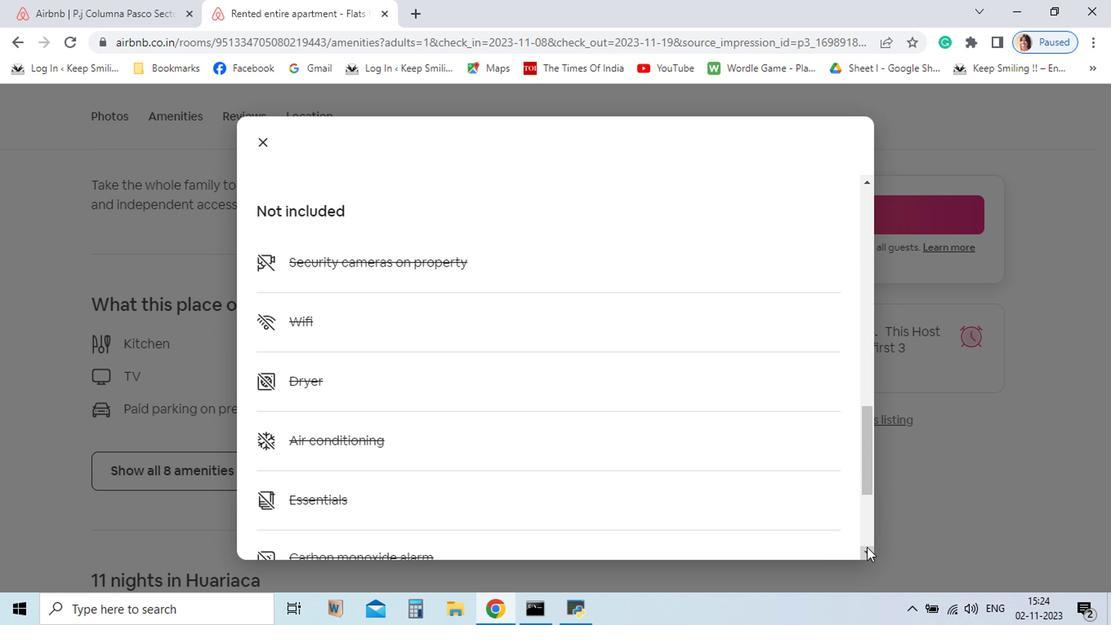 
Action: Mouse pressed left at (773, 548)
Screenshot: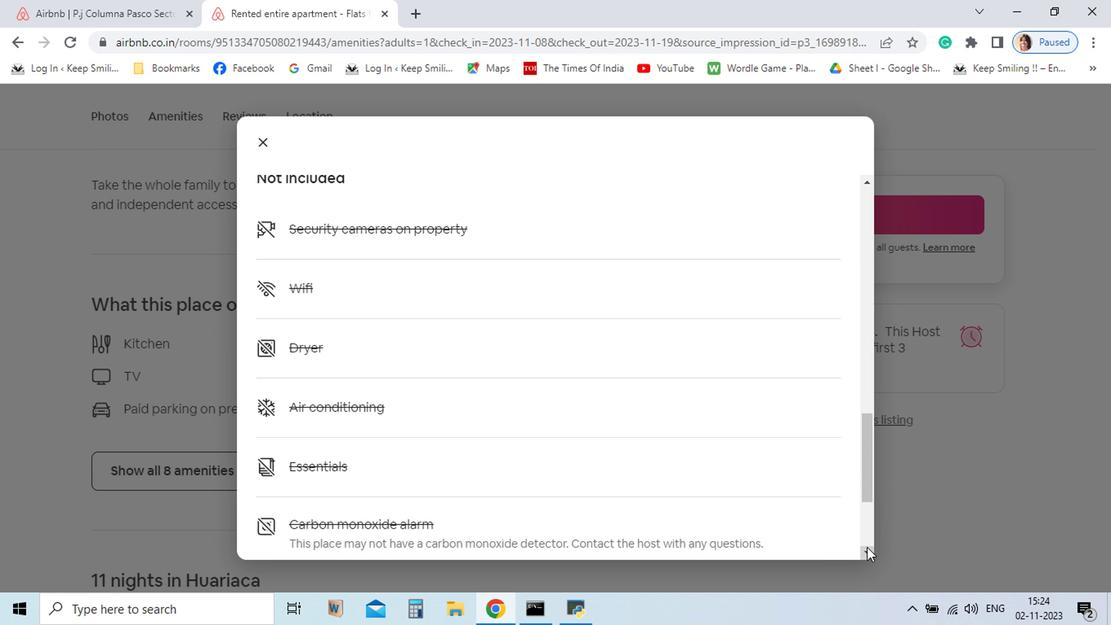 
Action: Mouse pressed left at (773, 548)
Screenshot: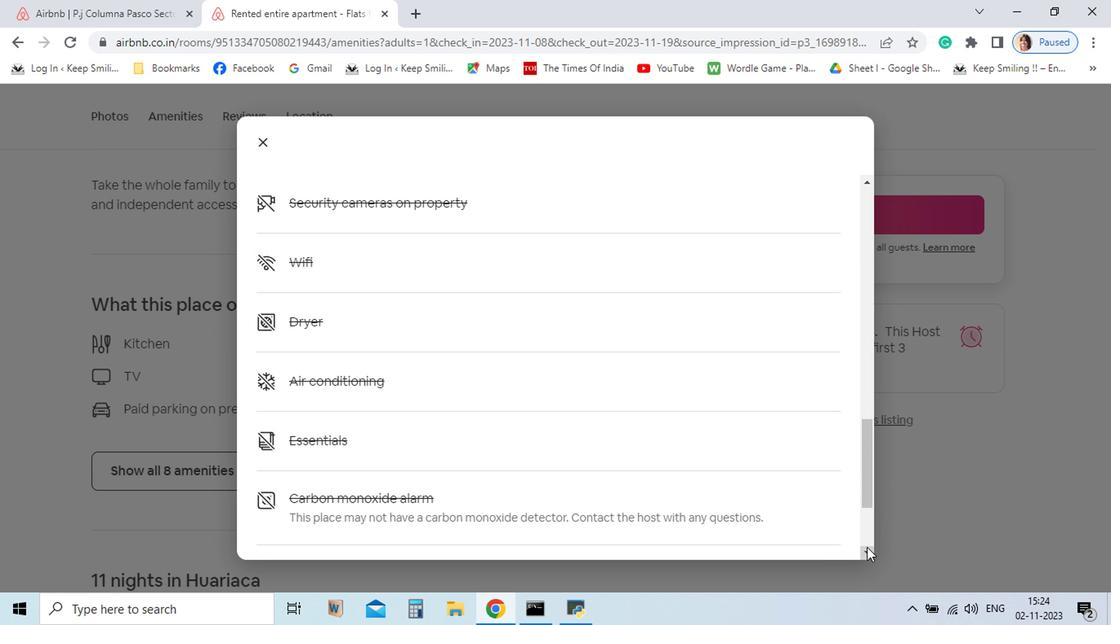 
Action: Mouse pressed left at (773, 548)
Screenshot: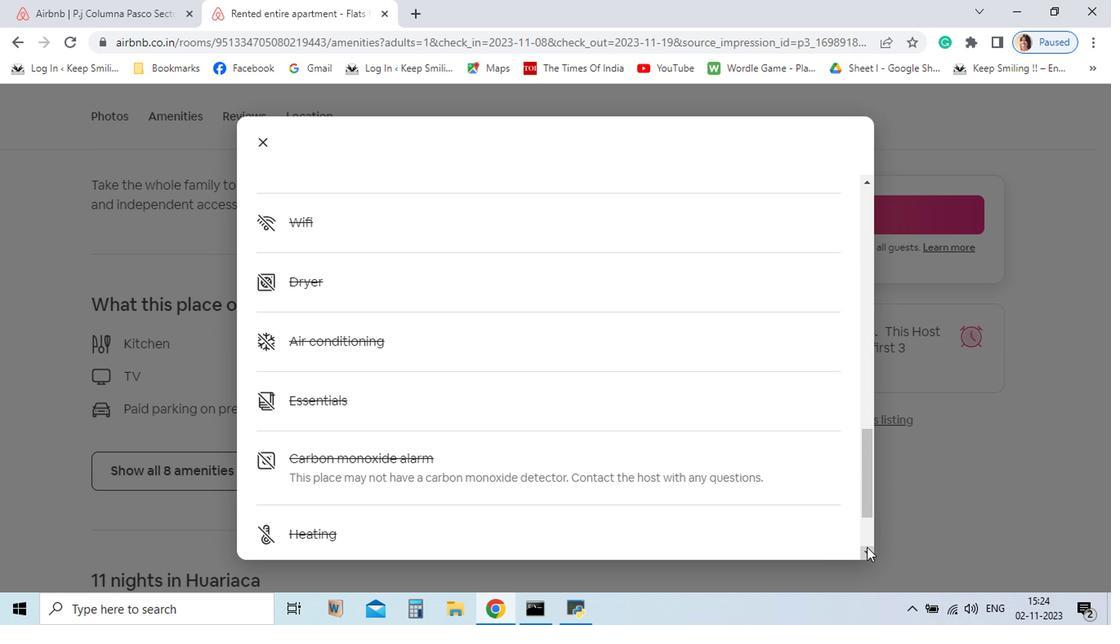 
Action: Mouse pressed left at (773, 548)
Screenshot: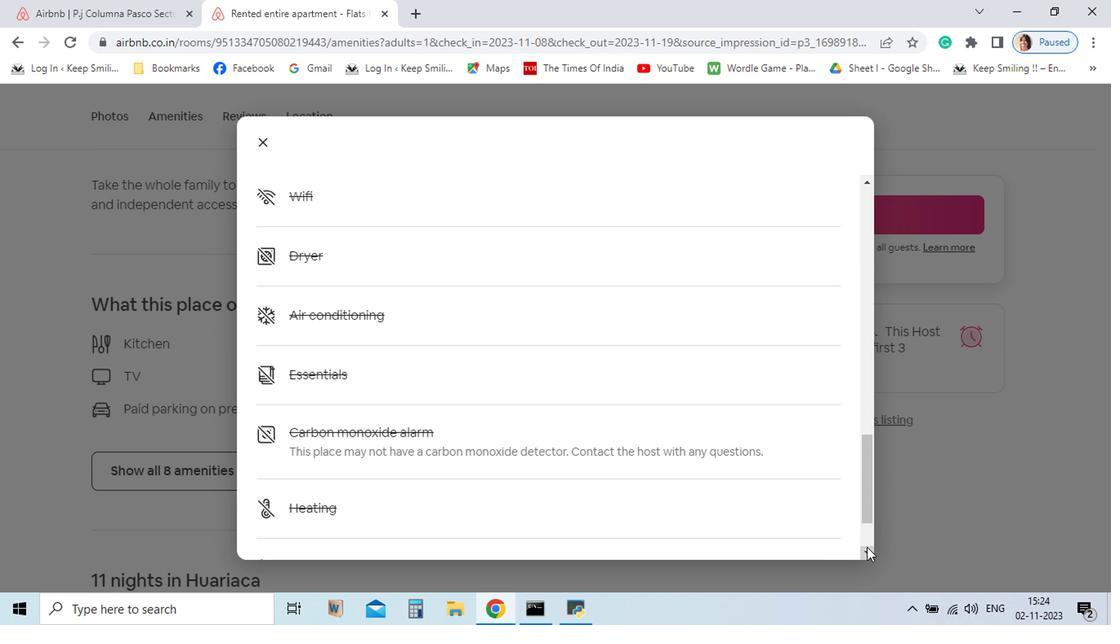 
Action: Mouse pressed left at (773, 548)
Screenshot: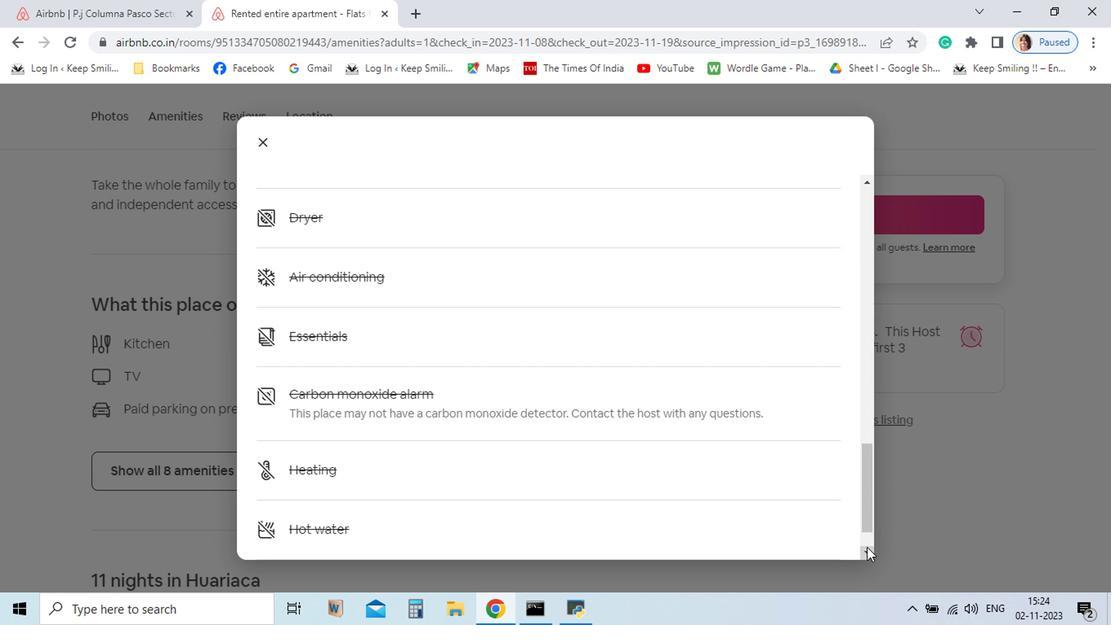
Action: Mouse pressed left at (773, 548)
Screenshot: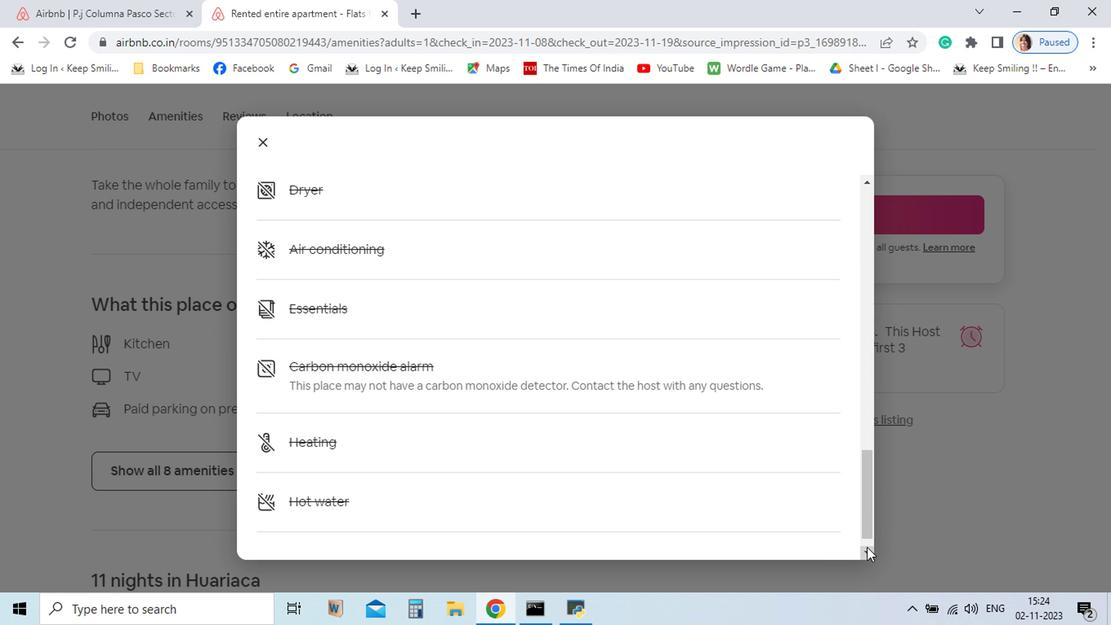 
Action: Mouse pressed left at (773, 548)
Screenshot: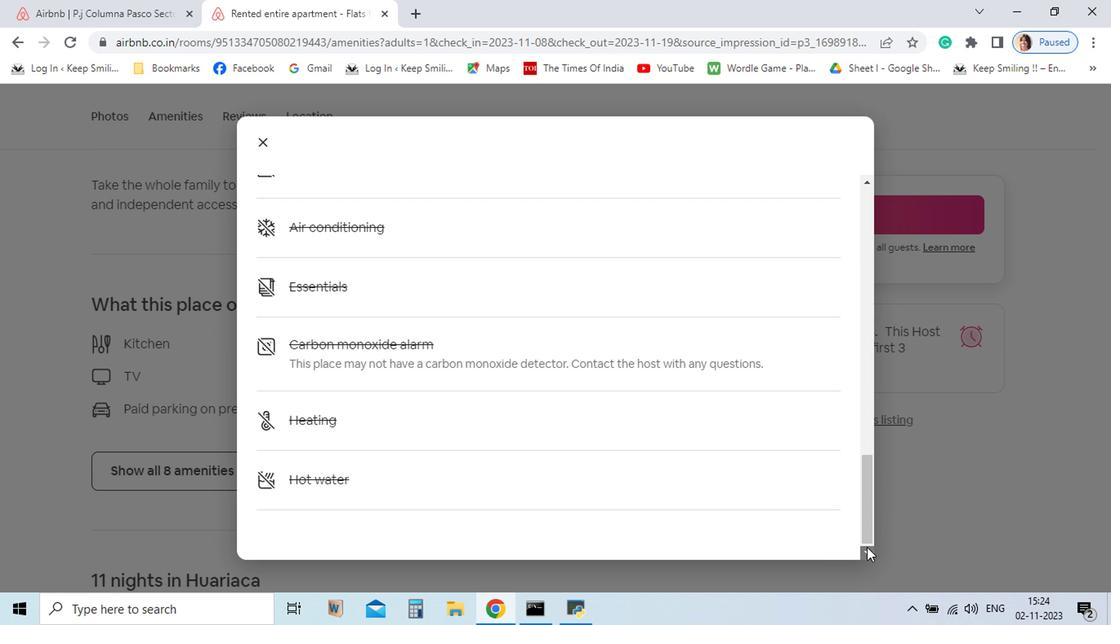 
Action: Mouse pressed left at (773, 548)
Screenshot: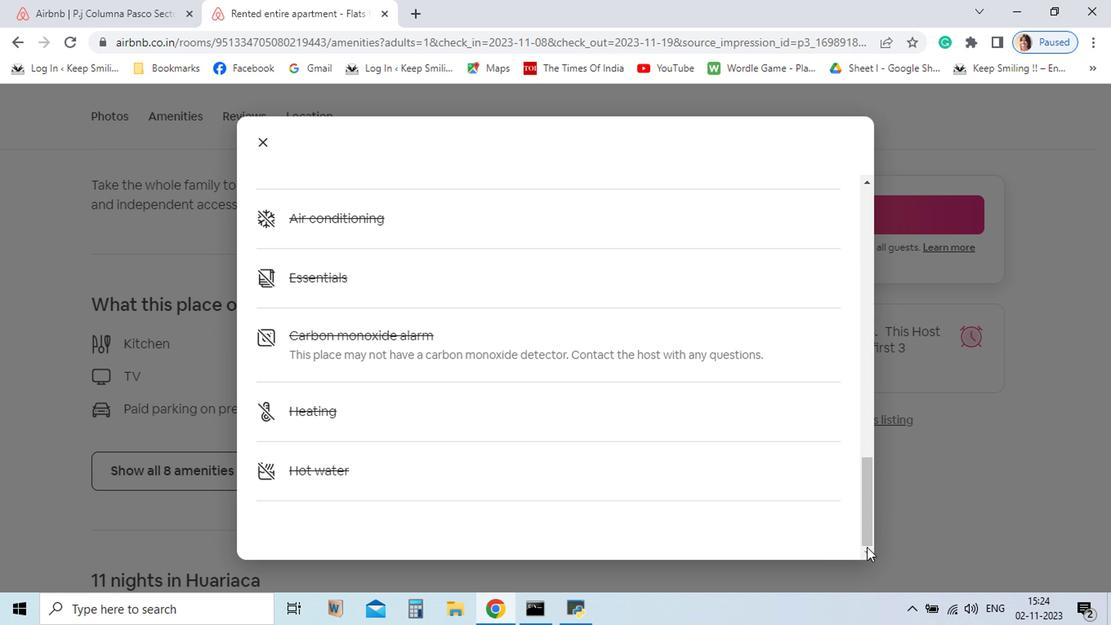 
Action: Mouse moved to (342, 261)
Screenshot: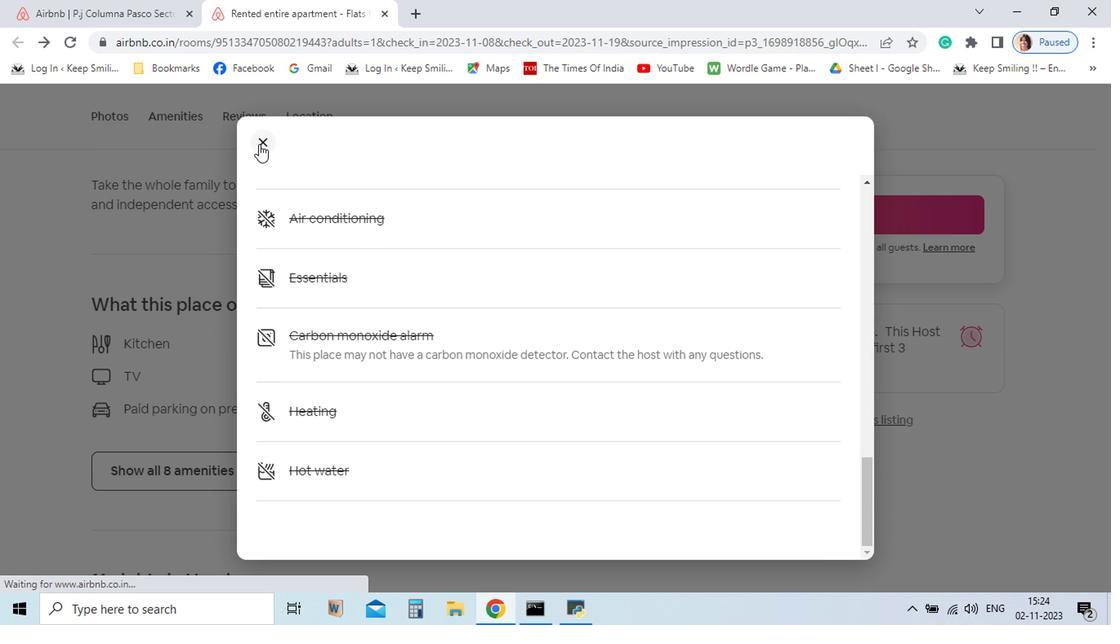 
Action: Mouse pressed left at (342, 261)
Screenshot: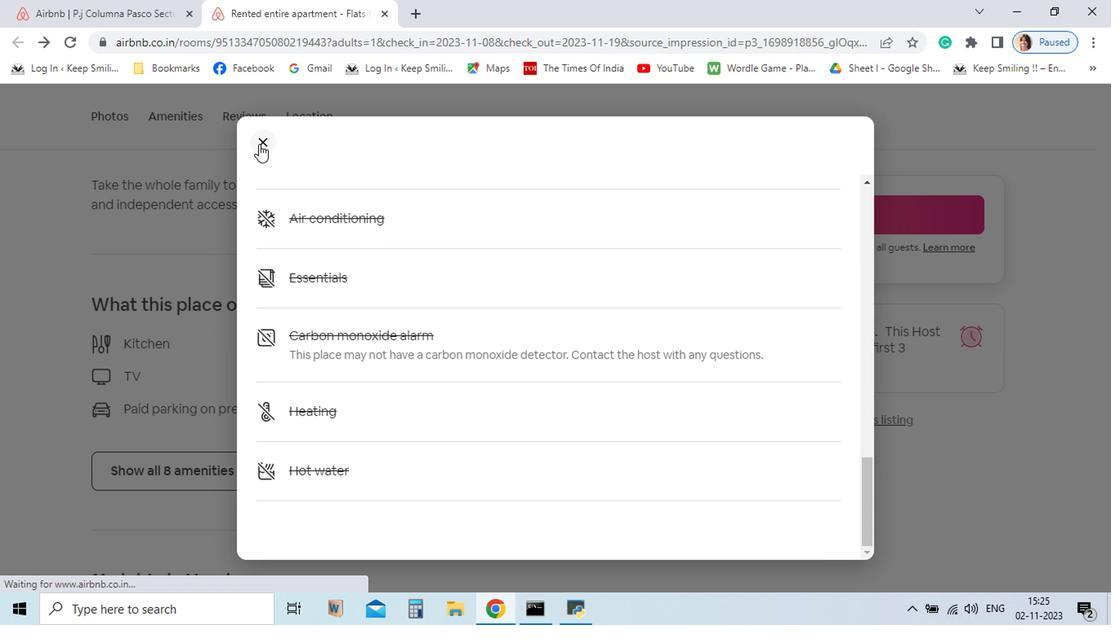 
Action: Mouse moved to (941, 573)
Screenshot: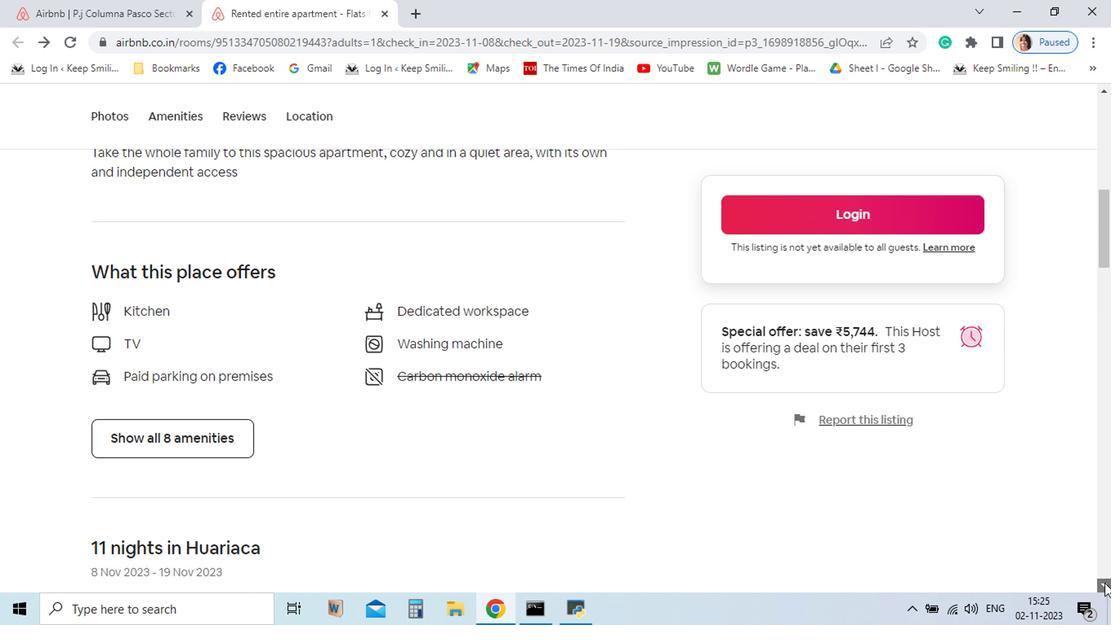 
Action: Mouse pressed left at (941, 573)
Screenshot: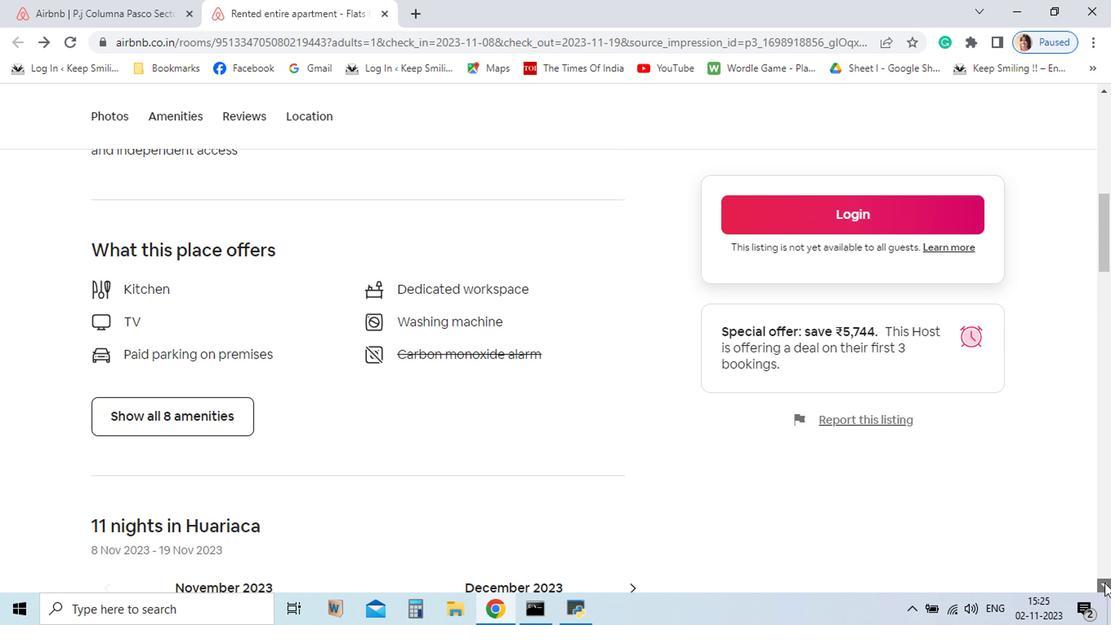 
Action: Mouse pressed left at (941, 573)
Screenshot: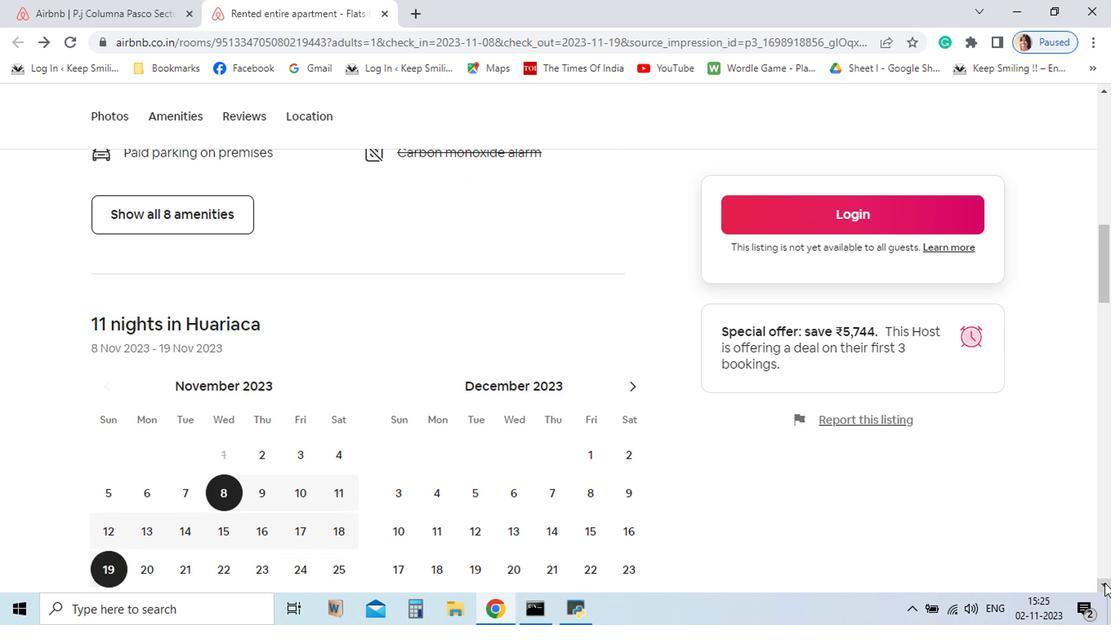 
Action: Mouse pressed left at (941, 573)
Screenshot: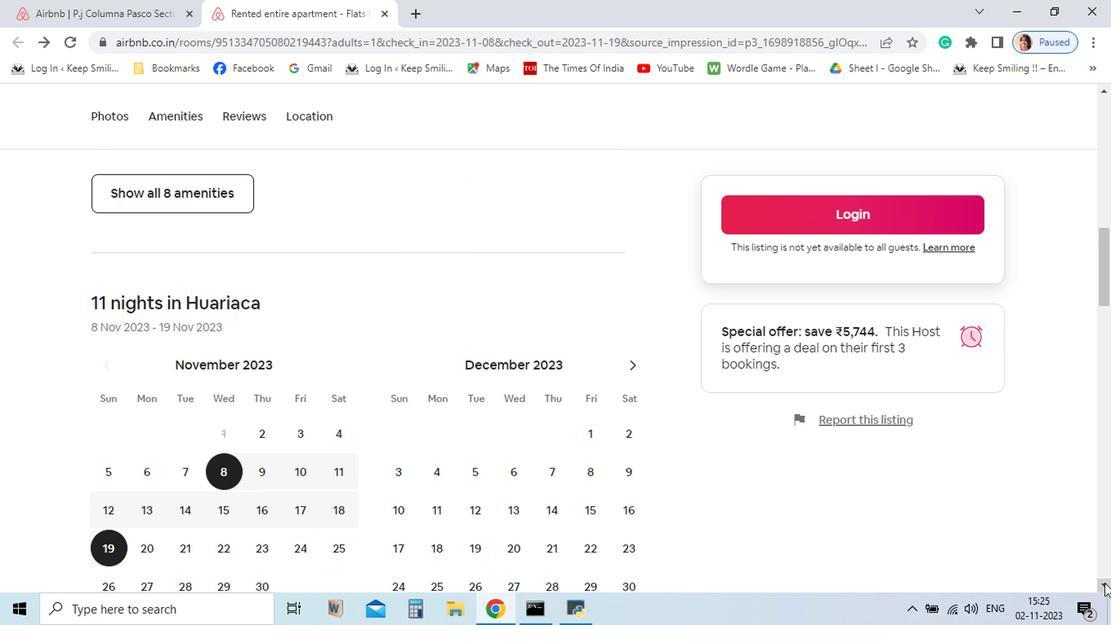 
Action: Mouse pressed left at (941, 573)
Screenshot: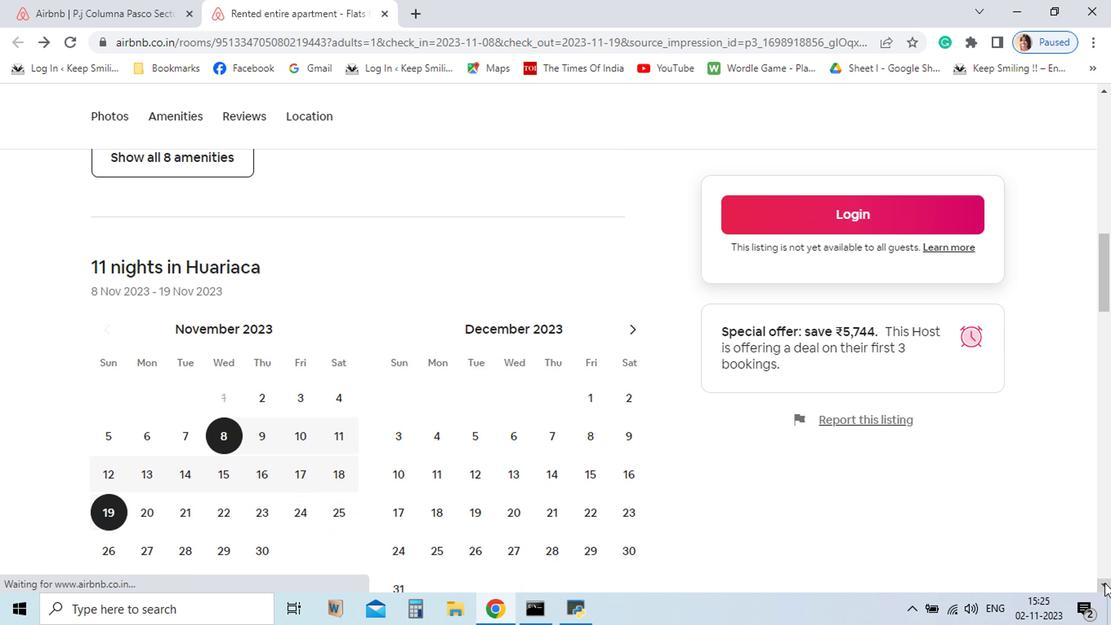 
Action: Mouse pressed left at (941, 573)
Screenshot: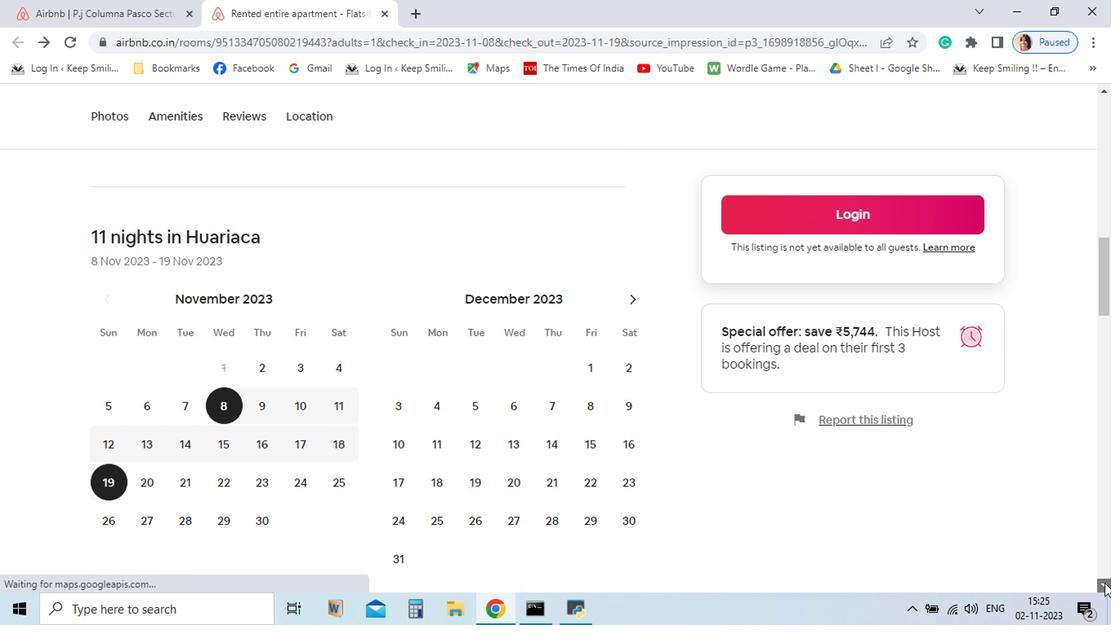 
Action: Mouse pressed left at (941, 573)
Screenshot: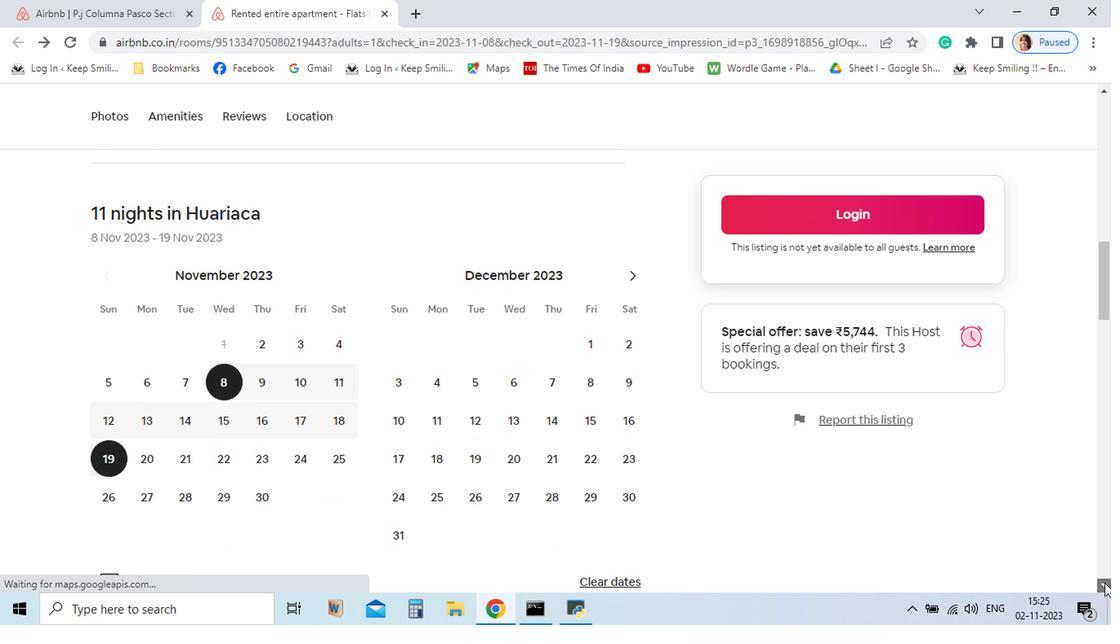 
Action: Mouse pressed left at (941, 573)
Screenshot: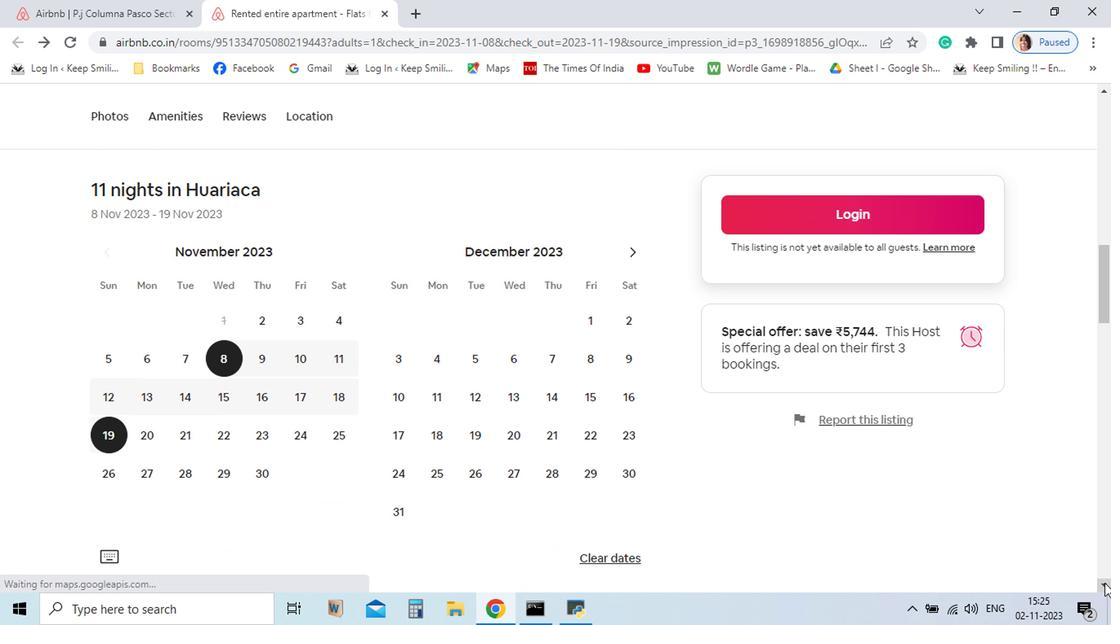 
Action: Mouse pressed left at (941, 573)
Screenshot: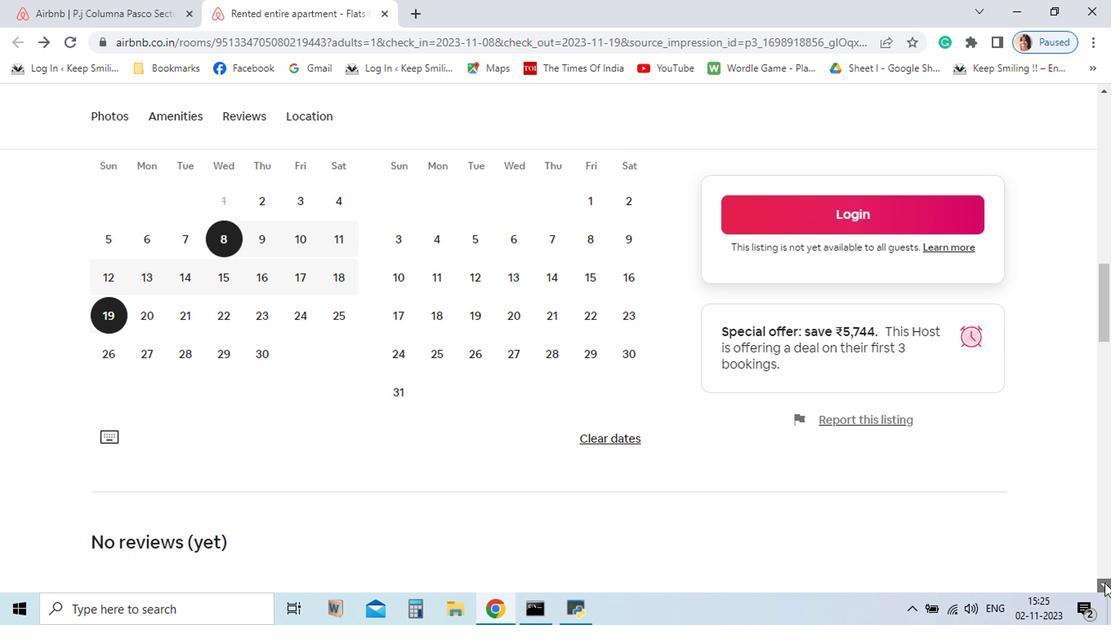 
Action: Mouse pressed left at (941, 573)
Screenshot: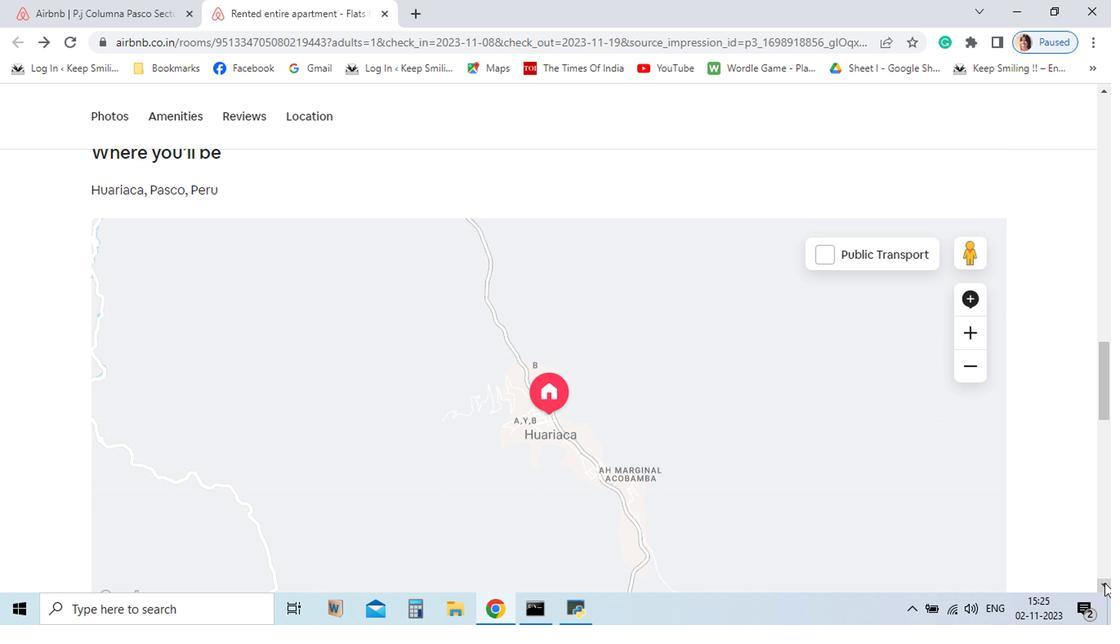 
Action: Mouse pressed left at (941, 573)
Screenshot: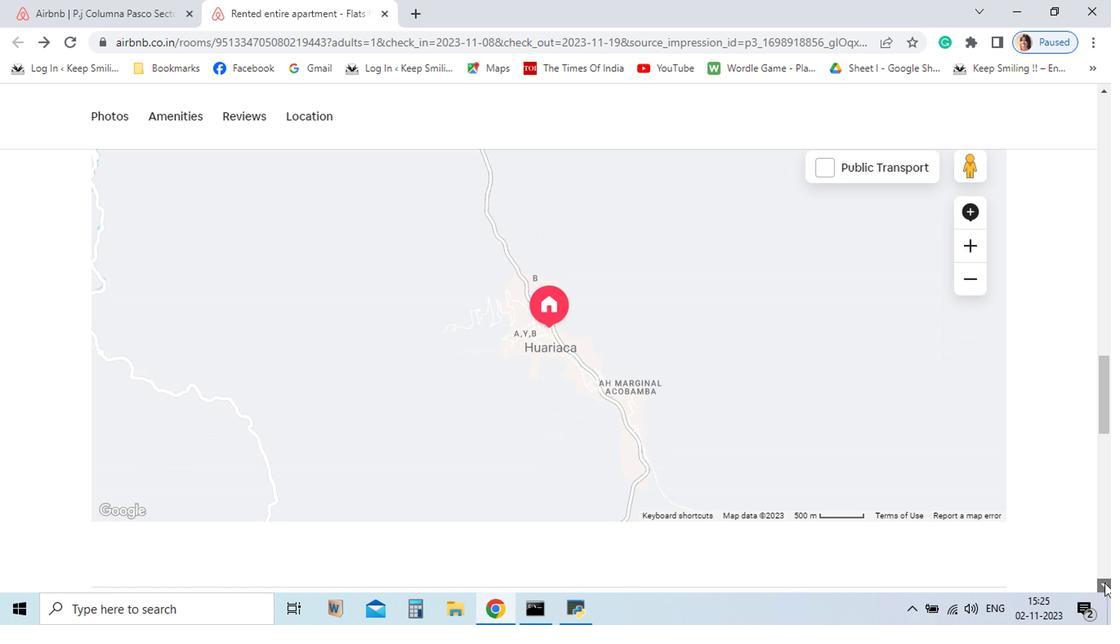 
Action: Mouse pressed left at (941, 573)
Screenshot: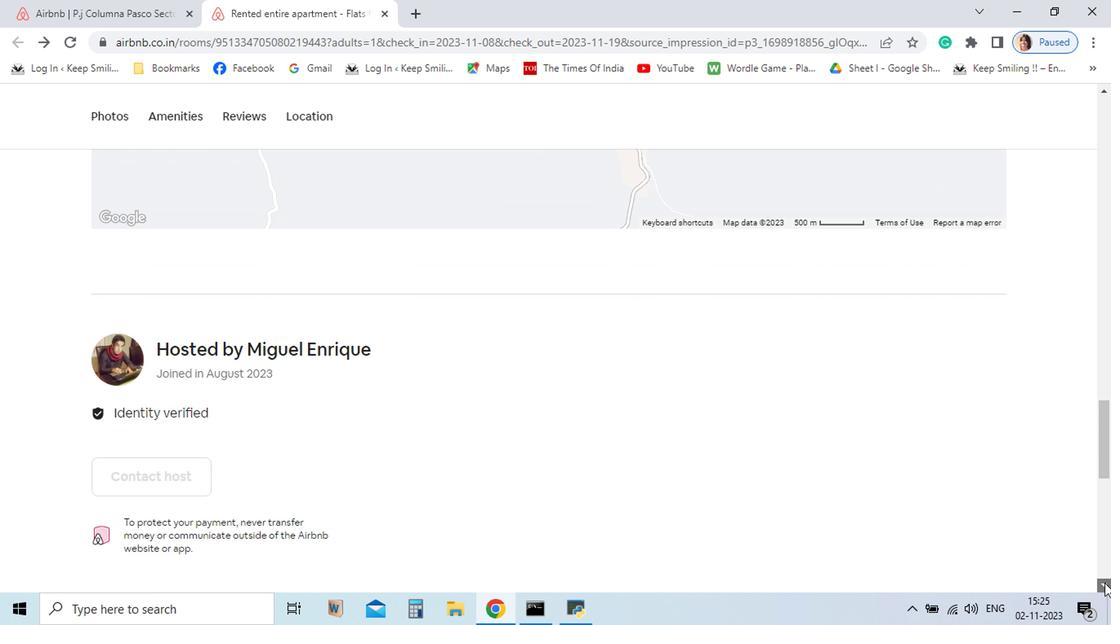 
Action: Mouse pressed left at (941, 573)
Screenshot: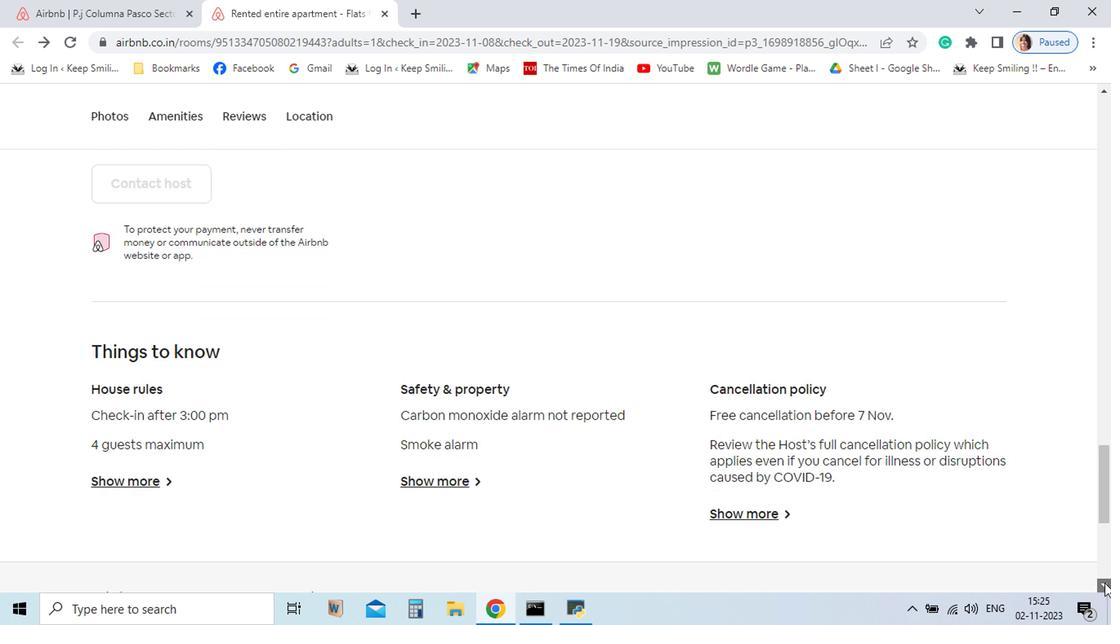
Action: Mouse pressed left at (941, 573)
Screenshot: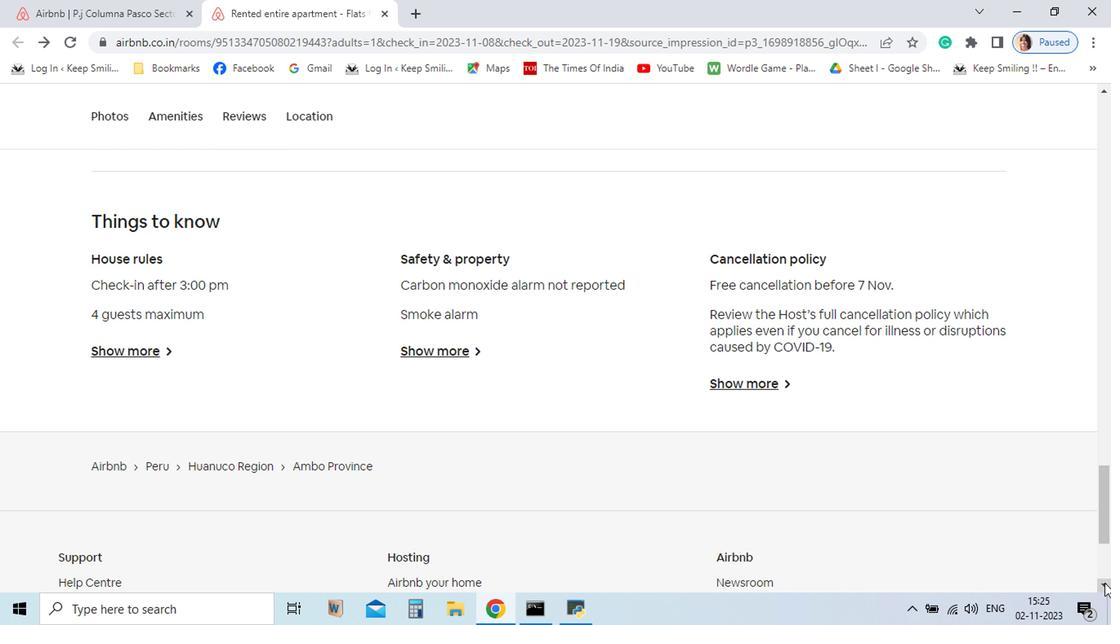
Action: Mouse pressed left at (941, 573)
Screenshot: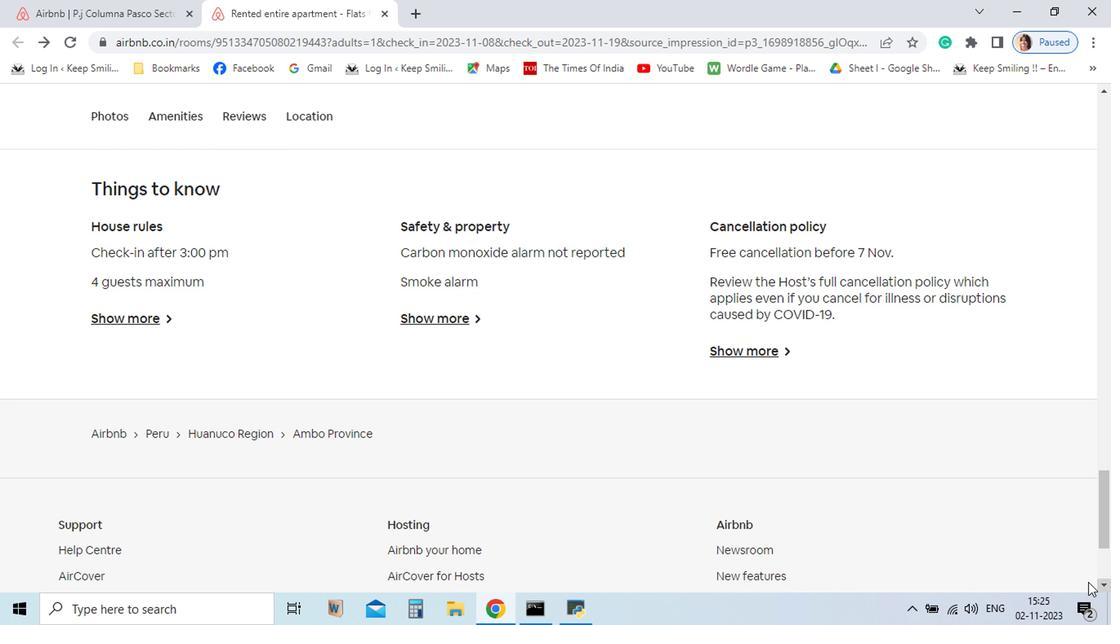 
Action: Mouse moved to (262, 384)
Screenshot: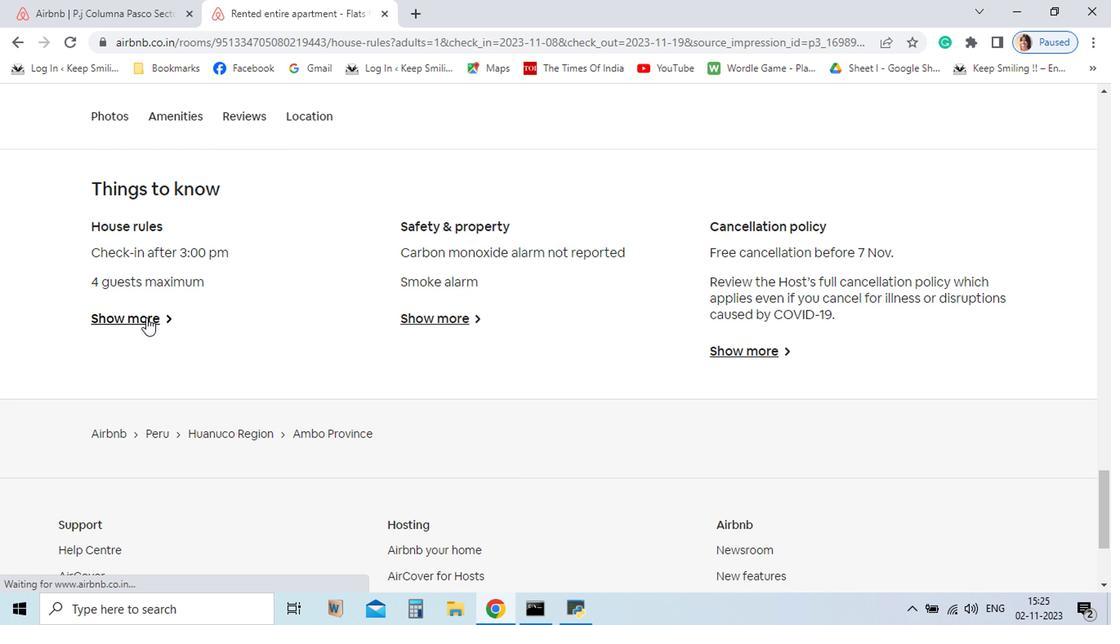 
Action: Mouse pressed left at (262, 384)
Screenshot: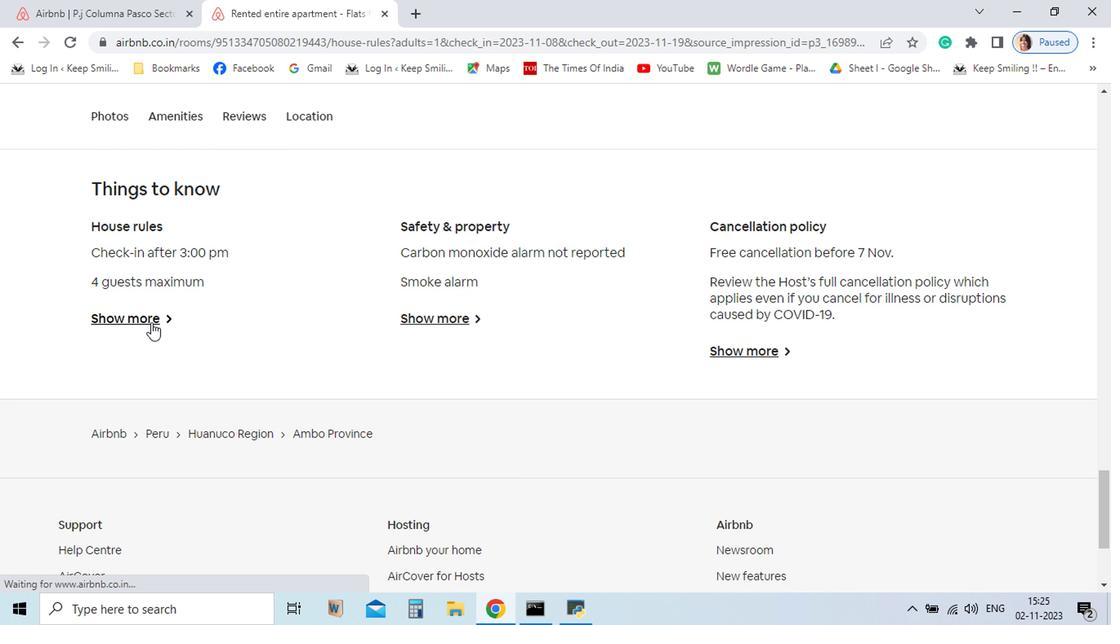 
Action: Mouse moved to (348, 272)
Screenshot: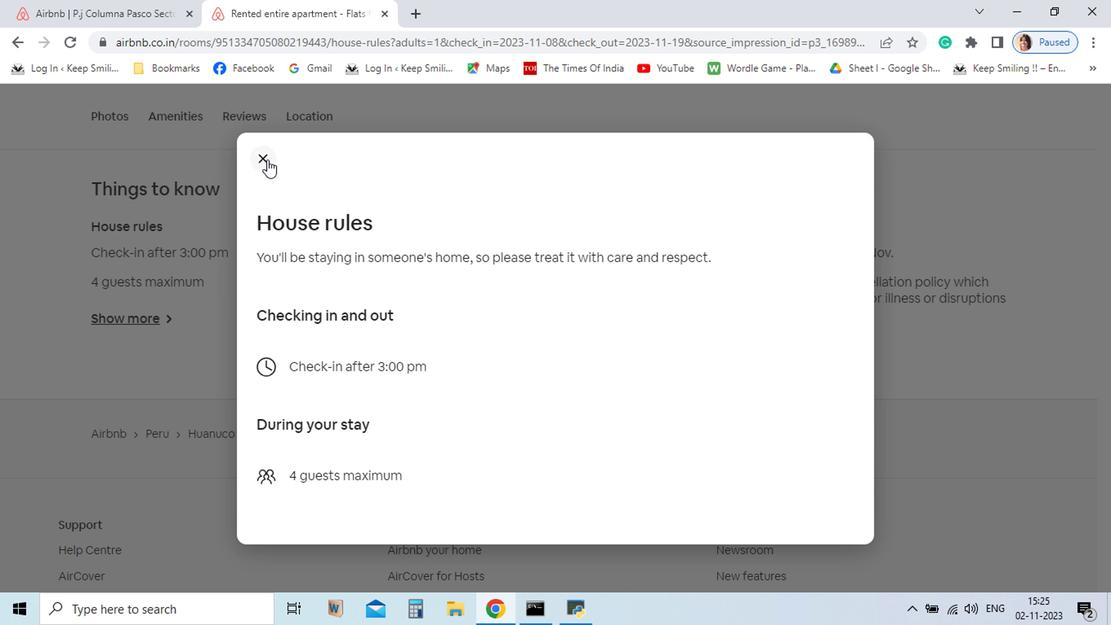 
Action: Mouse pressed left at (348, 272)
Screenshot: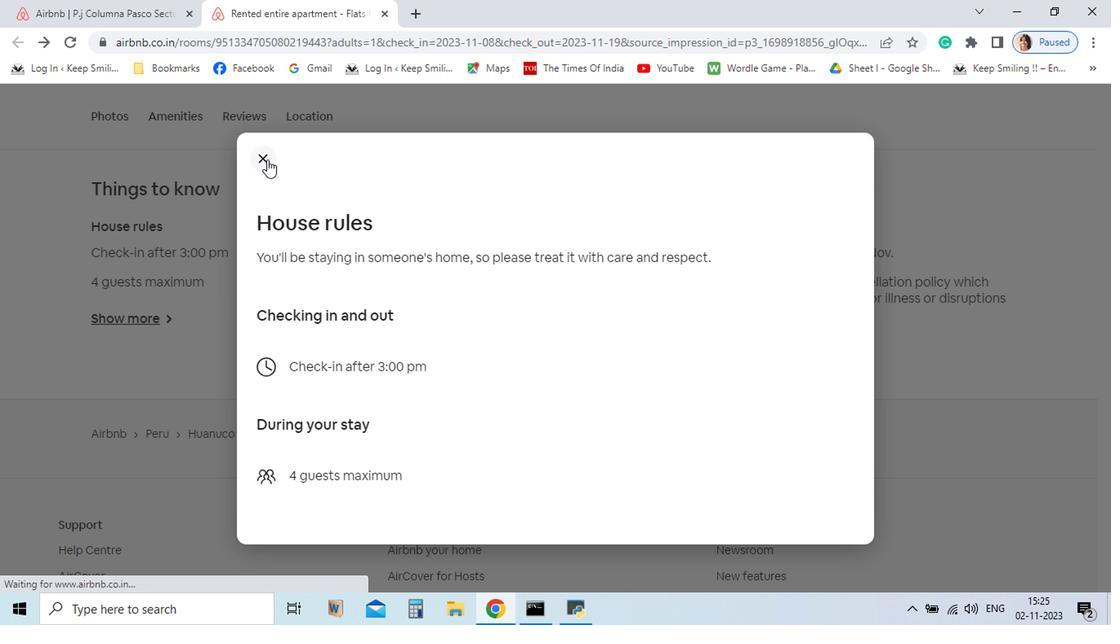 
Action: Mouse moved to (476, 384)
Screenshot: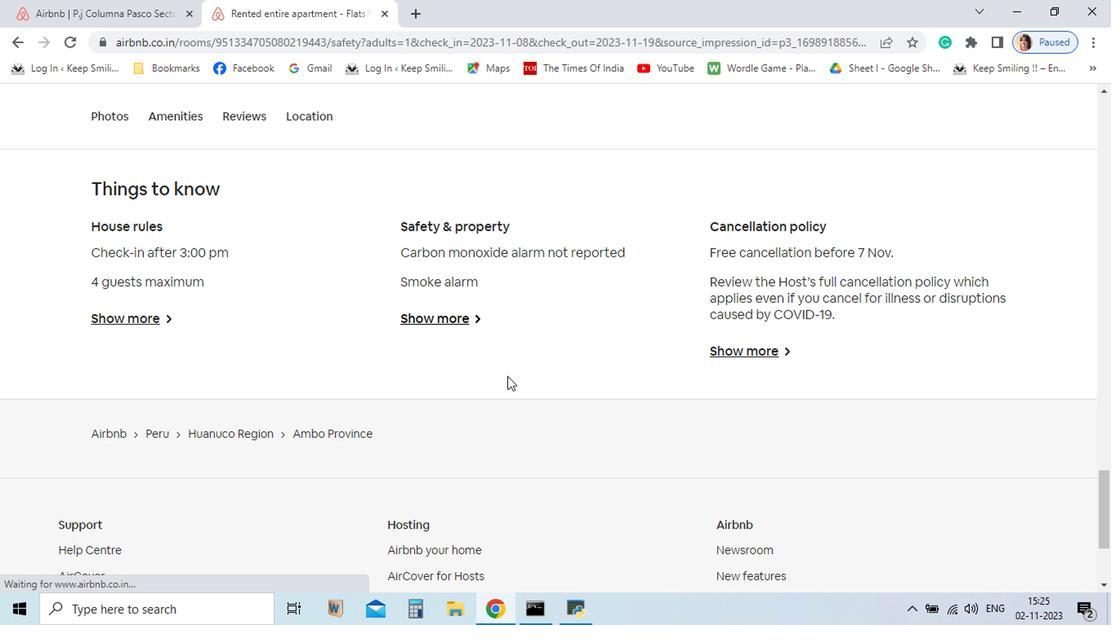 
Action: Mouse pressed left at (476, 384)
Screenshot: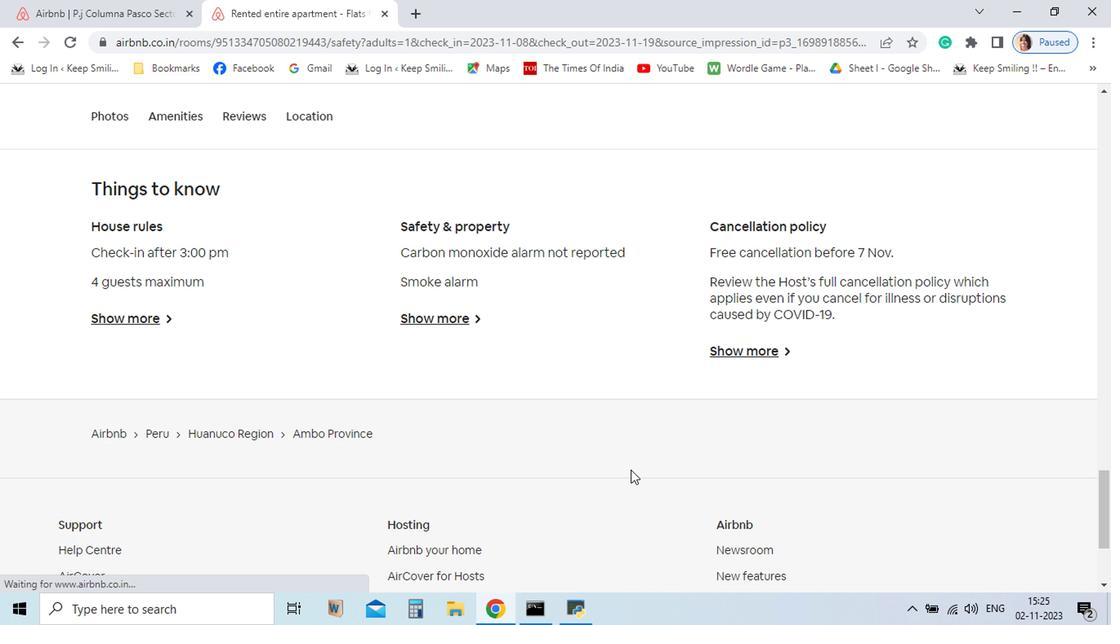 
Action: Mouse moved to (345, 278)
Screenshot: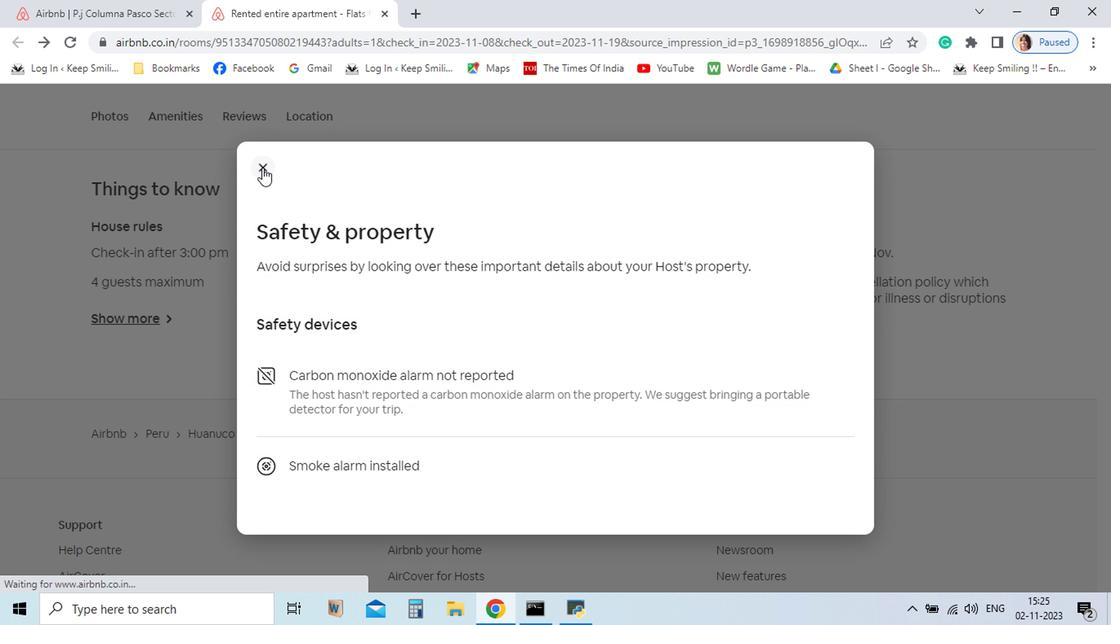 
Action: Mouse pressed left at (345, 278)
Screenshot: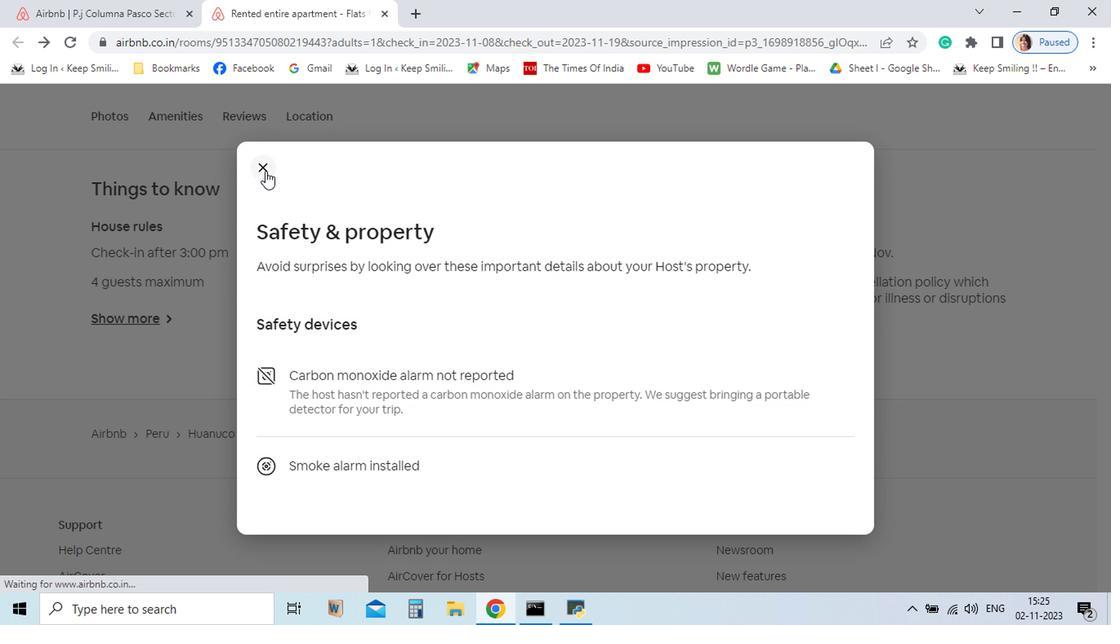 
Action: Mouse moved to (697, 409)
Screenshot: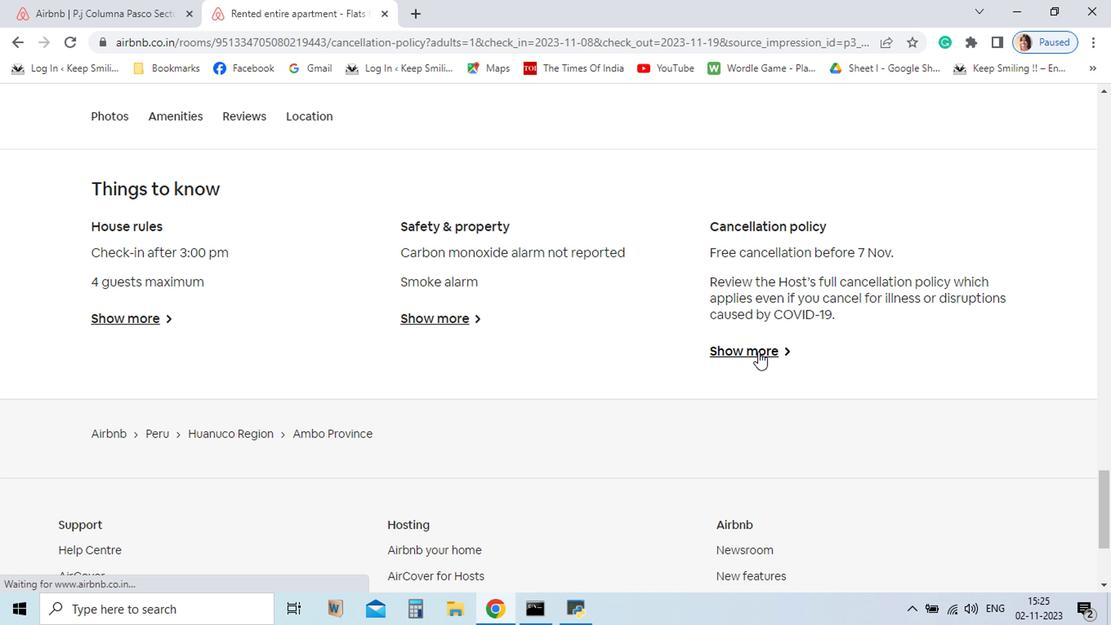 
Action: Mouse pressed left at (697, 409)
Screenshot: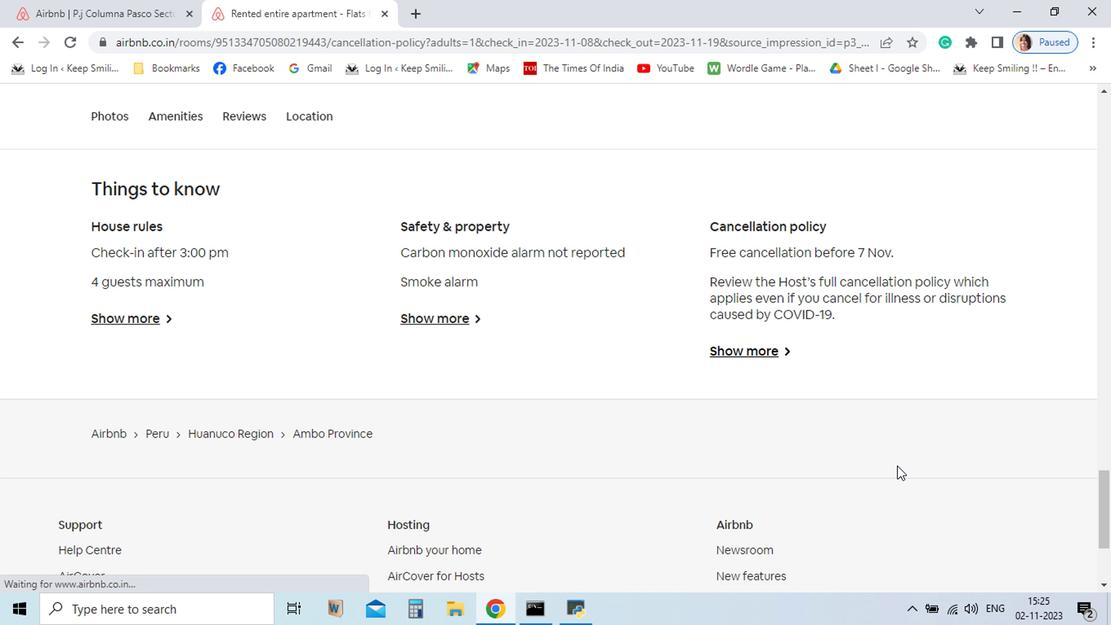 
Action: Mouse moved to (403, 257)
Screenshot: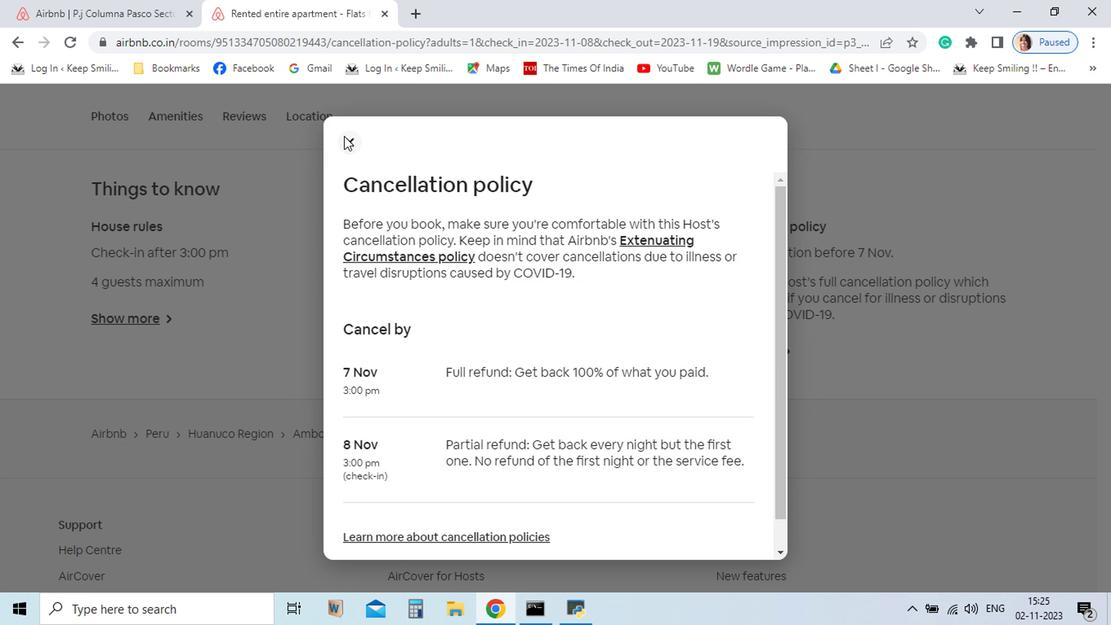 
Action: Mouse pressed left at (403, 257)
Screenshot: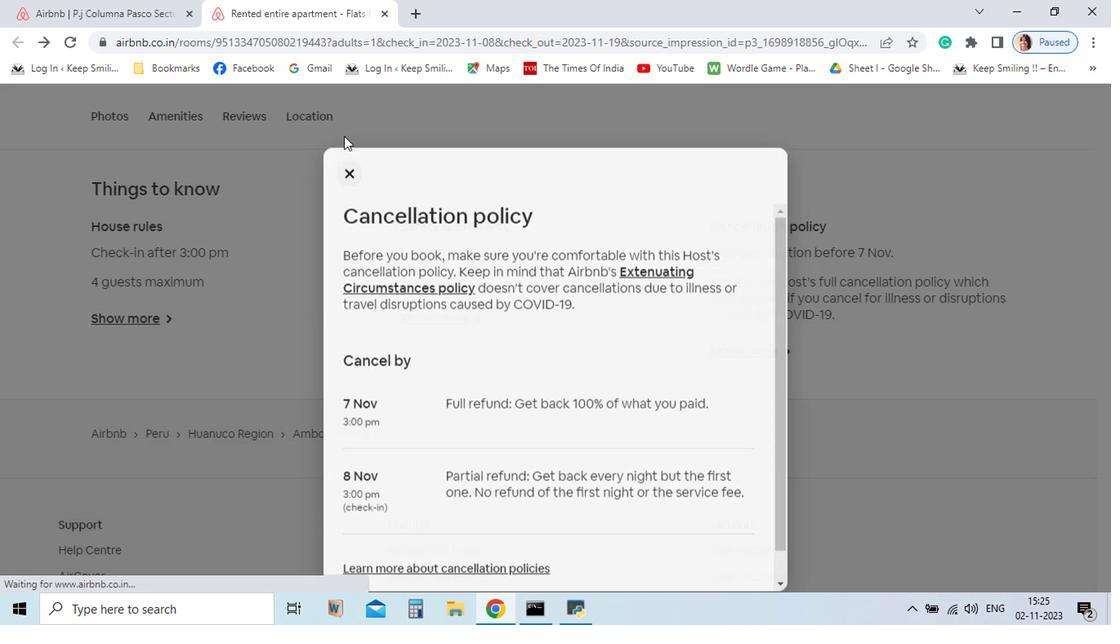 
Action: Mouse moved to (433, 173)
Screenshot: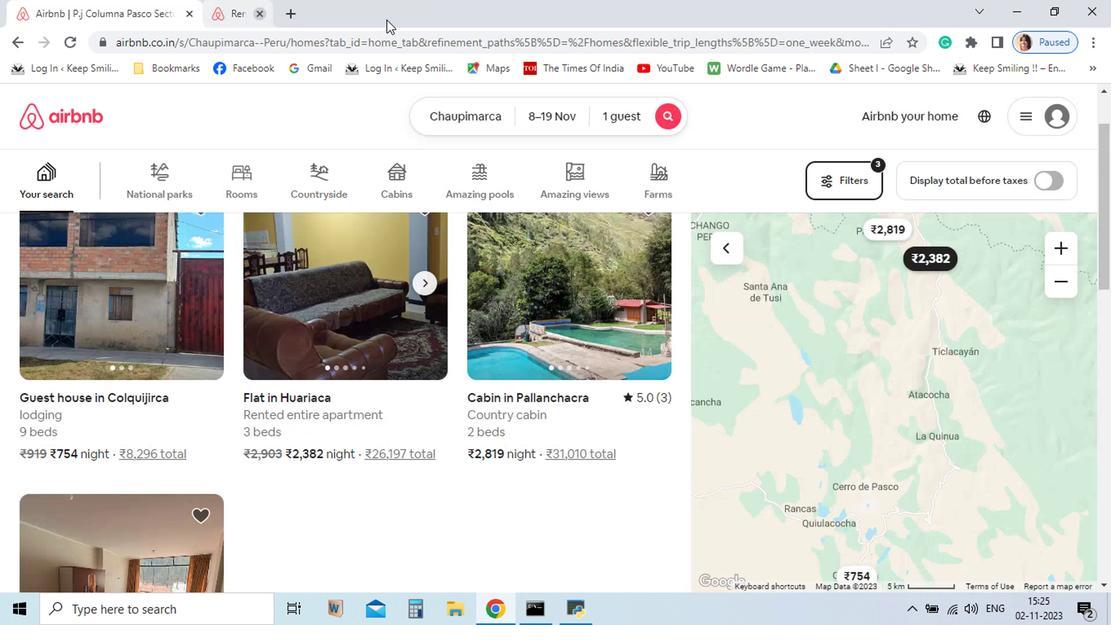 
Action: Mouse pressed left at (433, 173)
Screenshot: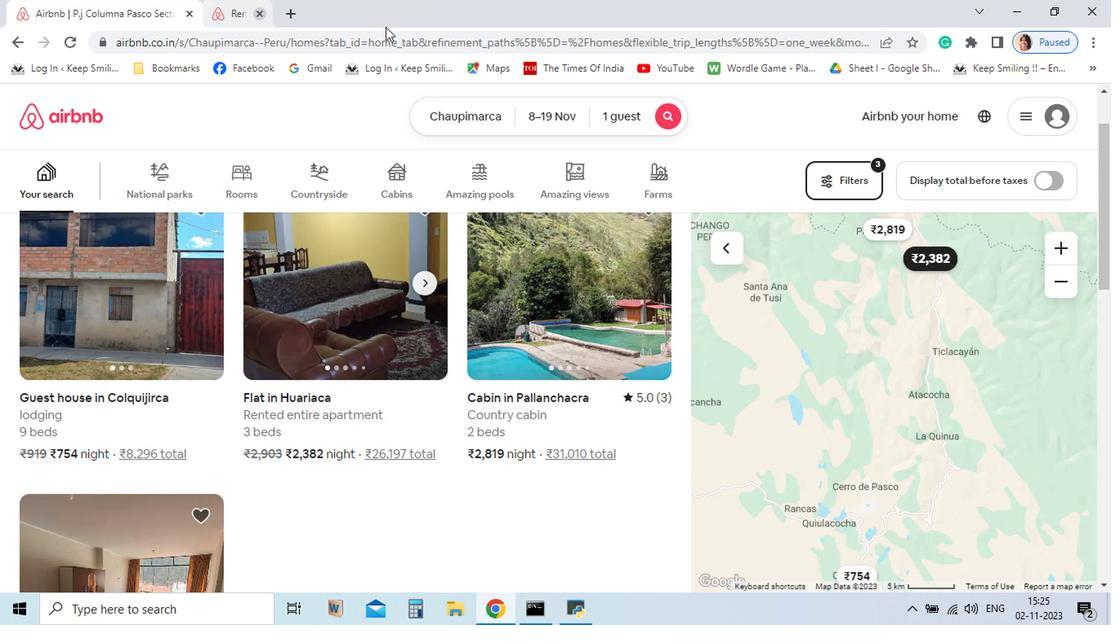 
Action: Mouse moved to (449, 246)
Screenshot: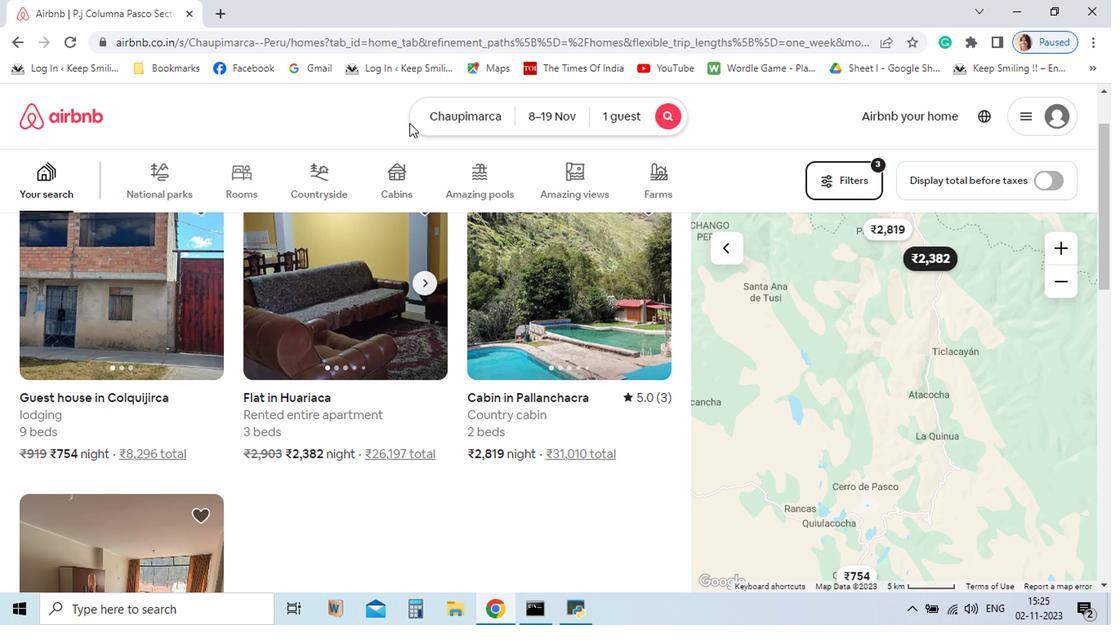 
